 Task: Find connections with filter location Barbacha with filter topic #Mindfulnesswith filter profile language French with filter current company Elevate with filter school MICA | The School of Ideas with filter industry Musicians with filter service category Negotiation with filter keywords title Actor
Action: Mouse moved to (653, 89)
Screenshot: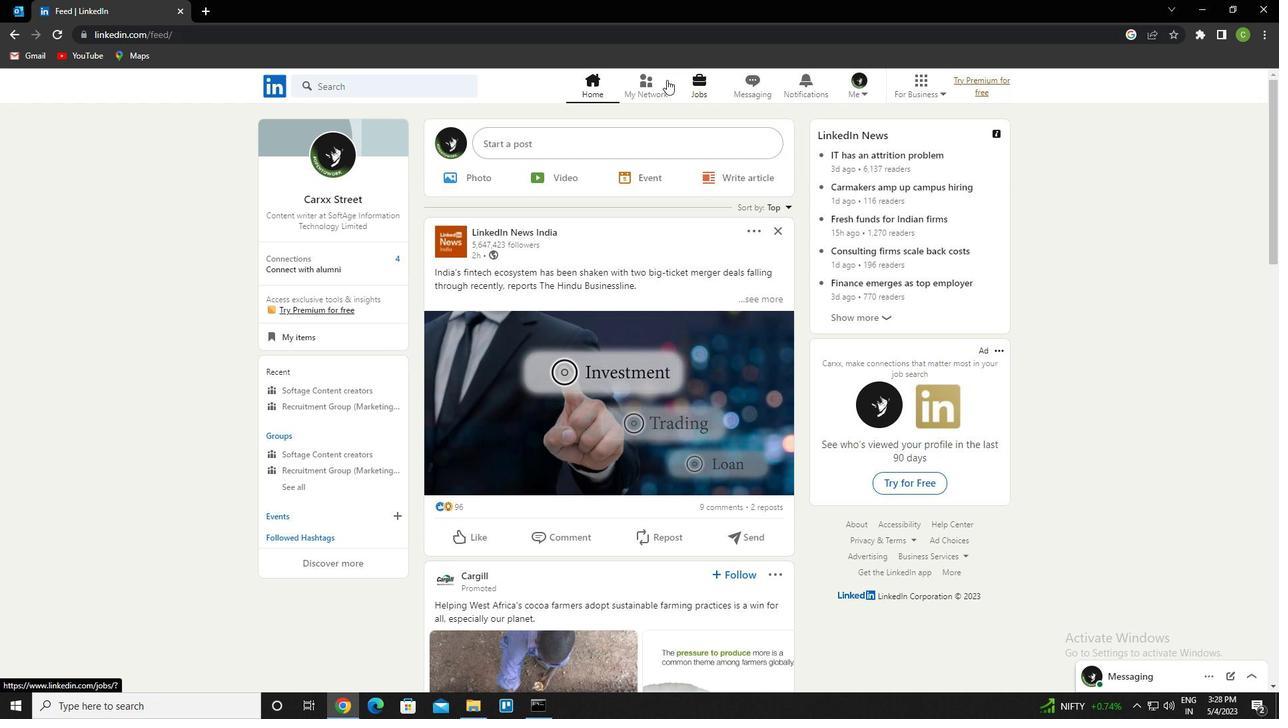 
Action: Mouse pressed left at (653, 89)
Screenshot: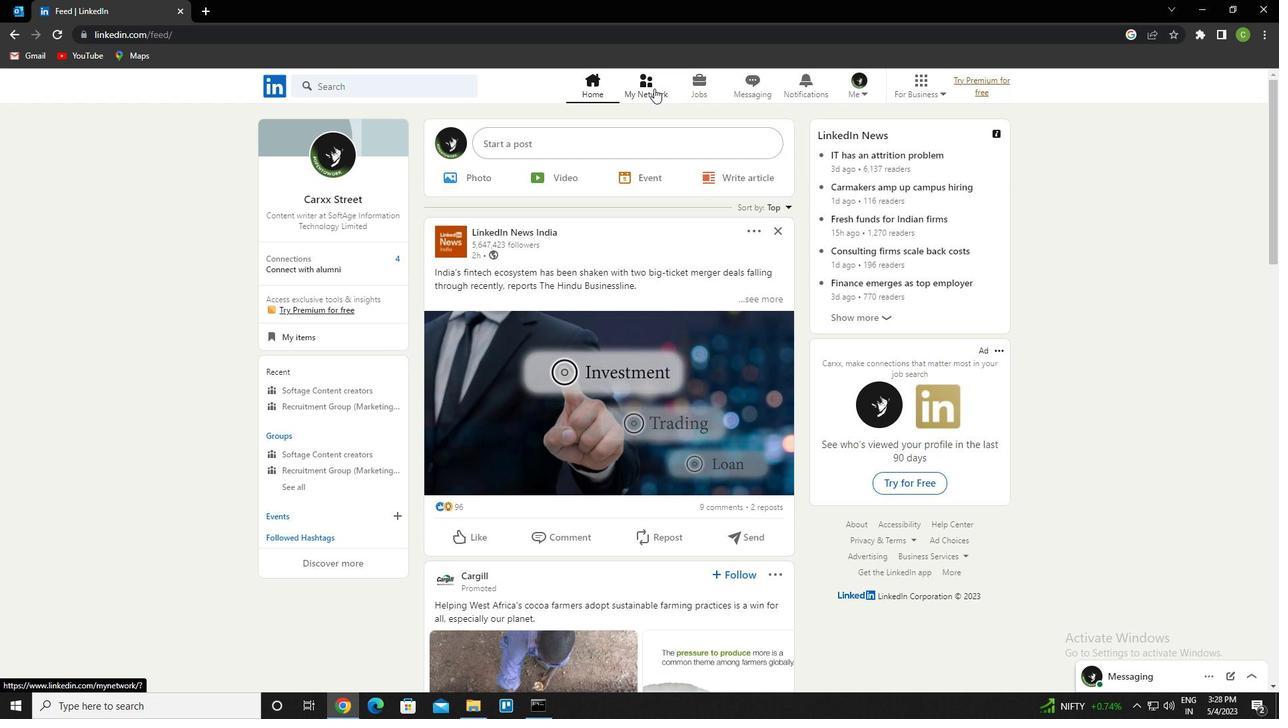 
Action: Mouse moved to (394, 163)
Screenshot: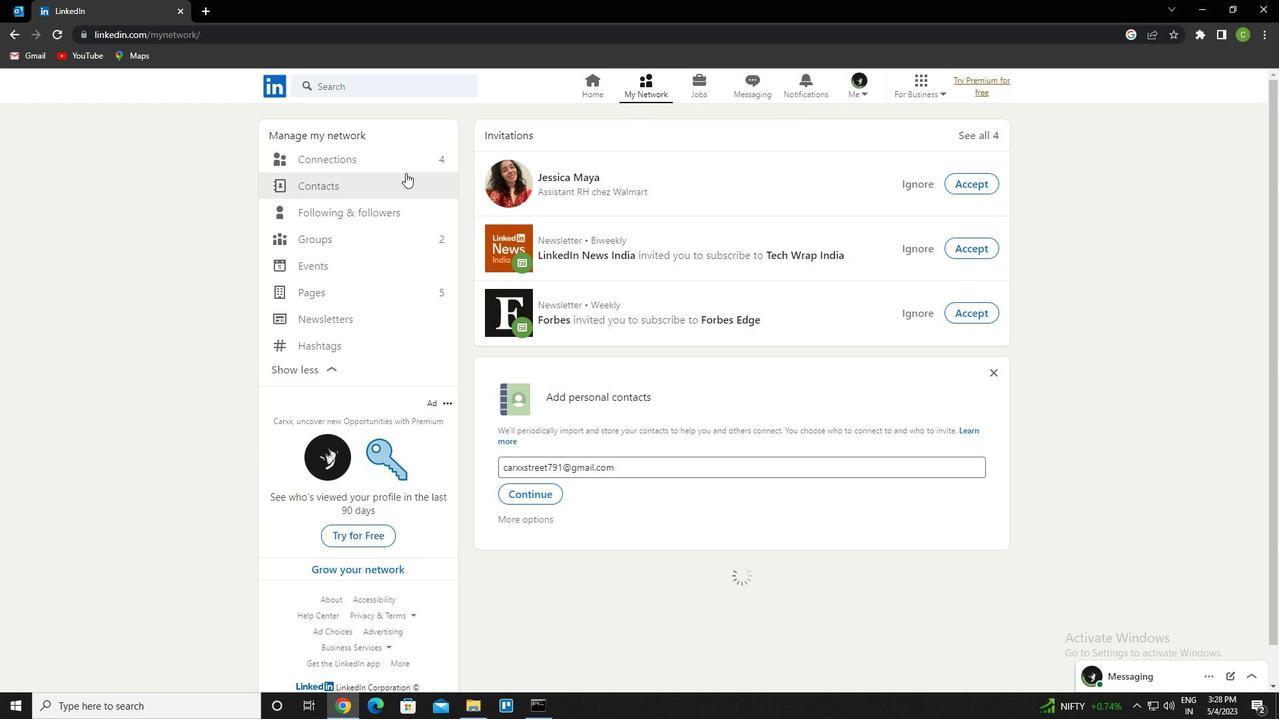 
Action: Mouse pressed left at (394, 163)
Screenshot: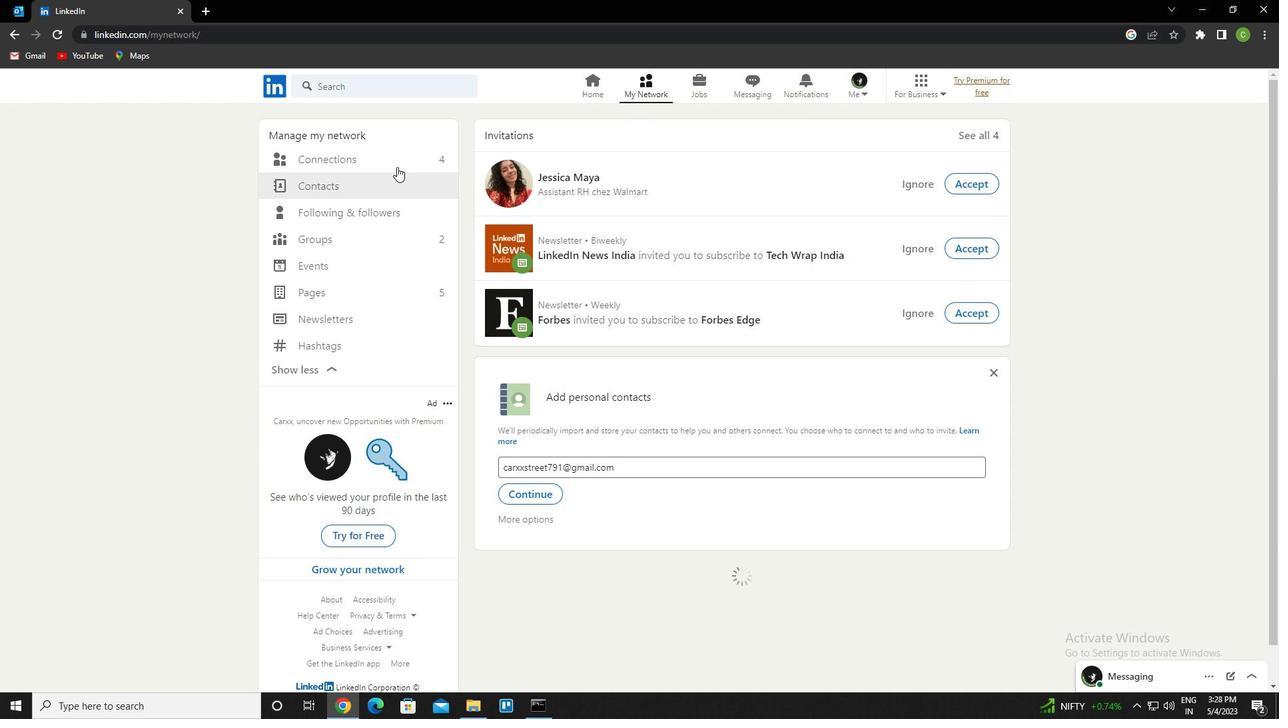 
Action: Mouse moved to (735, 157)
Screenshot: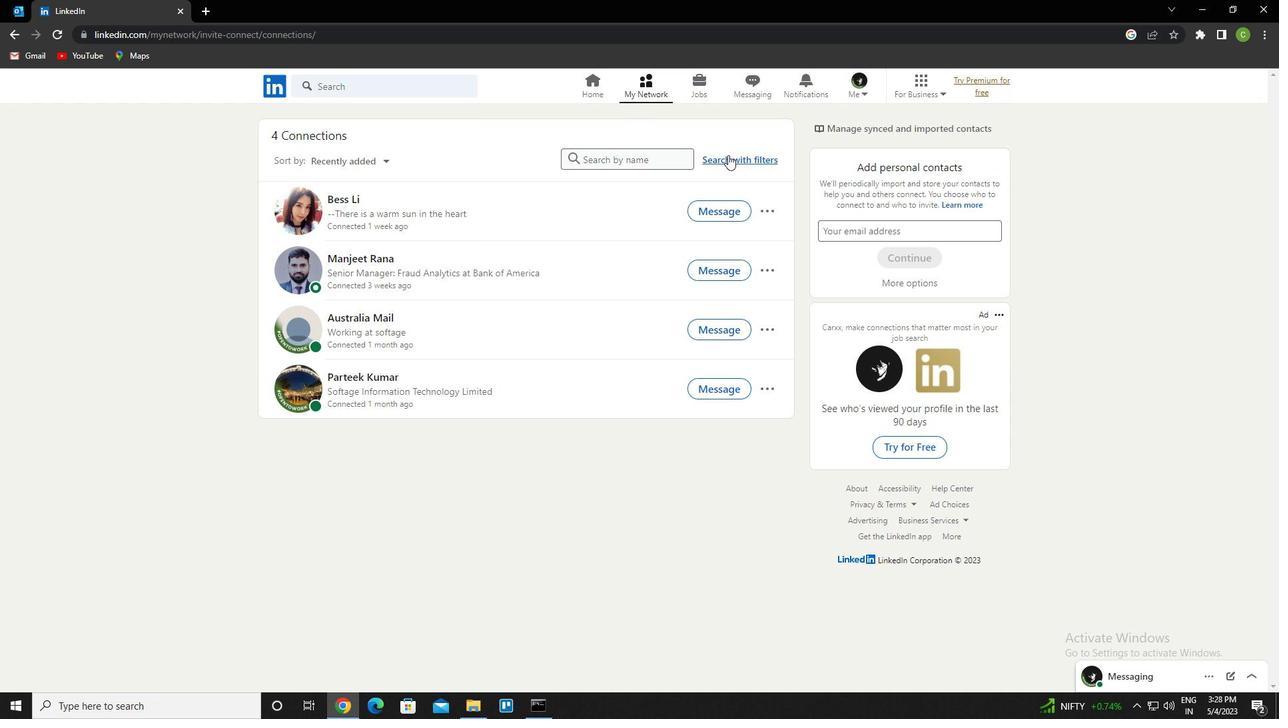 
Action: Mouse pressed left at (735, 157)
Screenshot: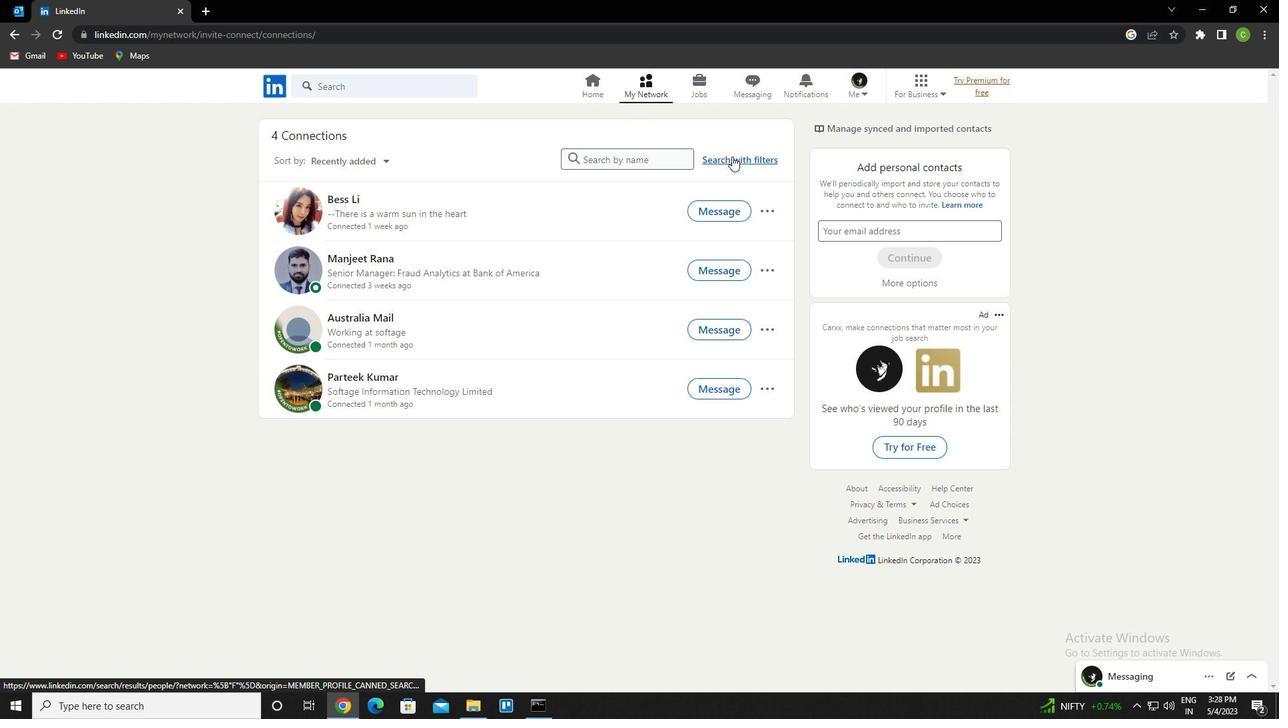 
Action: Mouse moved to (685, 119)
Screenshot: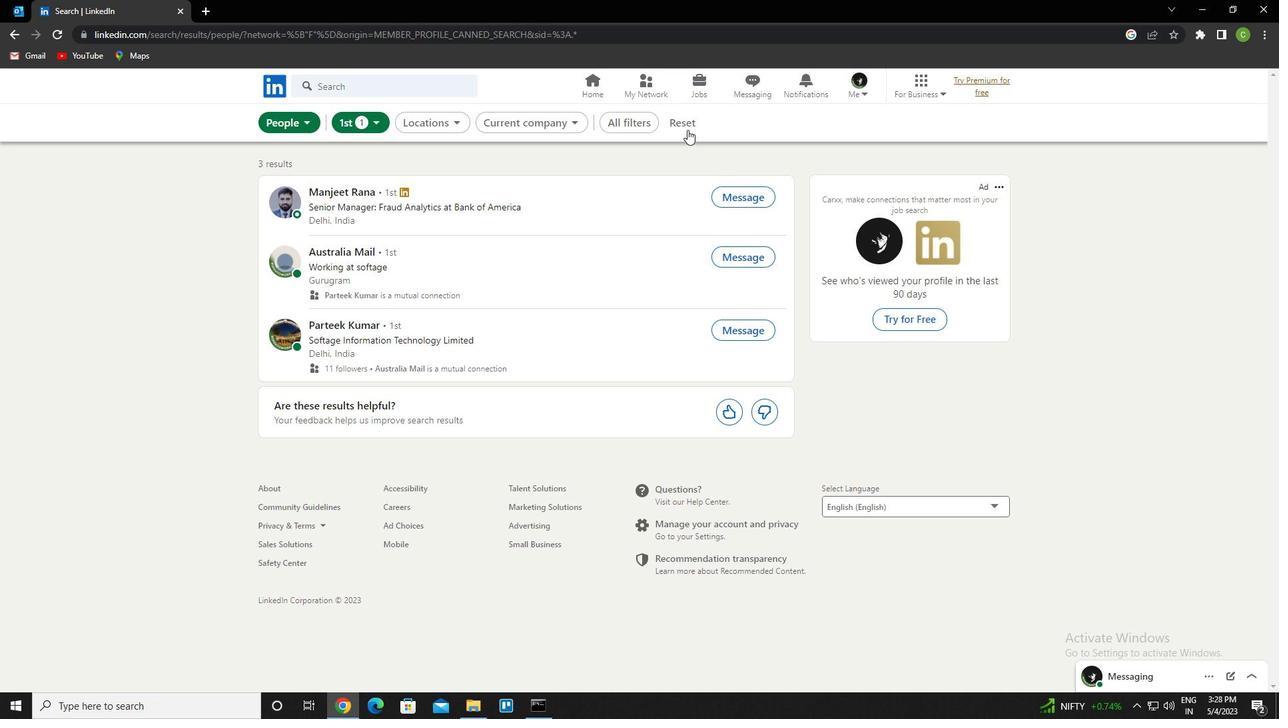 
Action: Mouse pressed left at (685, 119)
Screenshot: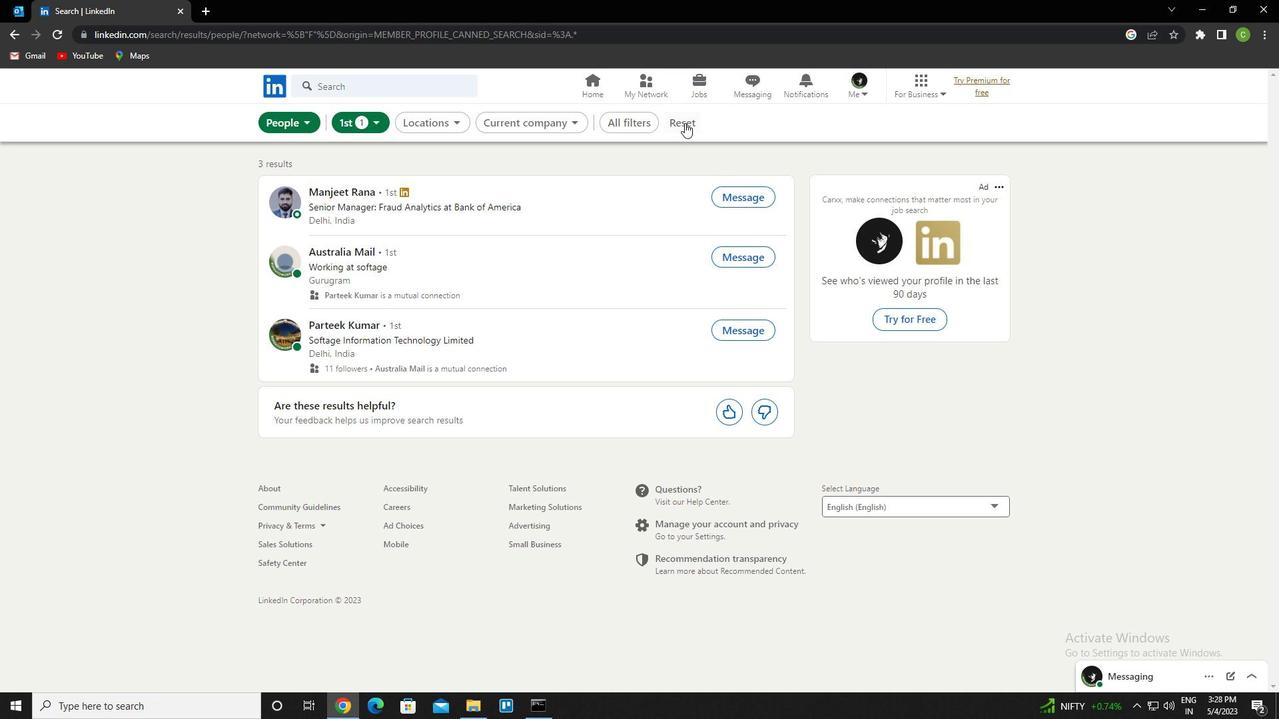 
Action: Mouse moved to (673, 124)
Screenshot: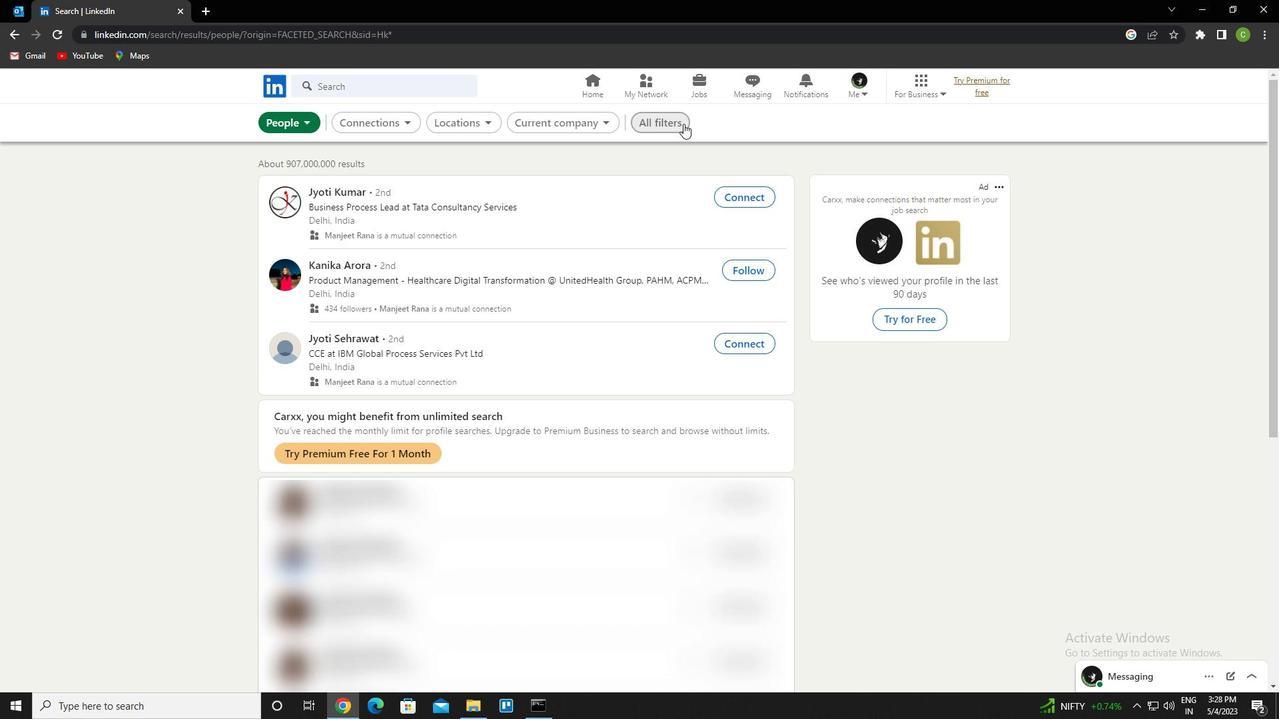 
Action: Mouse pressed left at (673, 124)
Screenshot: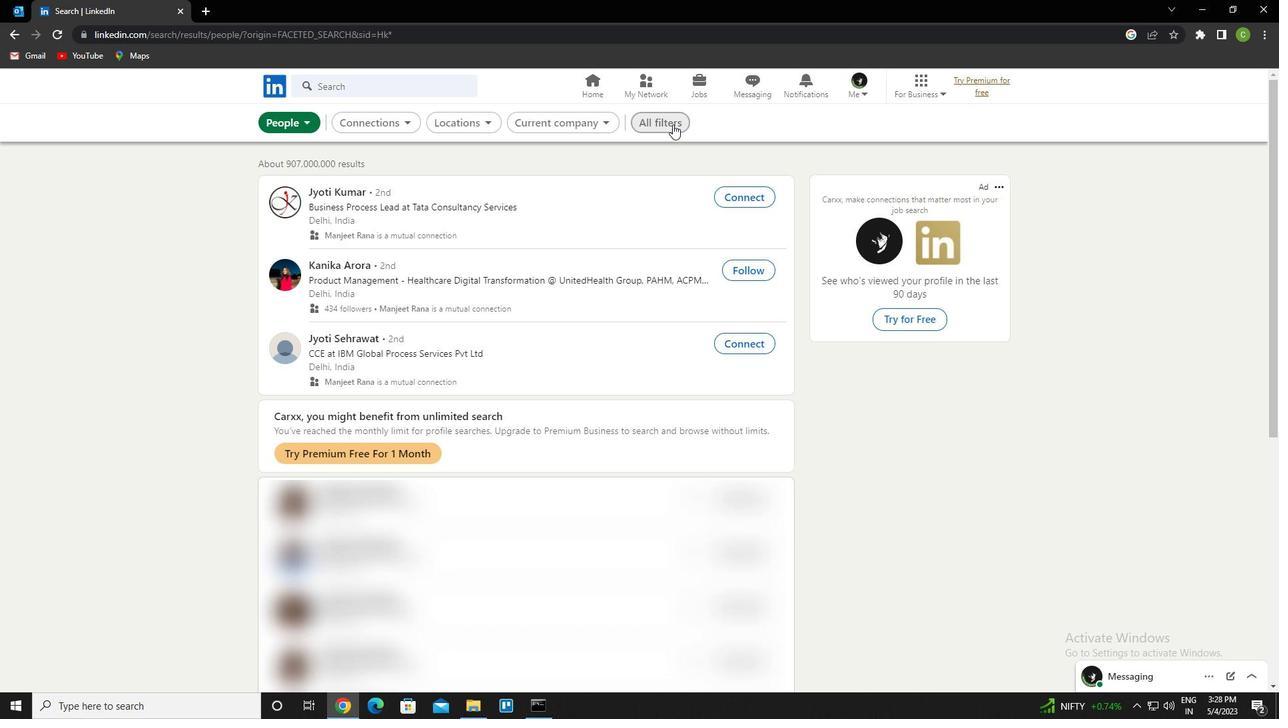 
Action: Mouse moved to (1008, 313)
Screenshot: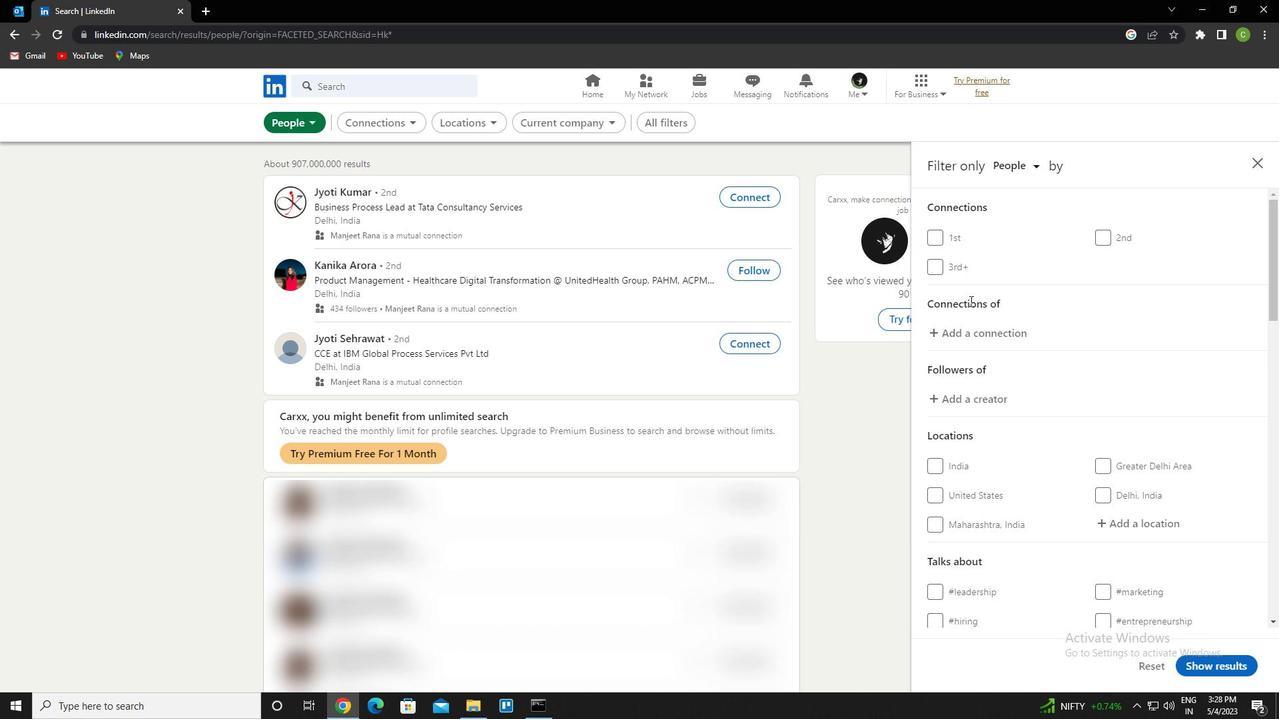 
Action: Mouse scrolled (1008, 312) with delta (0, 0)
Screenshot: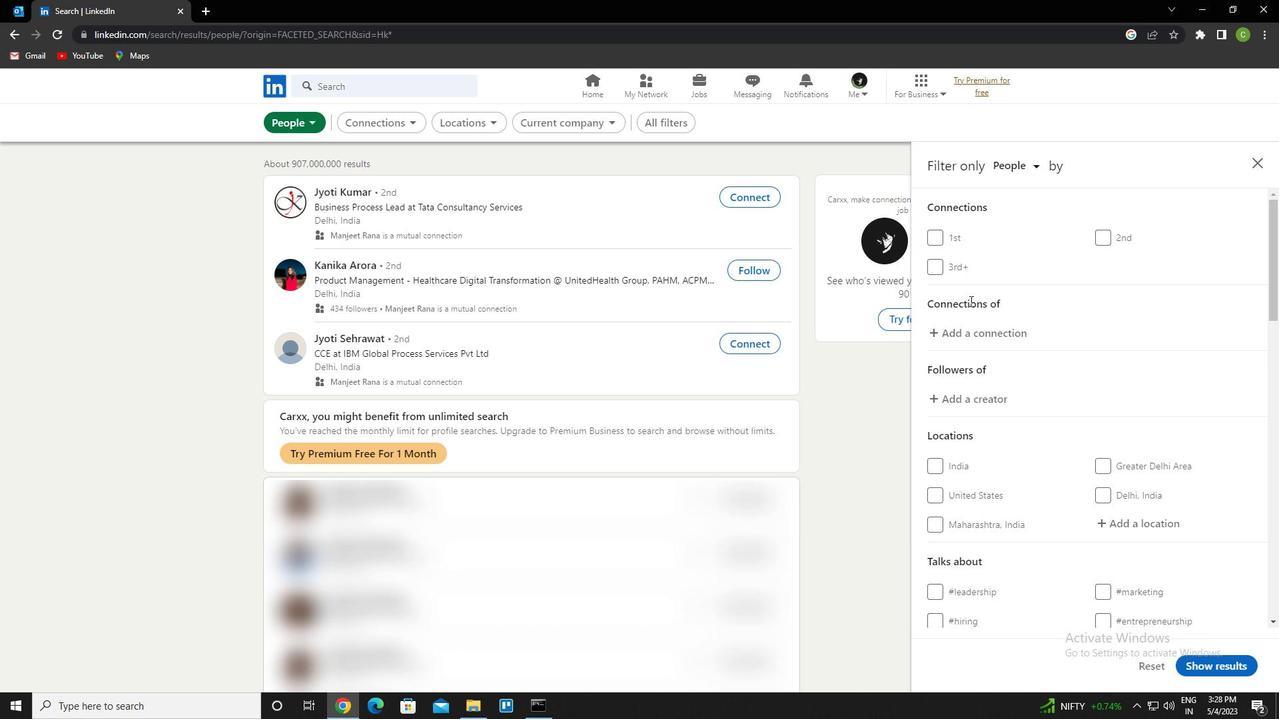 
Action: Mouse moved to (1022, 321)
Screenshot: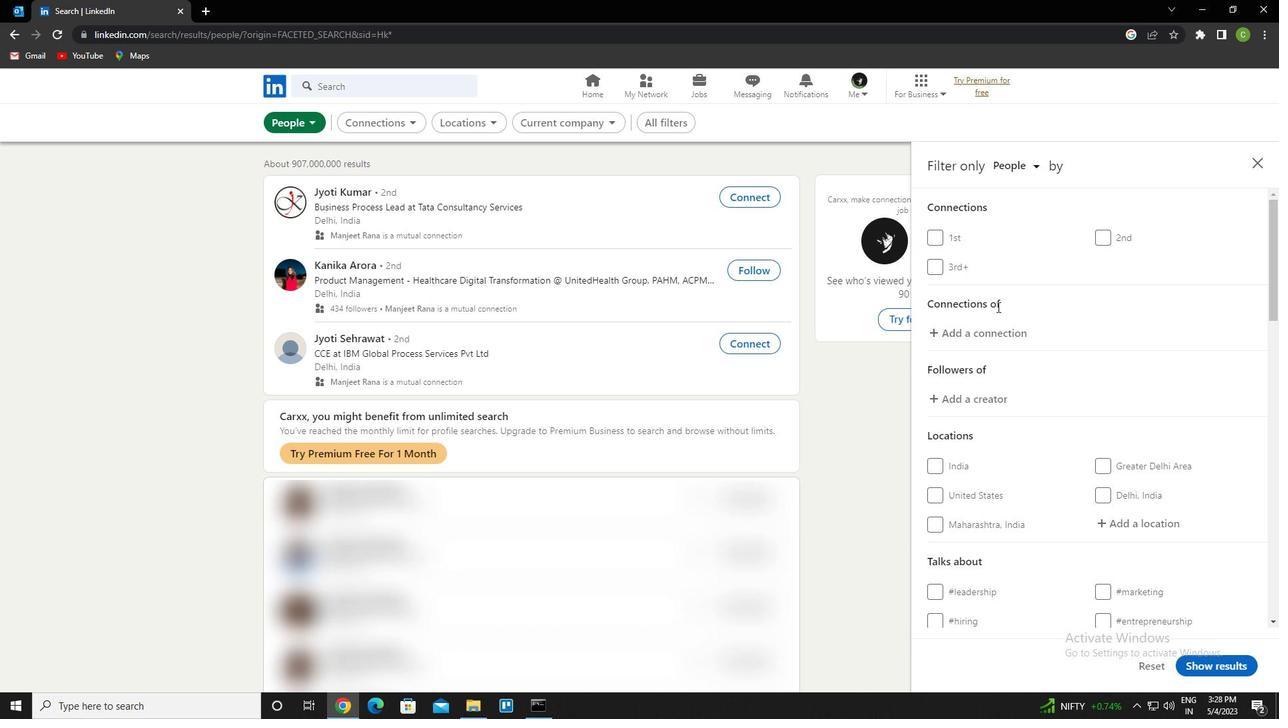 
Action: Mouse scrolled (1022, 320) with delta (0, 0)
Screenshot: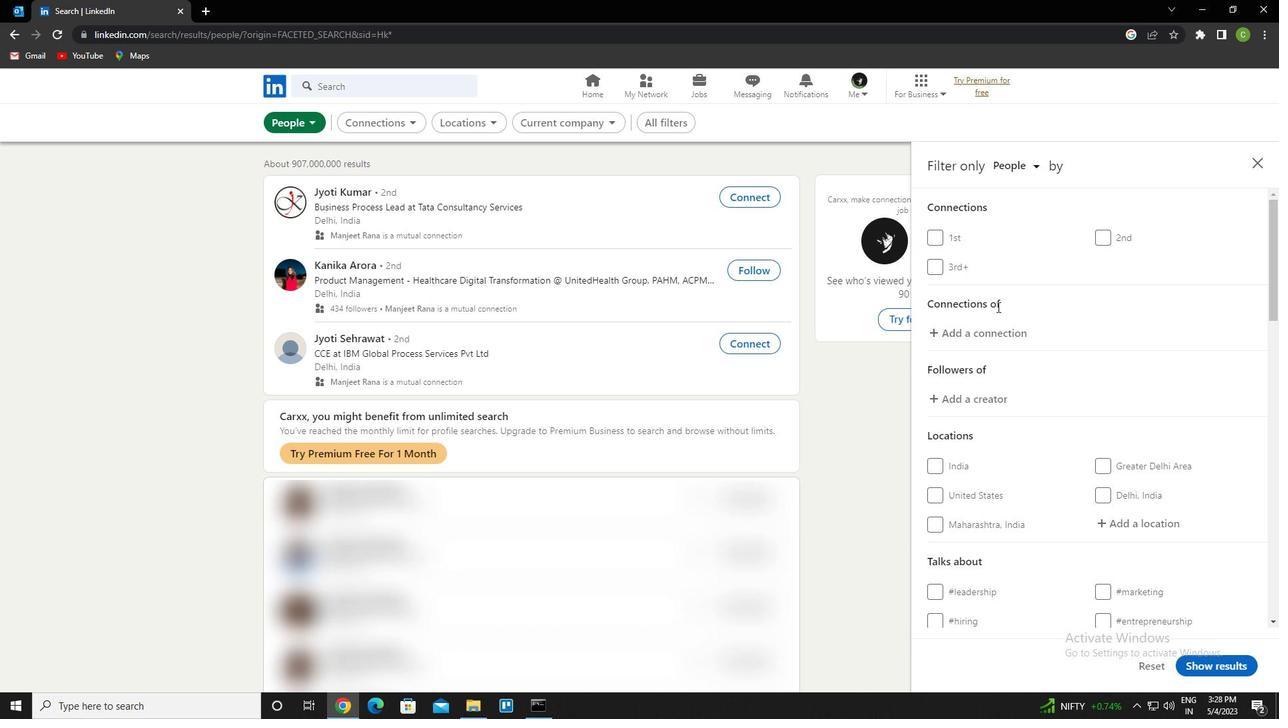 
Action: Mouse moved to (1039, 329)
Screenshot: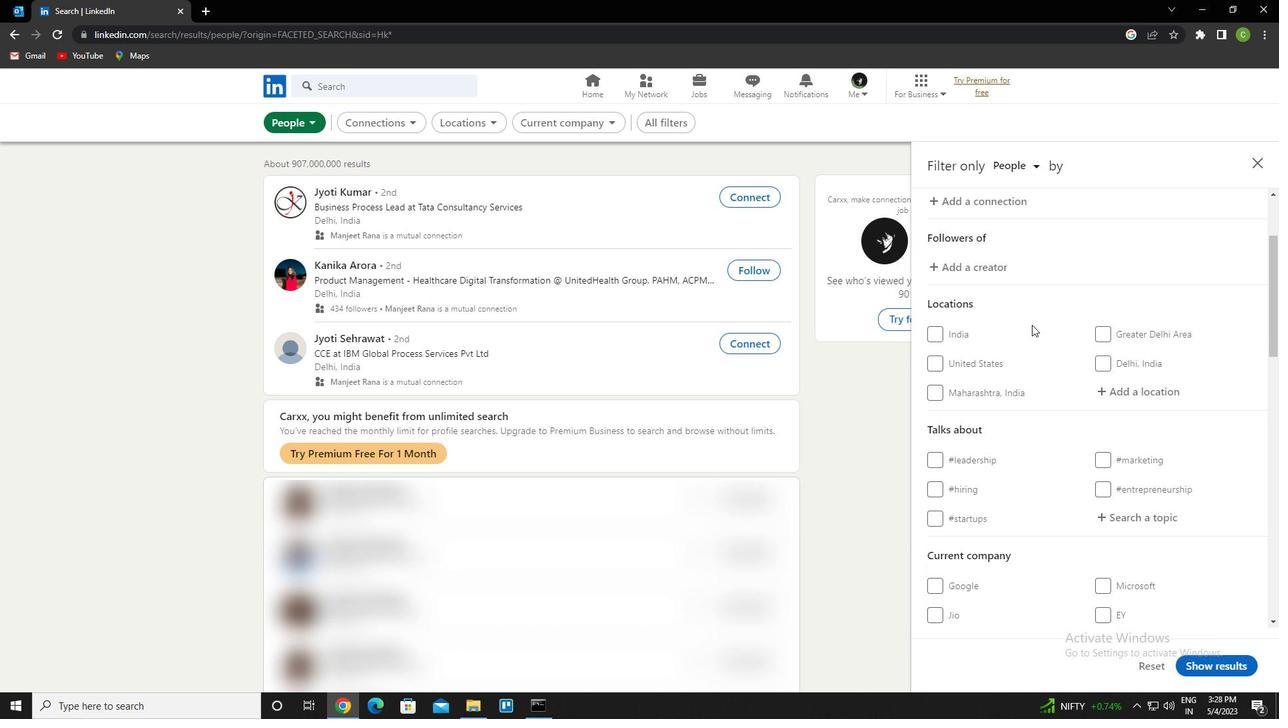 
Action: Mouse scrolled (1039, 329) with delta (0, 0)
Screenshot: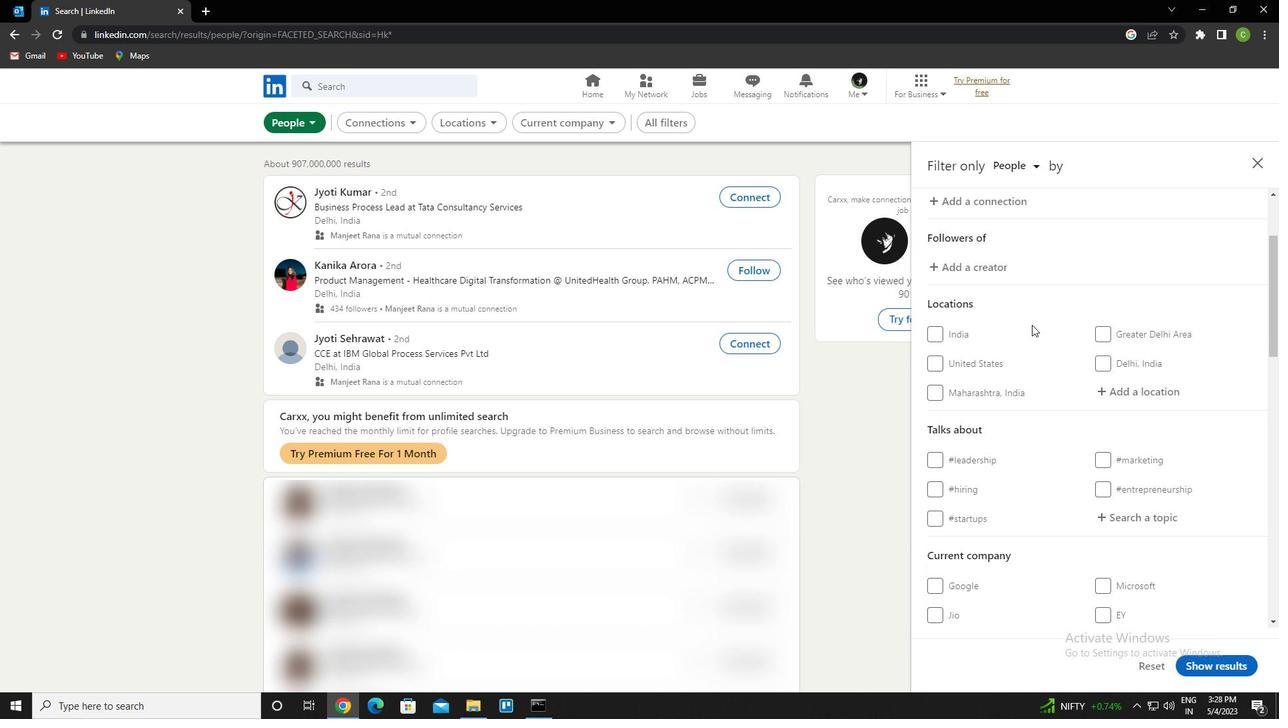 
Action: Mouse moved to (1107, 321)
Screenshot: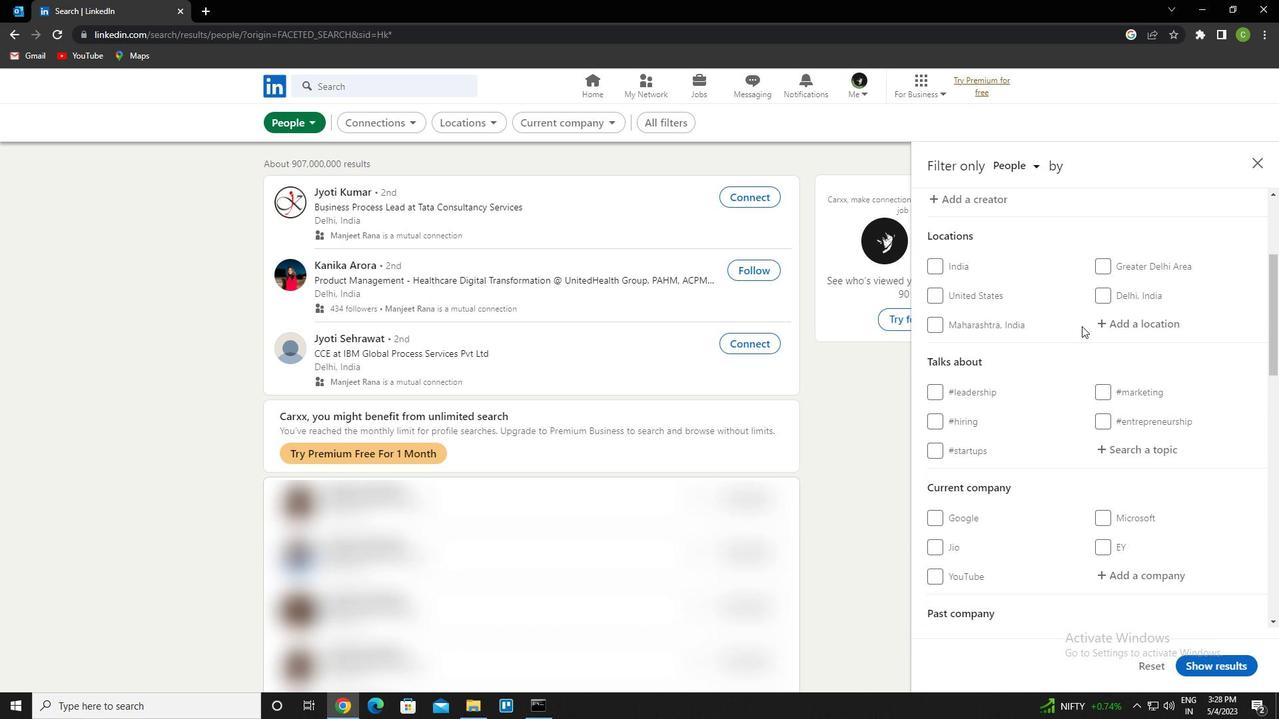 
Action: Mouse pressed left at (1107, 321)
Screenshot: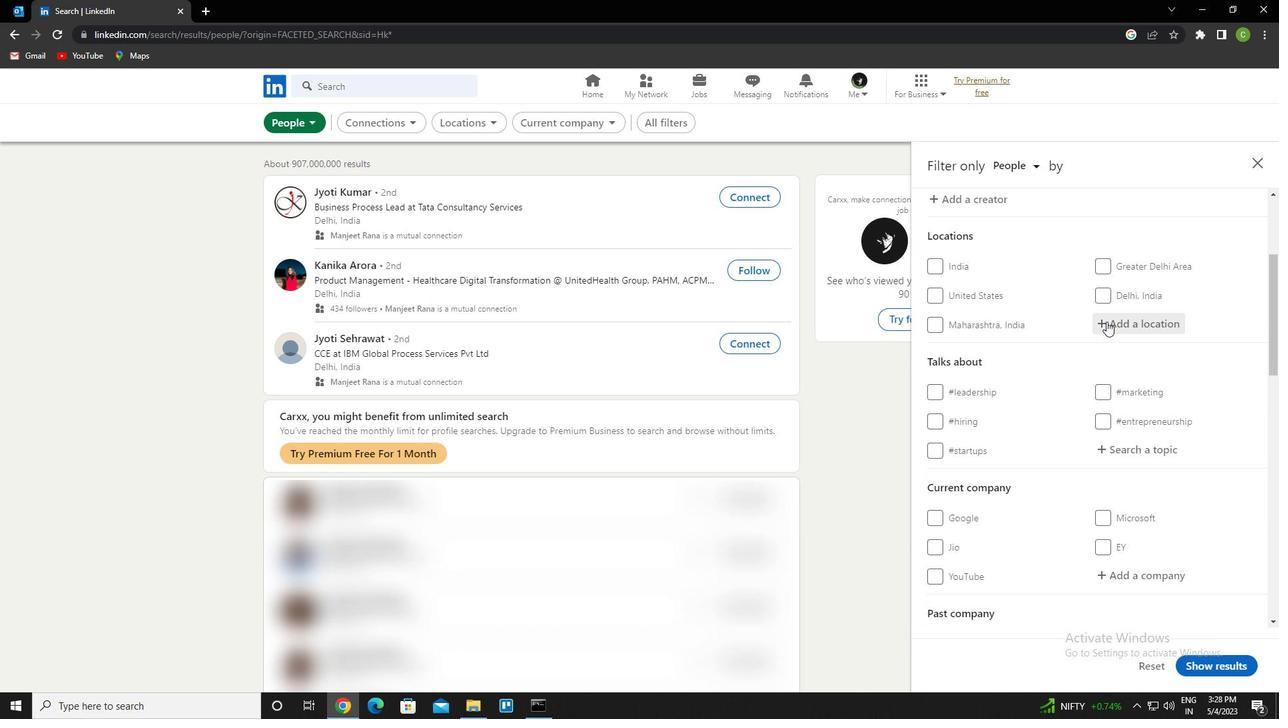 
Action: Mouse moved to (1093, 276)
Screenshot: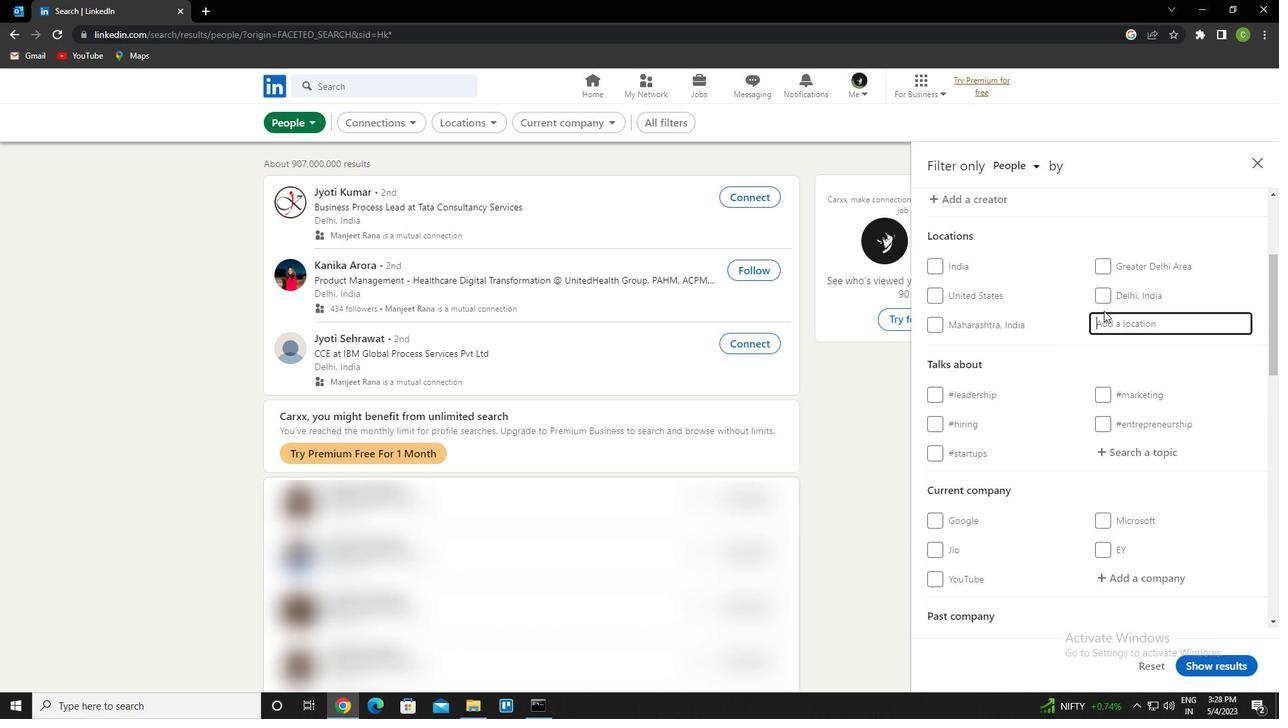 
Action: Key pressed <Key.caps_lock>b<Key.caps_lock>arbacha<Key.down><Key.enter>
Screenshot: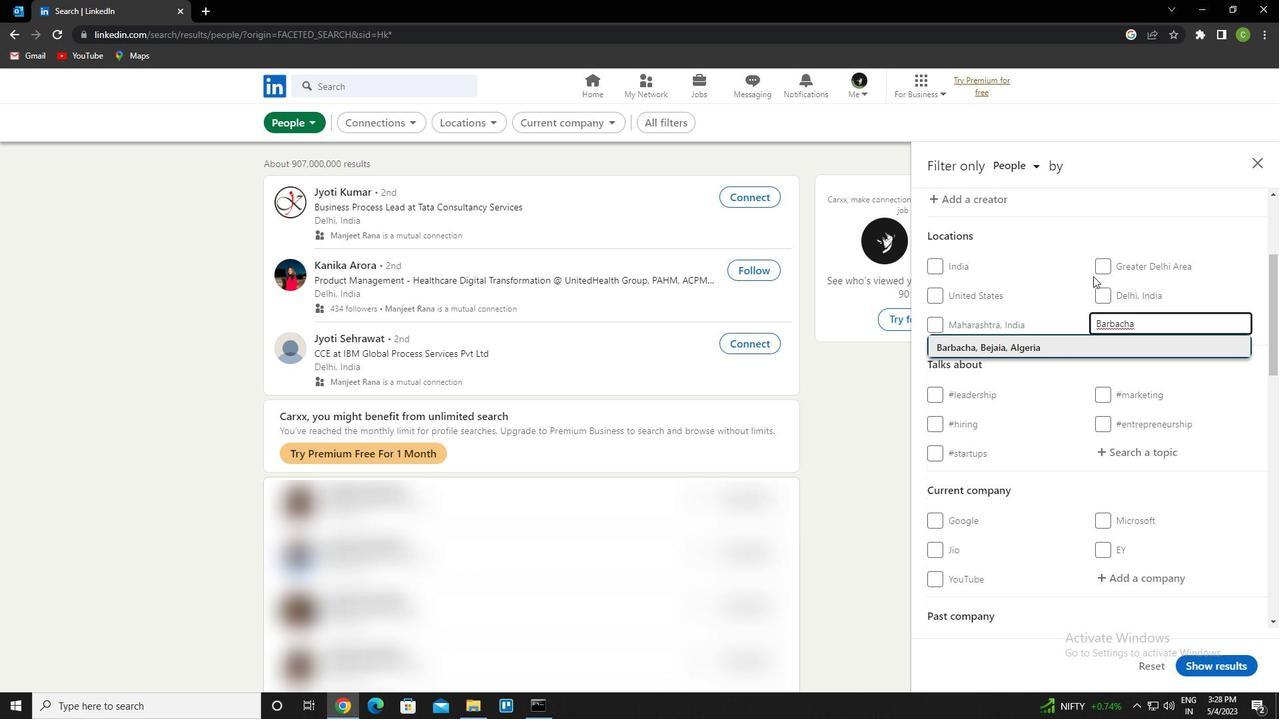 
Action: Mouse moved to (1083, 244)
Screenshot: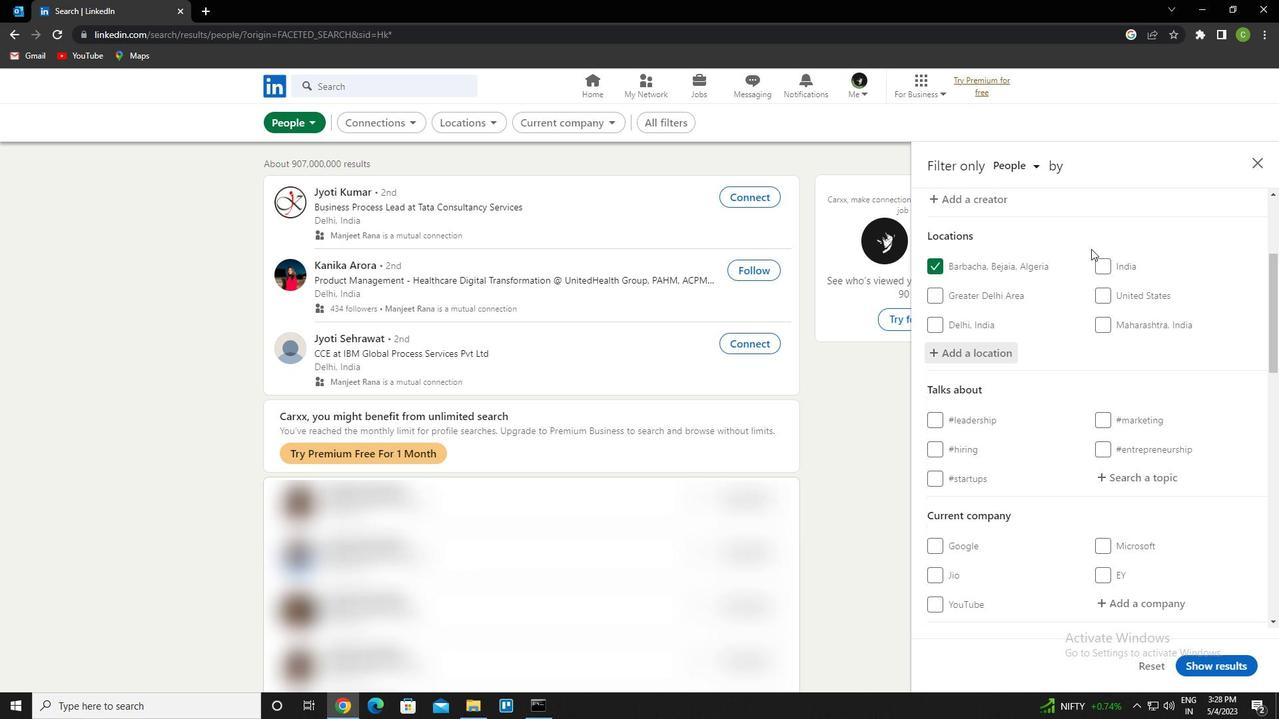 
Action: Mouse scrolled (1083, 243) with delta (0, 0)
Screenshot: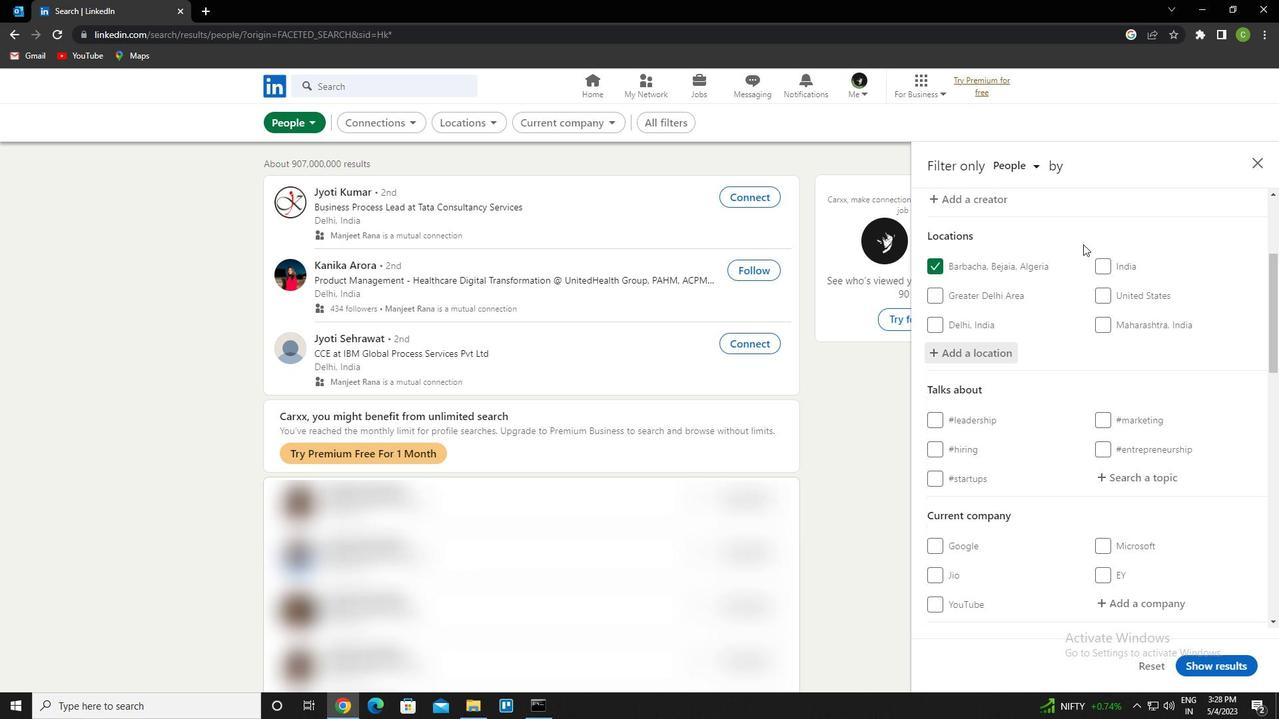 
Action: Mouse moved to (1147, 401)
Screenshot: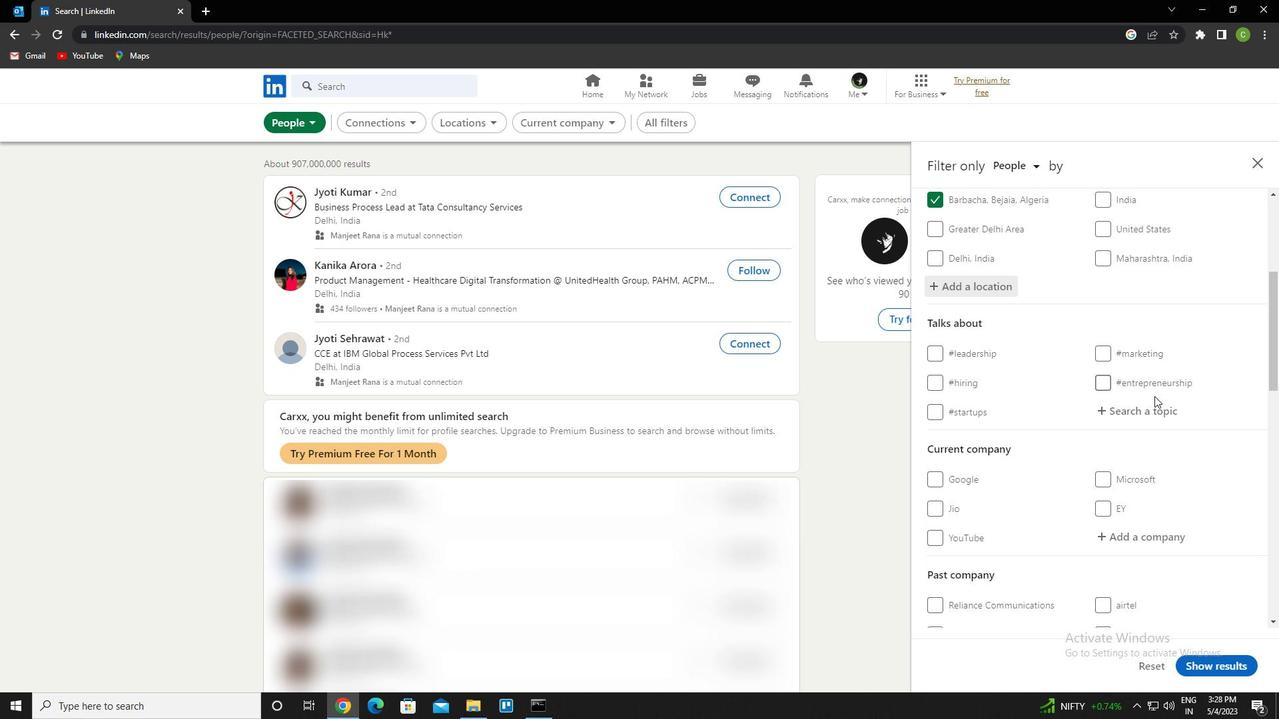 
Action: Mouse pressed left at (1147, 401)
Screenshot: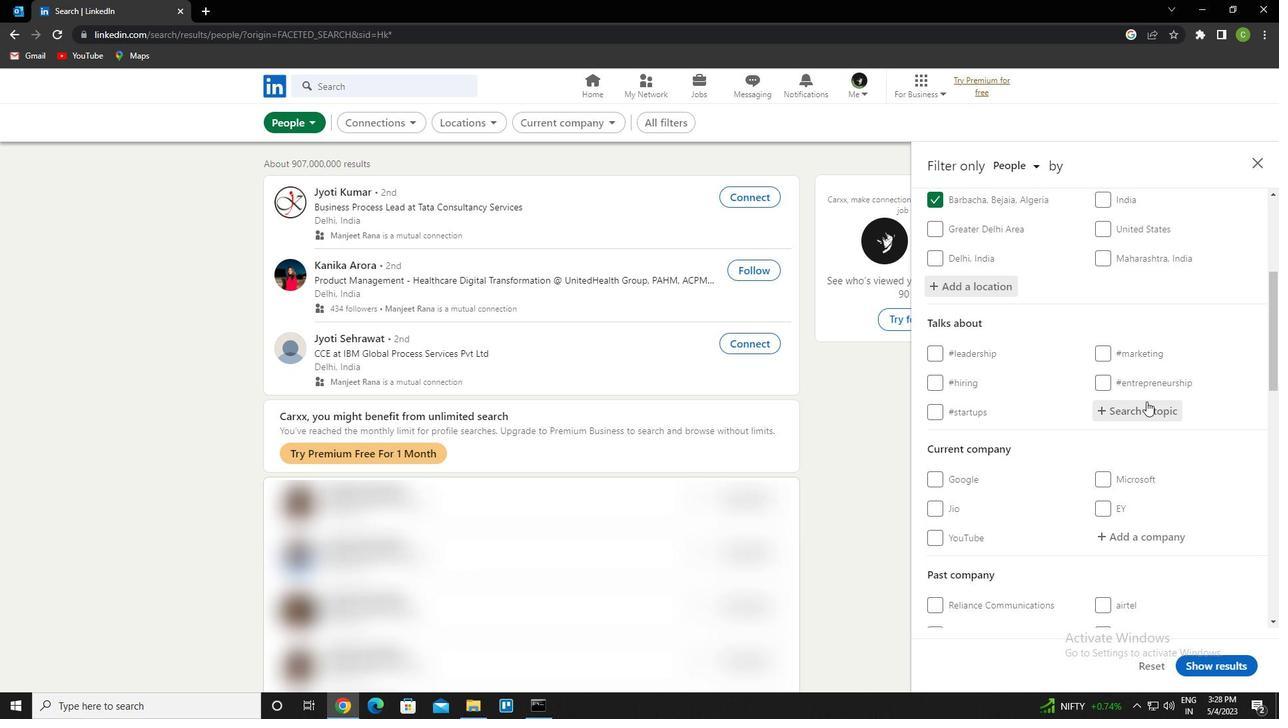 
Action: Mouse moved to (1105, 373)
Screenshot: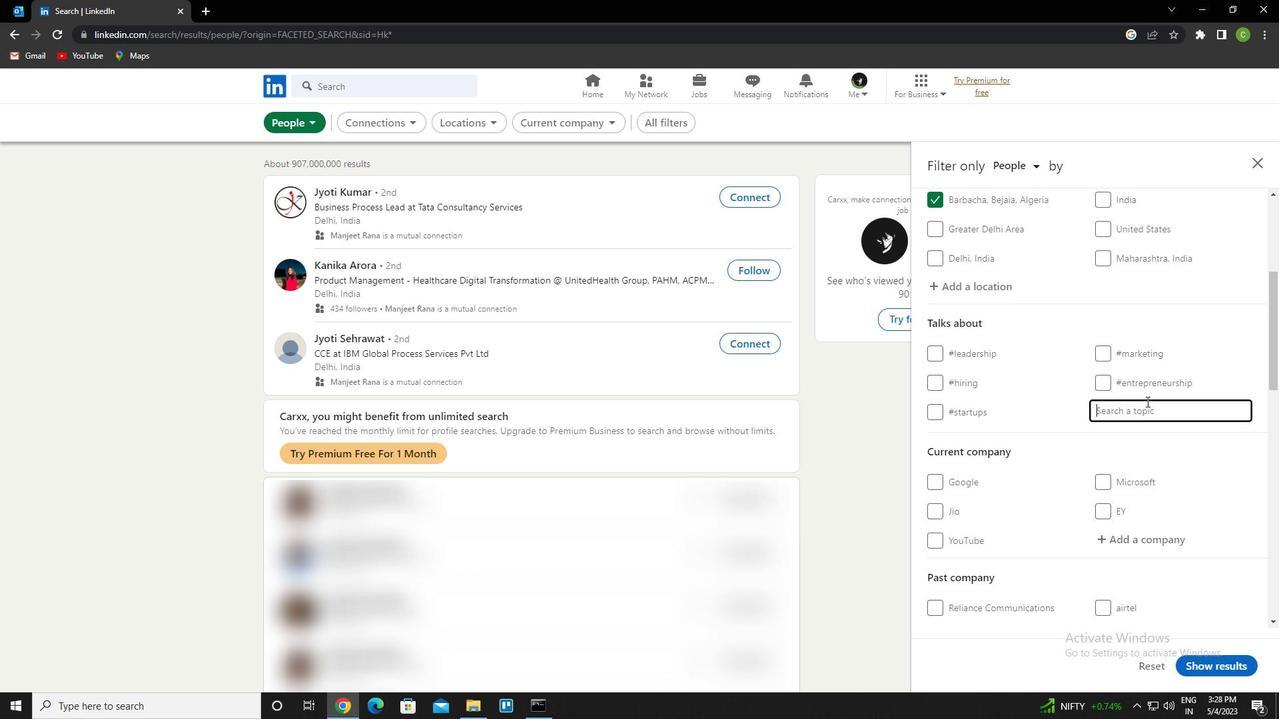 
Action: Key pressed <Key.caps_lock>m<Key.caps_lock>indfulness<Key.down><Key.enter>
Screenshot: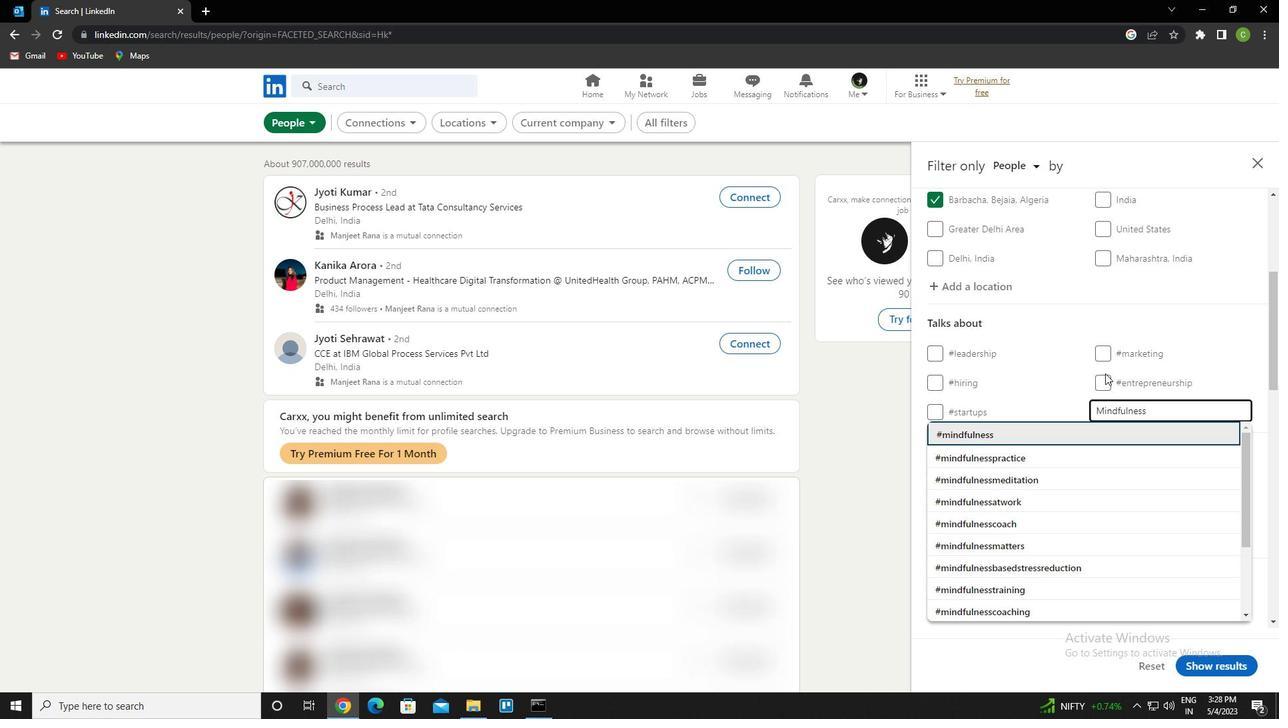 
Action: Mouse scrolled (1105, 373) with delta (0, 0)
Screenshot: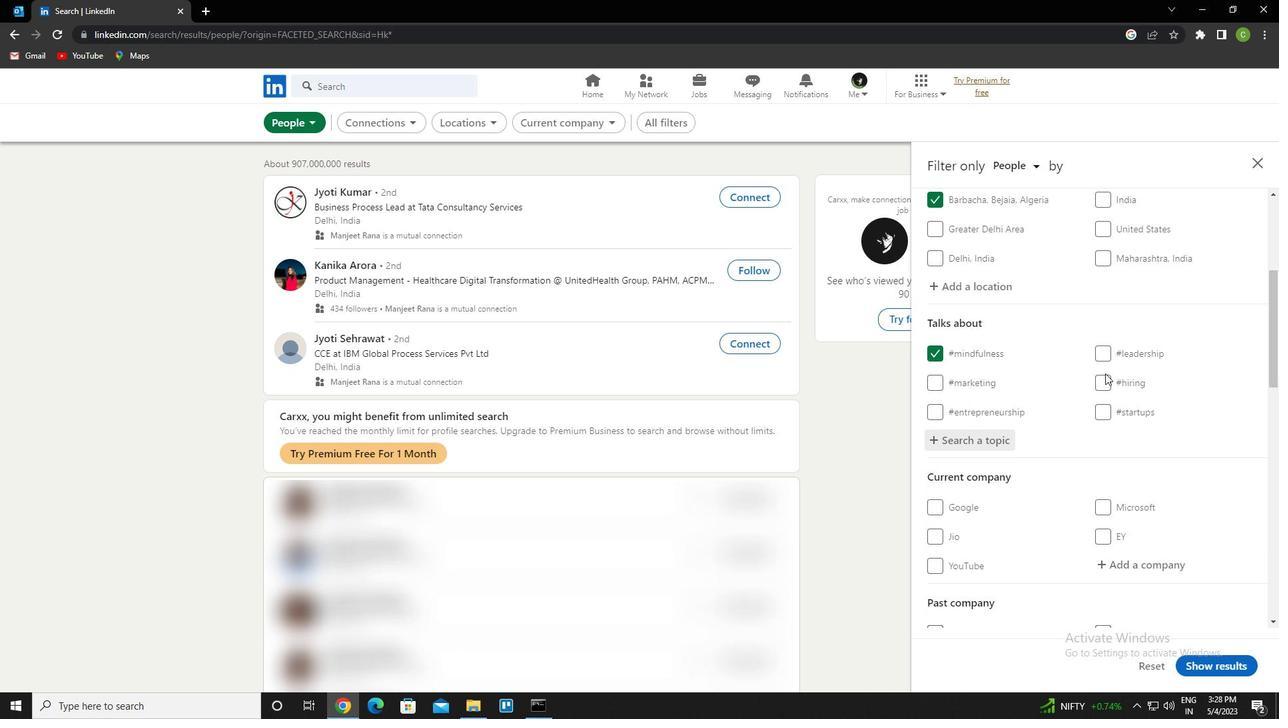 
Action: Mouse scrolled (1105, 373) with delta (0, 0)
Screenshot: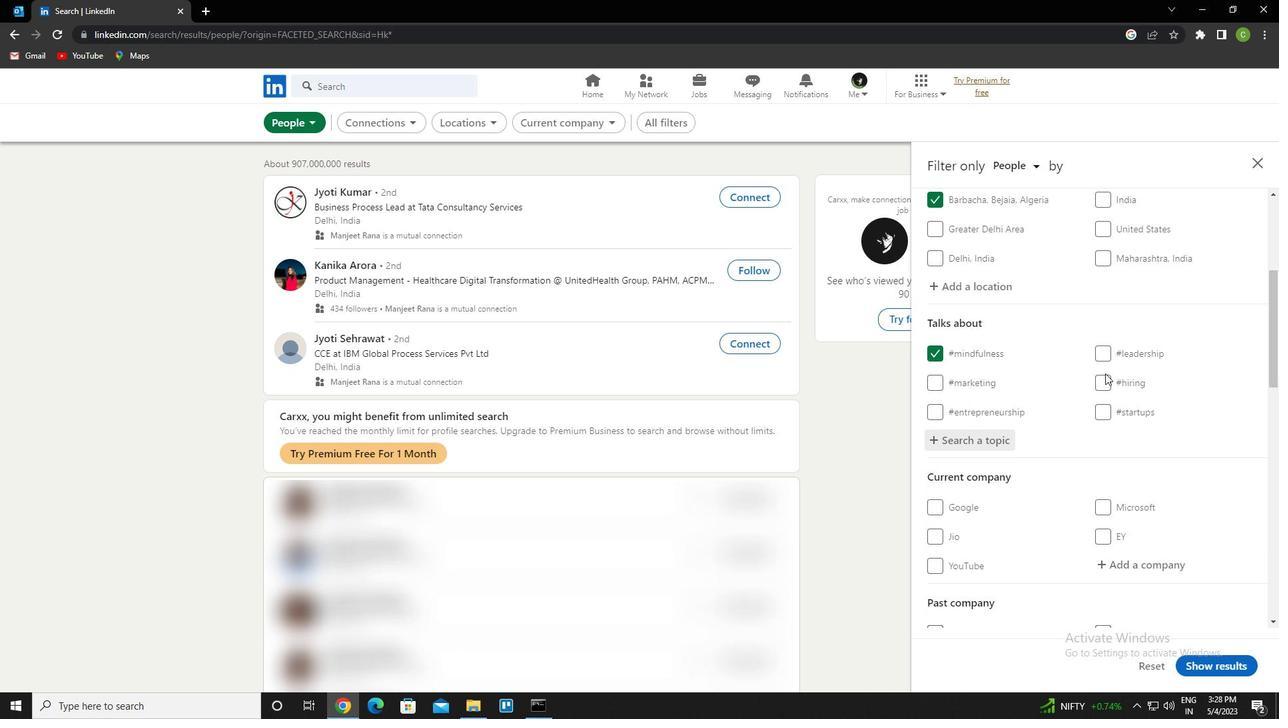 
Action: Mouse scrolled (1105, 373) with delta (0, 0)
Screenshot: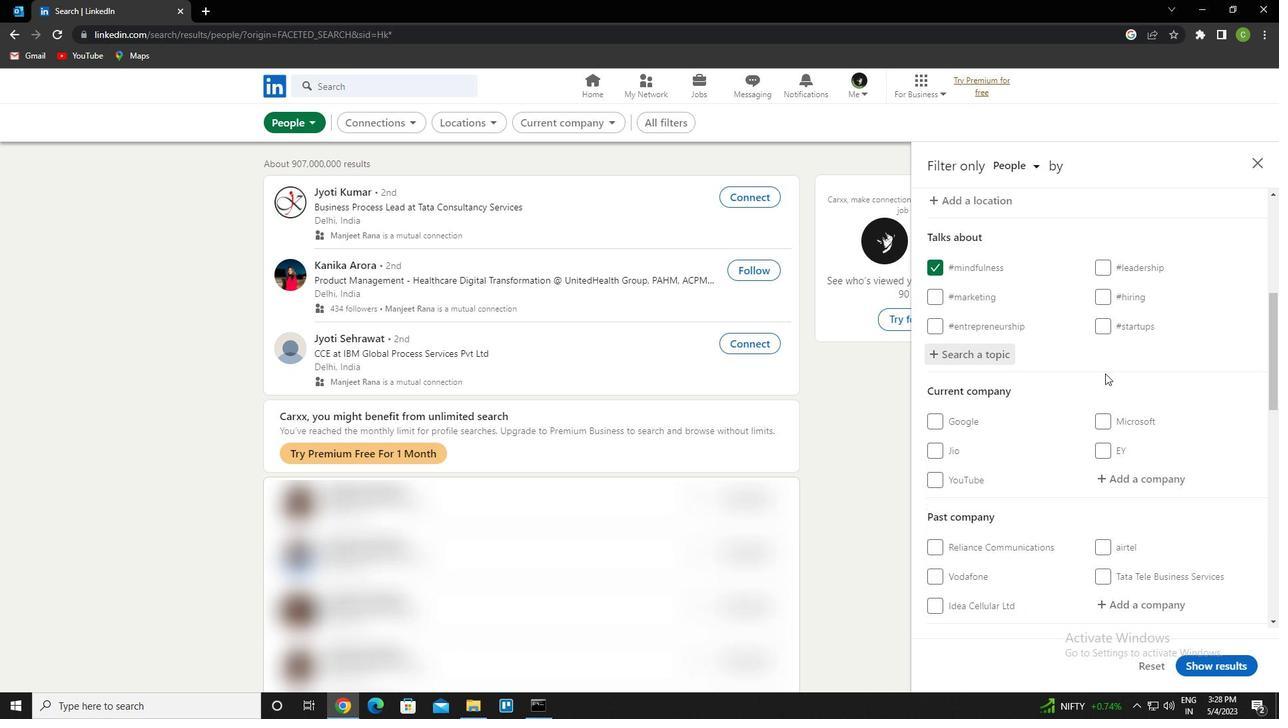 
Action: Mouse scrolled (1105, 373) with delta (0, 0)
Screenshot: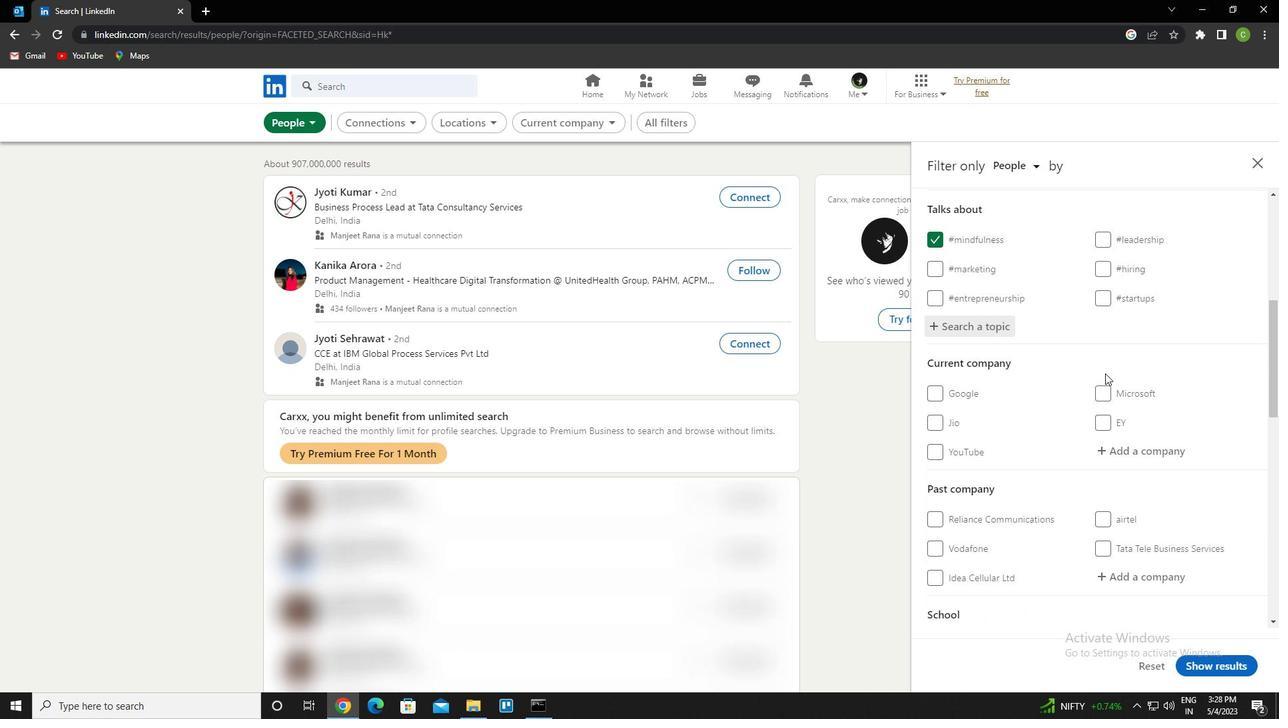 
Action: Mouse scrolled (1105, 373) with delta (0, 0)
Screenshot: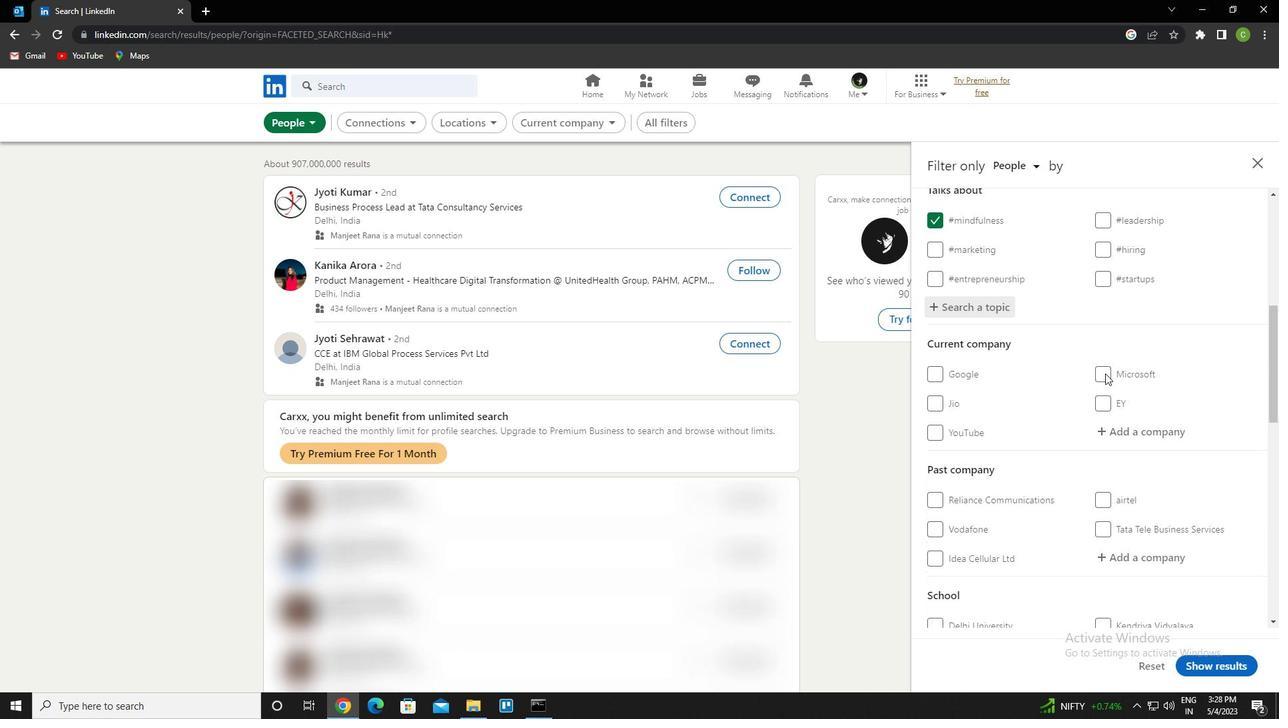 
Action: Mouse moved to (1083, 373)
Screenshot: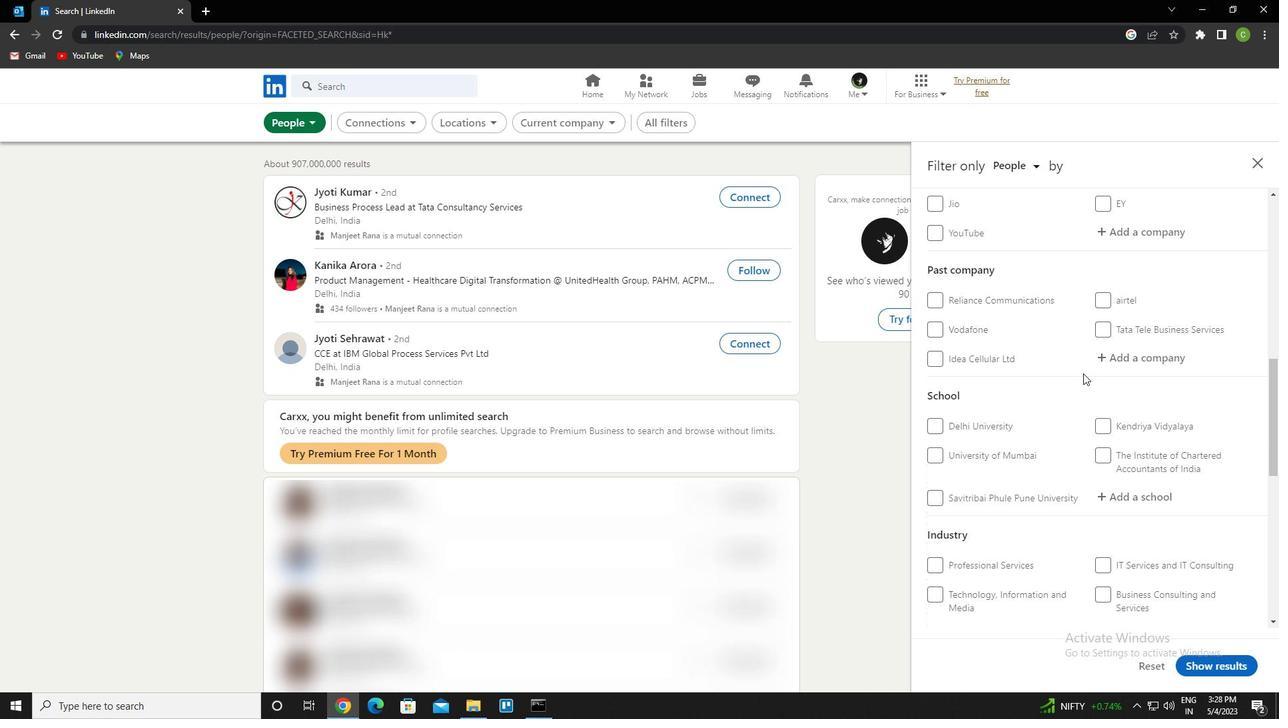 
Action: Mouse scrolled (1083, 373) with delta (0, 0)
Screenshot: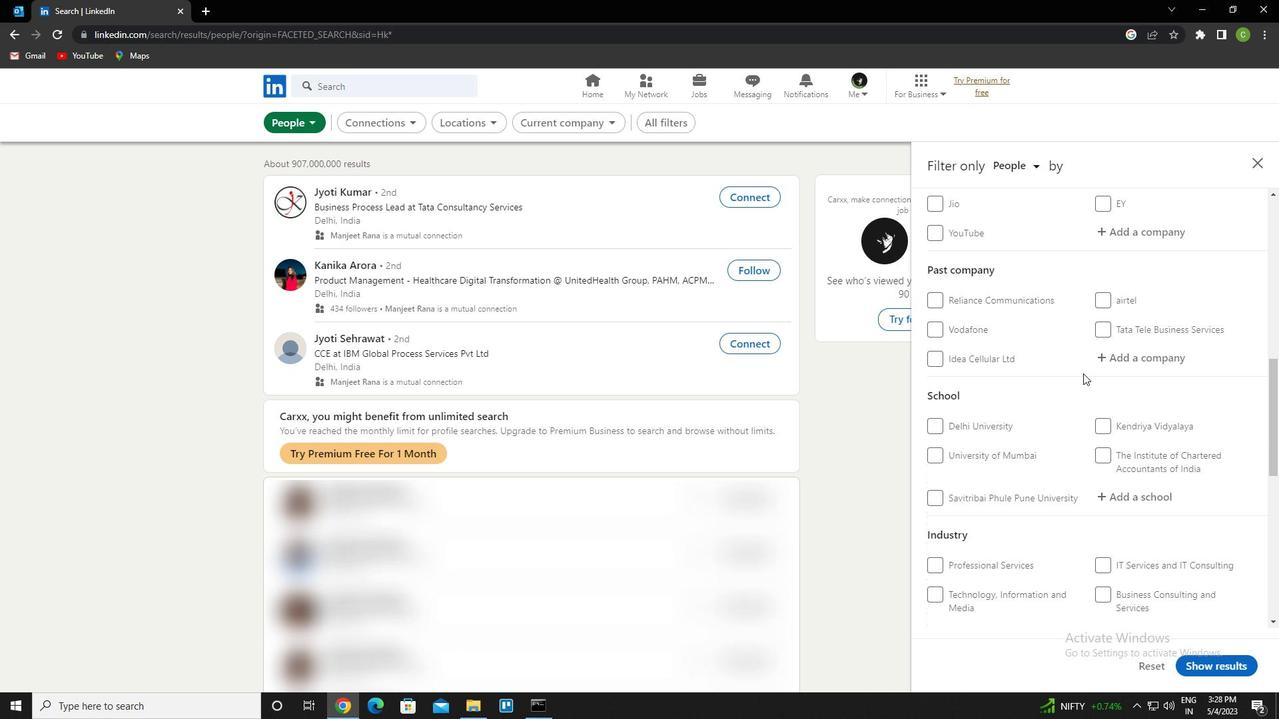 
Action: Mouse scrolled (1083, 373) with delta (0, 0)
Screenshot: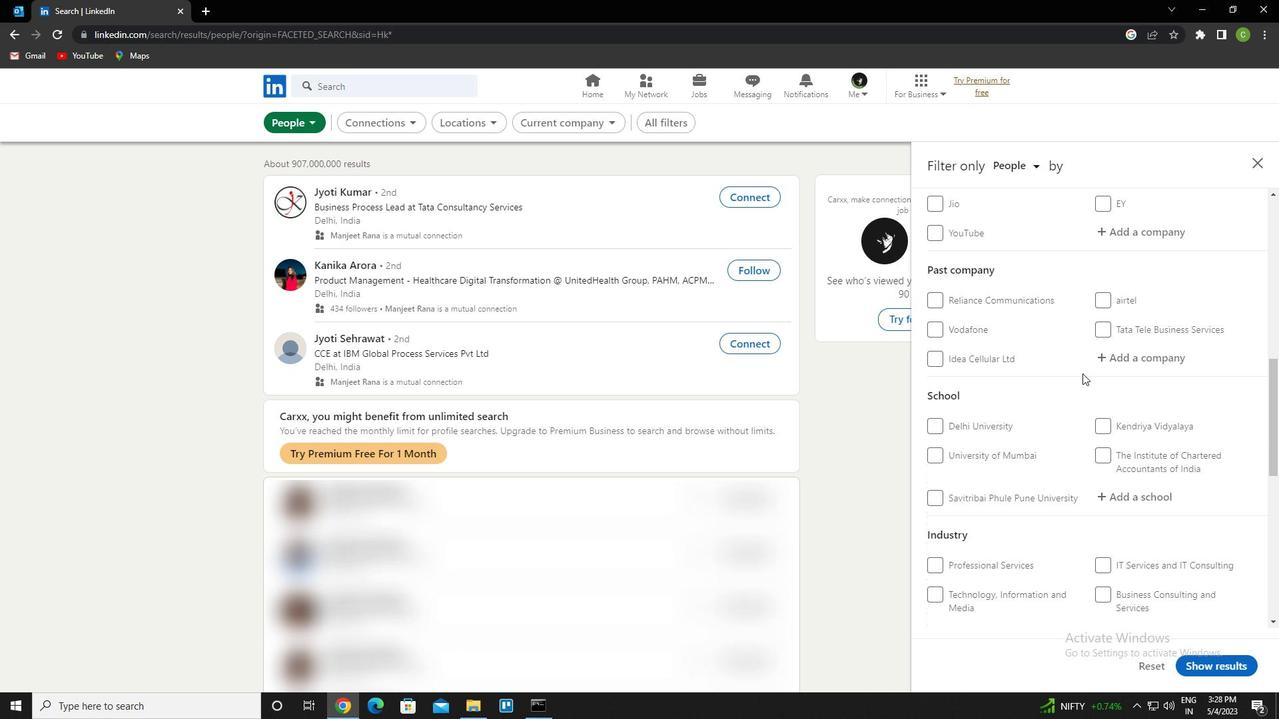 
Action: Mouse moved to (1082, 374)
Screenshot: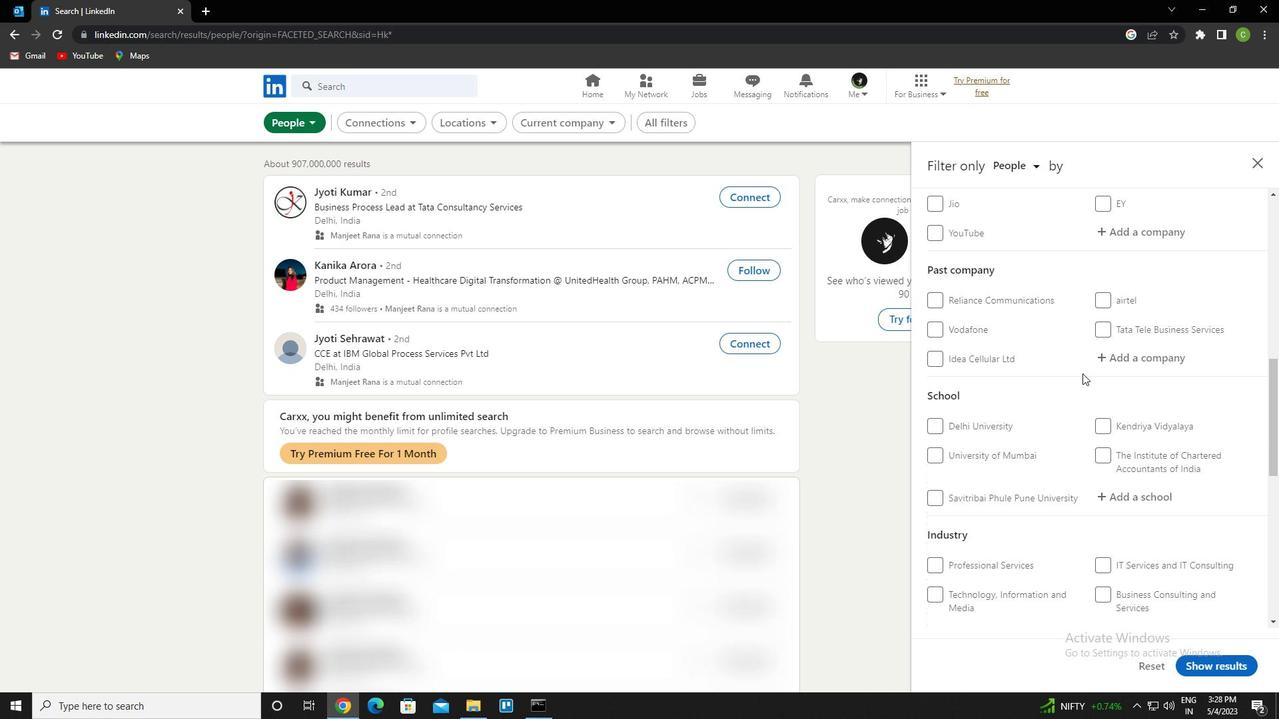 
Action: Mouse scrolled (1082, 373) with delta (0, 0)
Screenshot: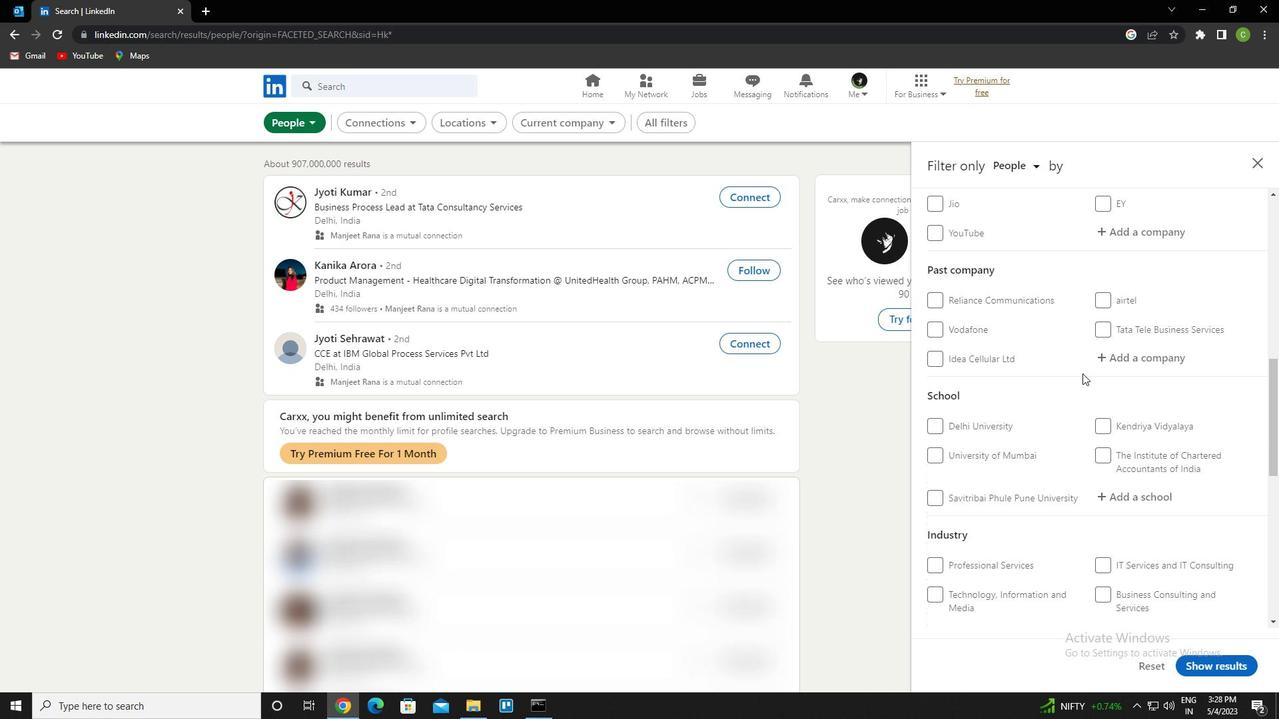 
Action: Mouse moved to (1079, 379)
Screenshot: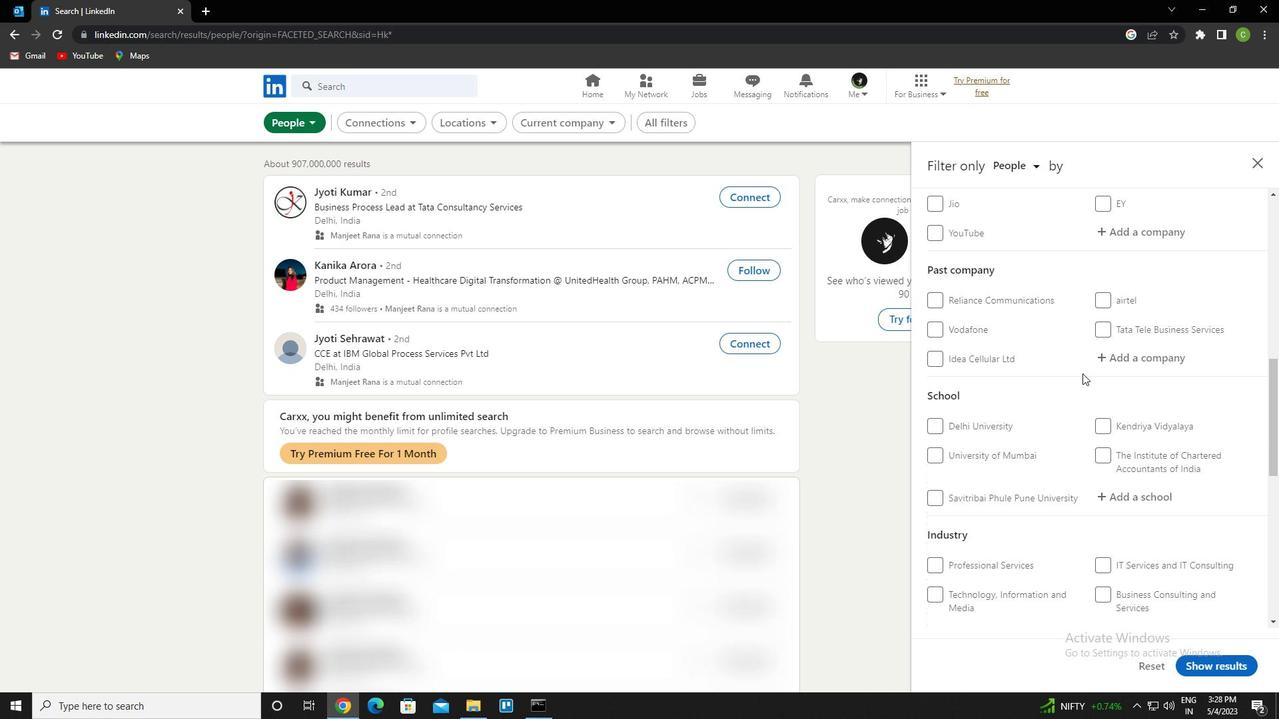 
Action: Mouse scrolled (1079, 378) with delta (0, 0)
Screenshot: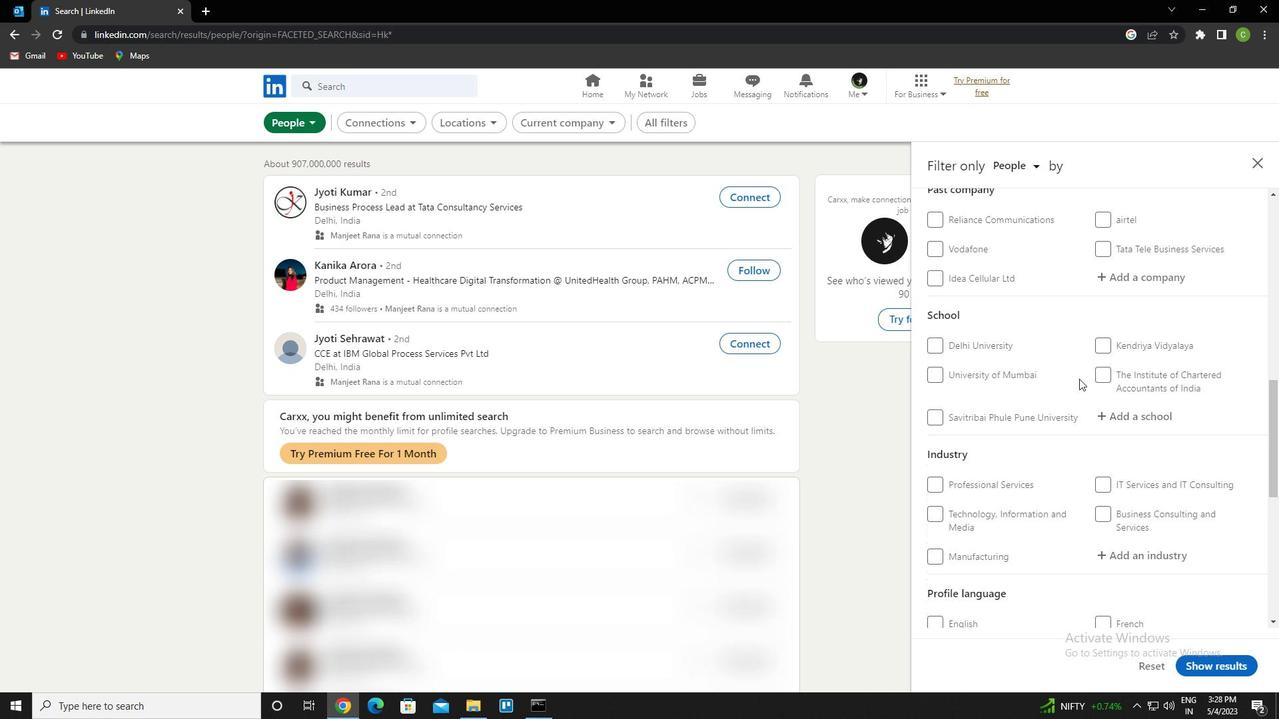 
Action: Mouse moved to (1079, 379)
Screenshot: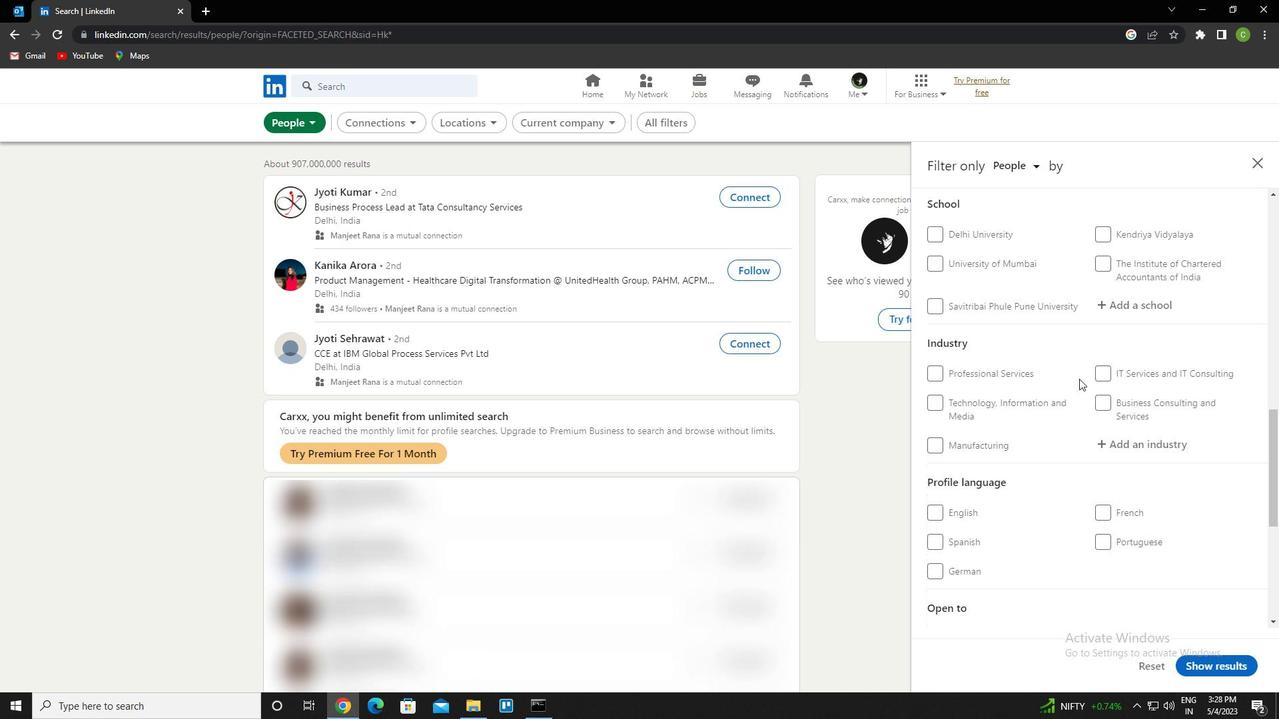 
Action: Mouse scrolled (1079, 379) with delta (0, 0)
Screenshot: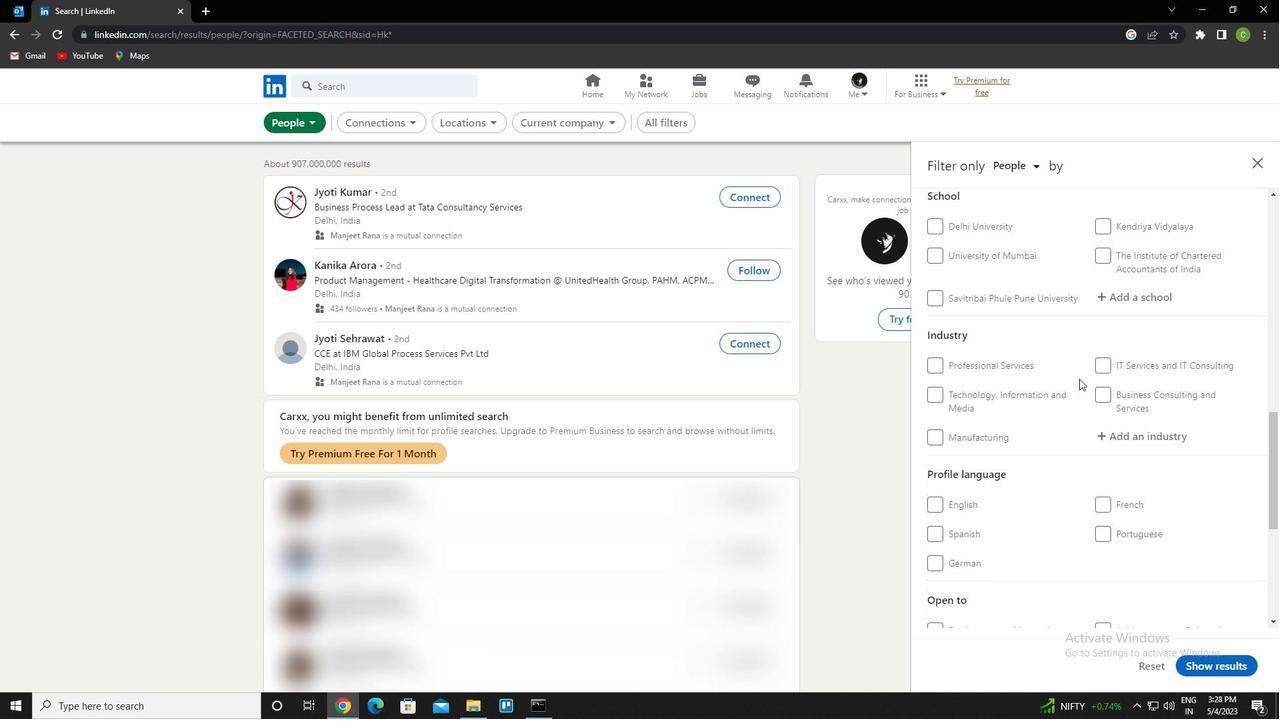 
Action: Mouse moved to (1099, 375)
Screenshot: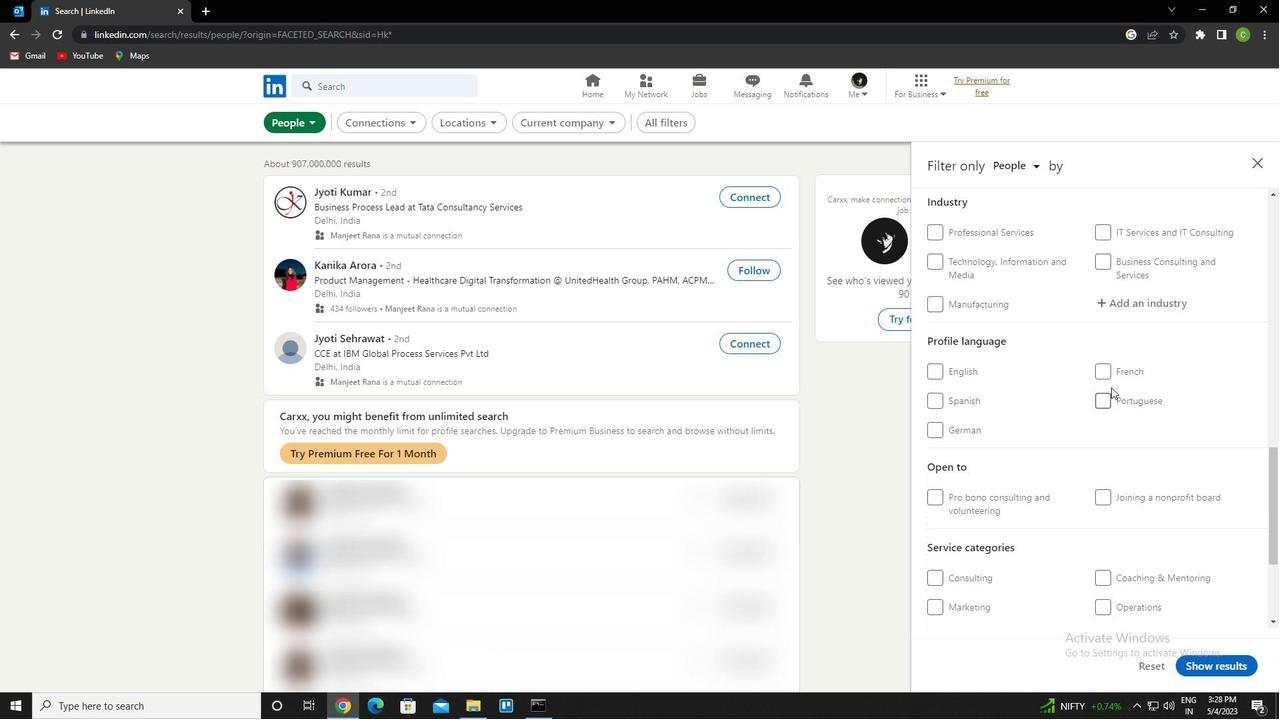 
Action: Mouse pressed left at (1099, 375)
Screenshot: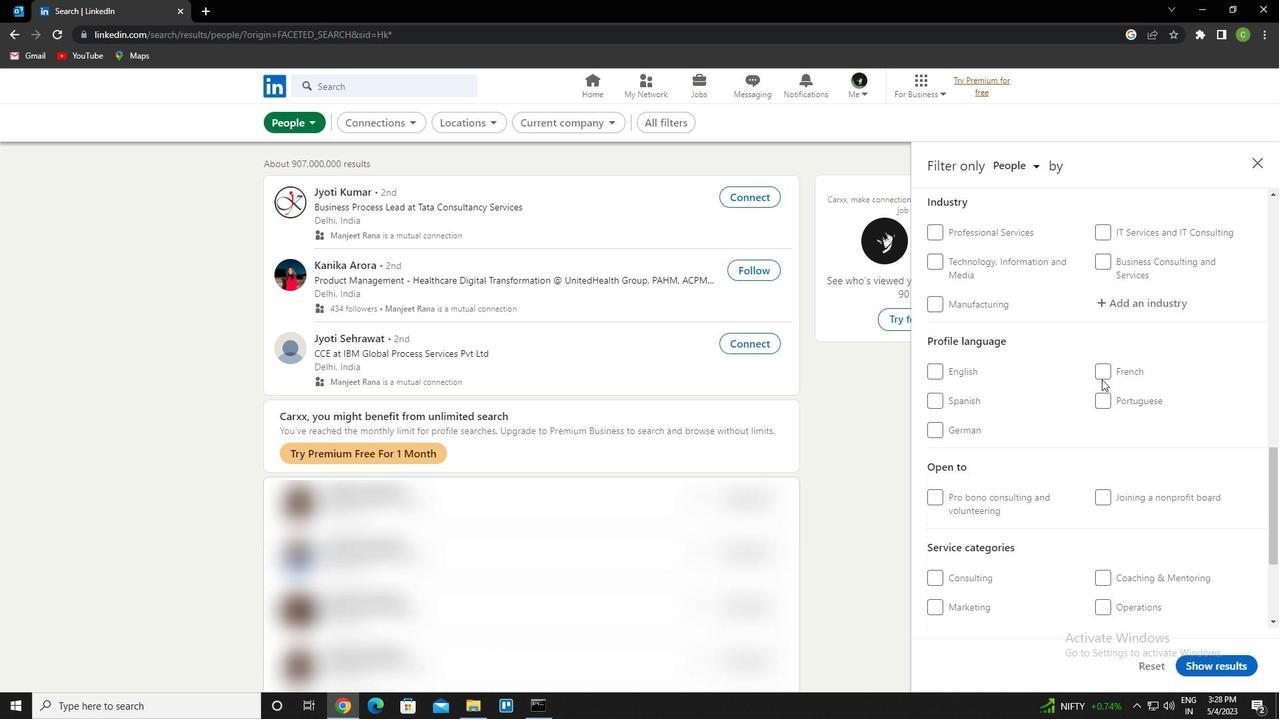 
Action: Mouse moved to (1050, 359)
Screenshot: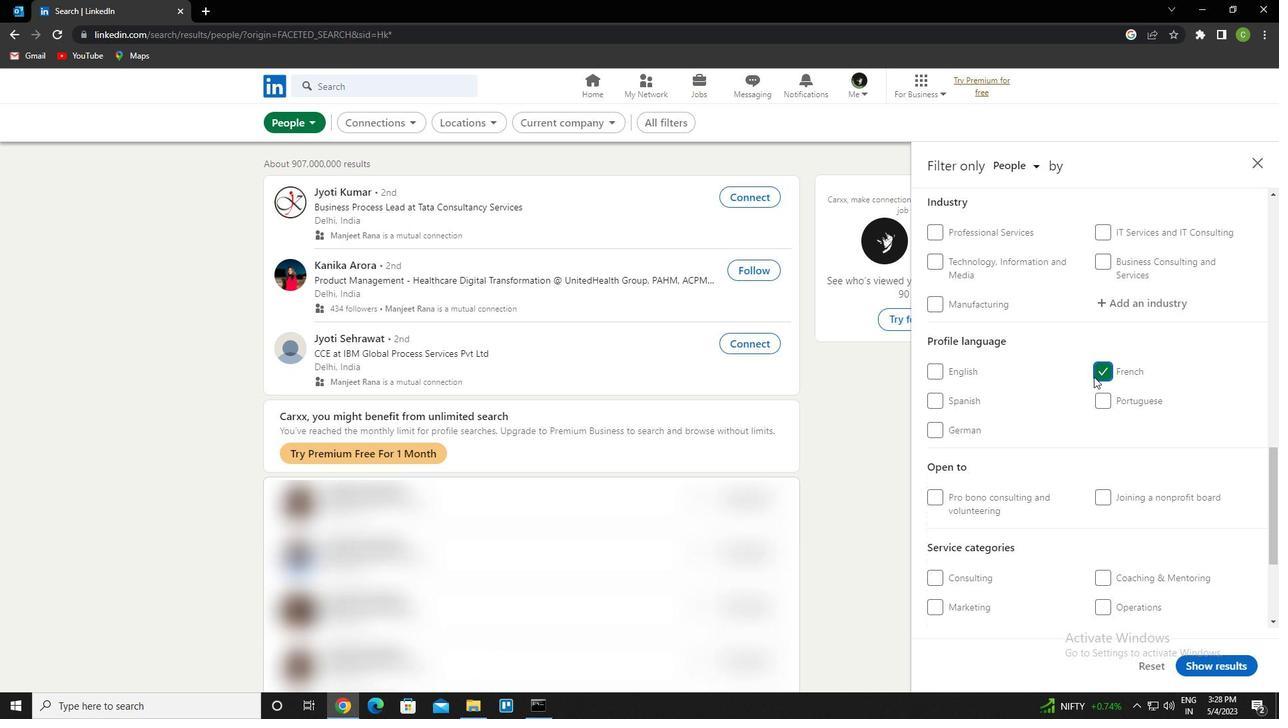 
Action: Mouse scrolled (1050, 360) with delta (0, 0)
Screenshot: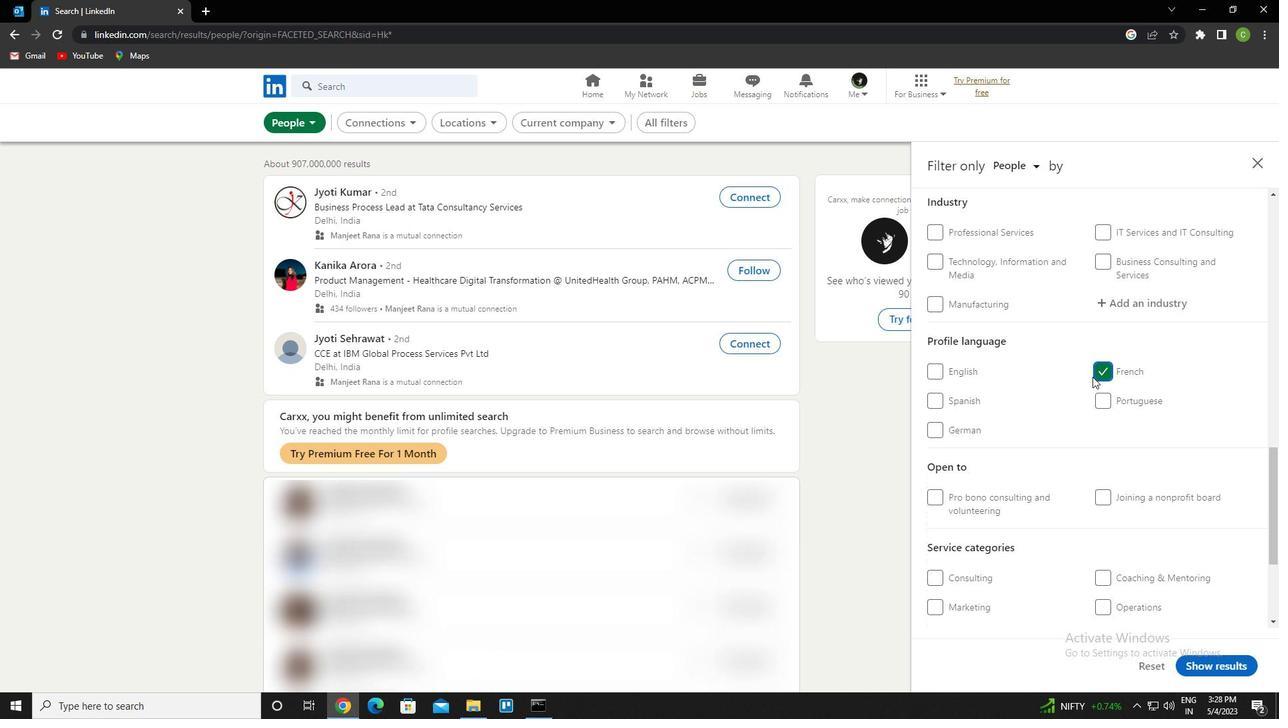 
Action: Mouse scrolled (1050, 360) with delta (0, 0)
Screenshot: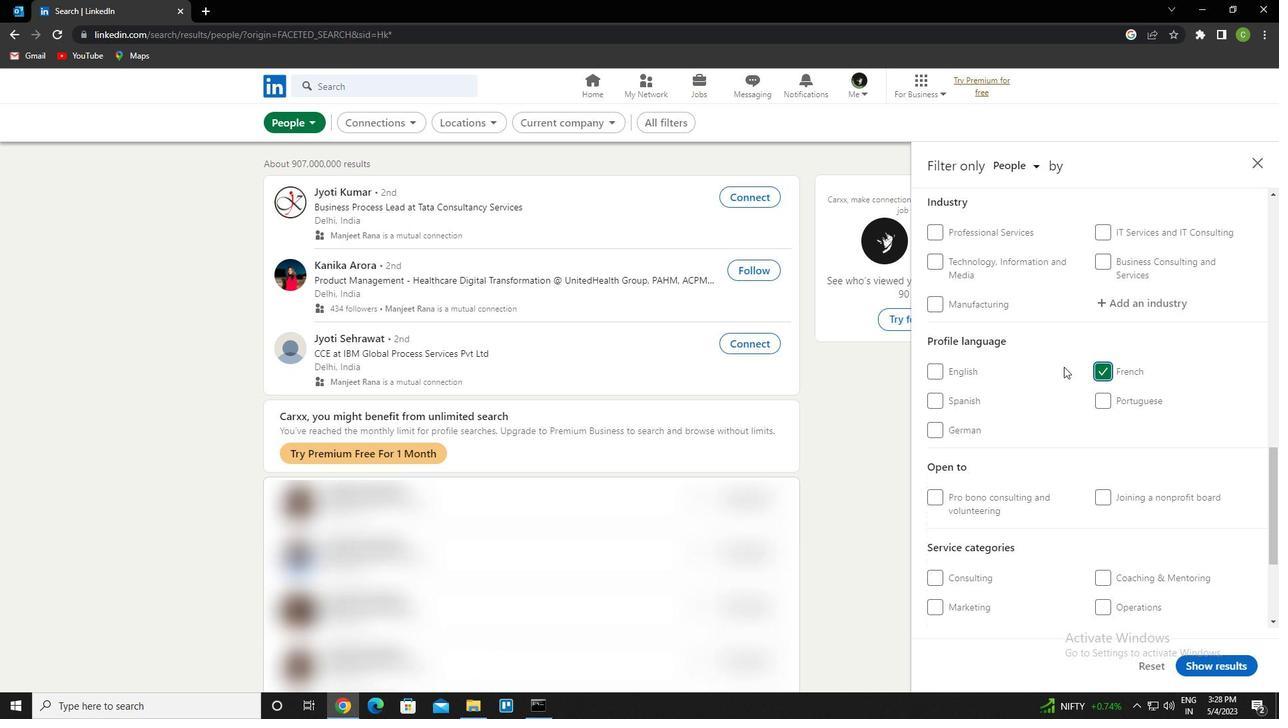 
Action: Mouse scrolled (1050, 360) with delta (0, 0)
Screenshot: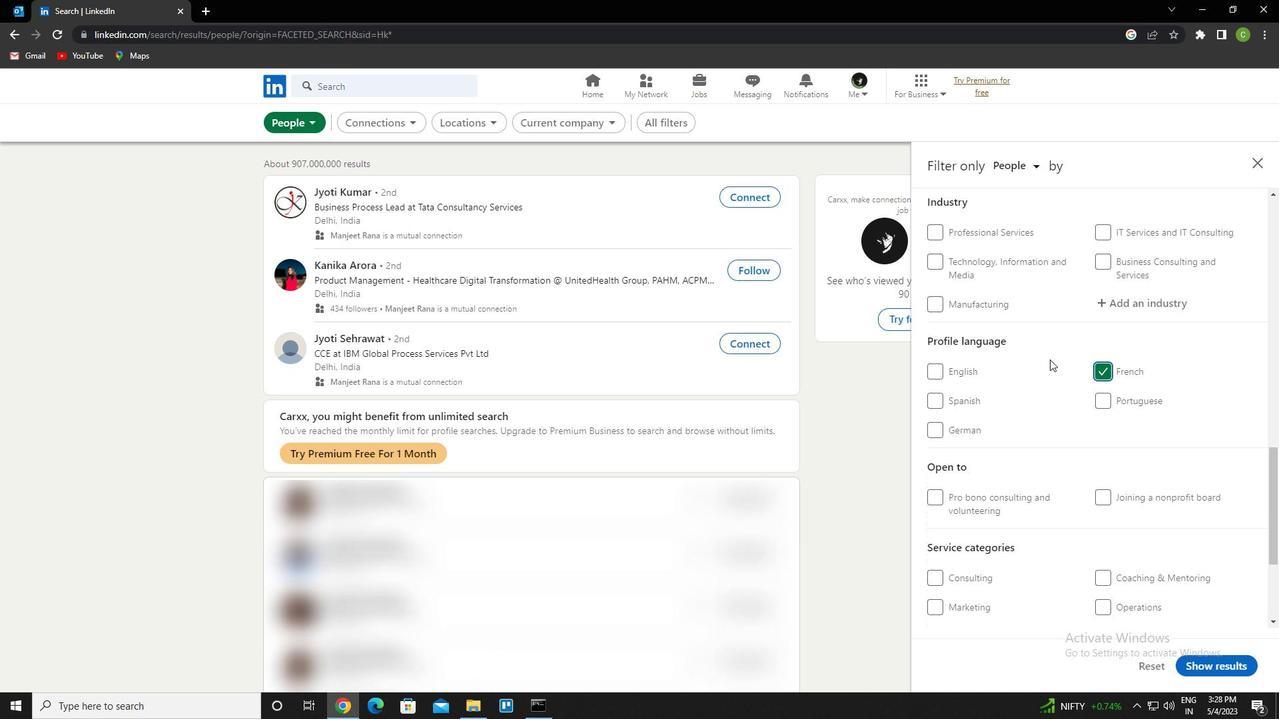 
Action: Mouse scrolled (1050, 360) with delta (0, 0)
Screenshot: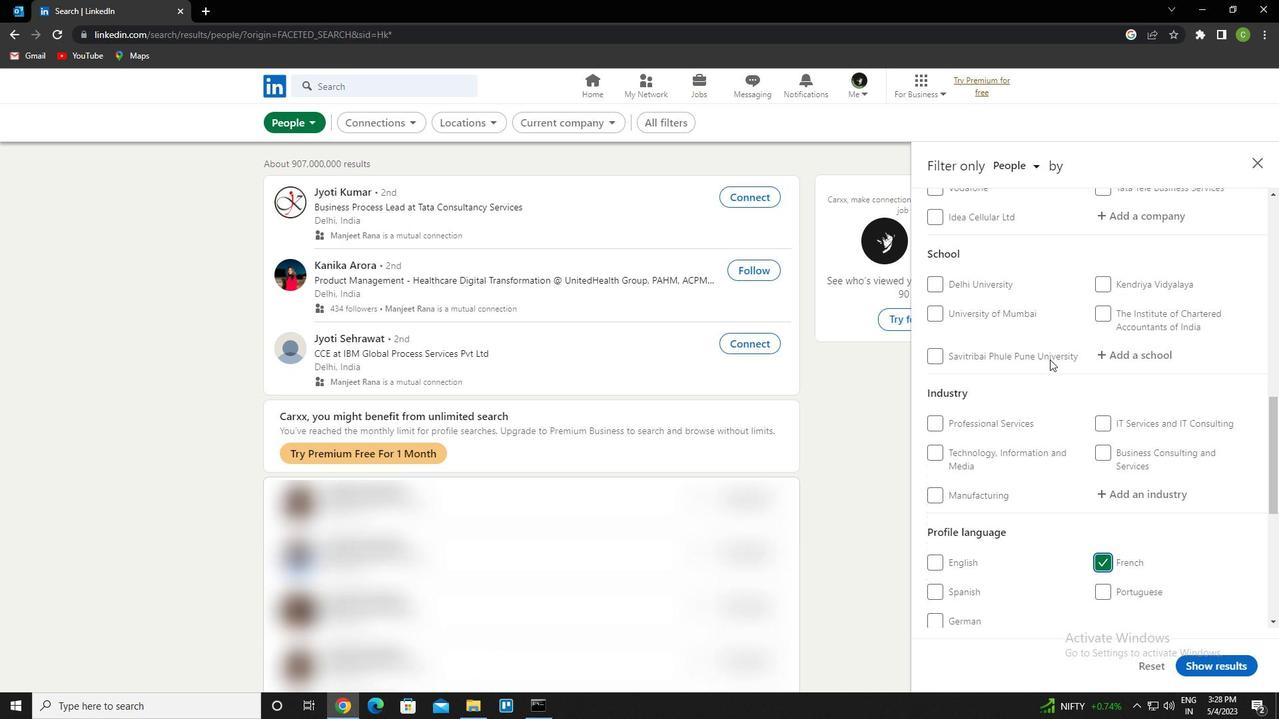 
Action: Mouse scrolled (1050, 360) with delta (0, 0)
Screenshot: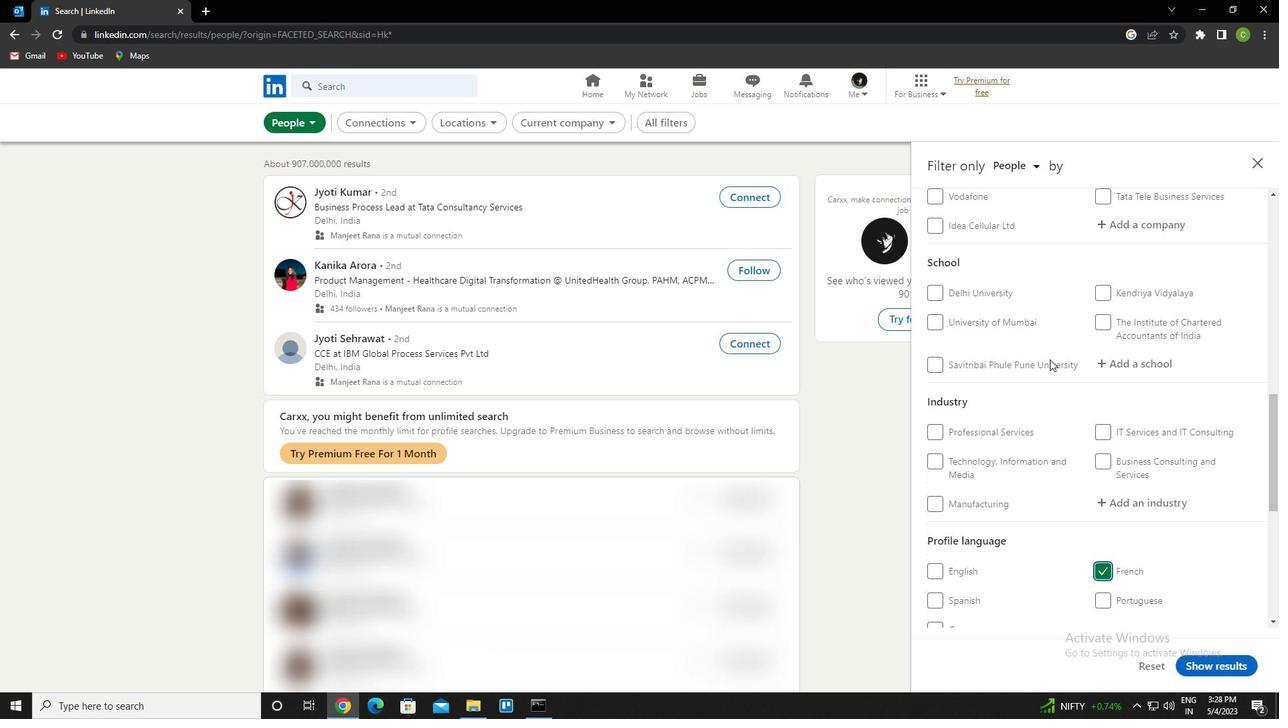 
Action: Mouse scrolled (1050, 360) with delta (0, 0)
Screenshot: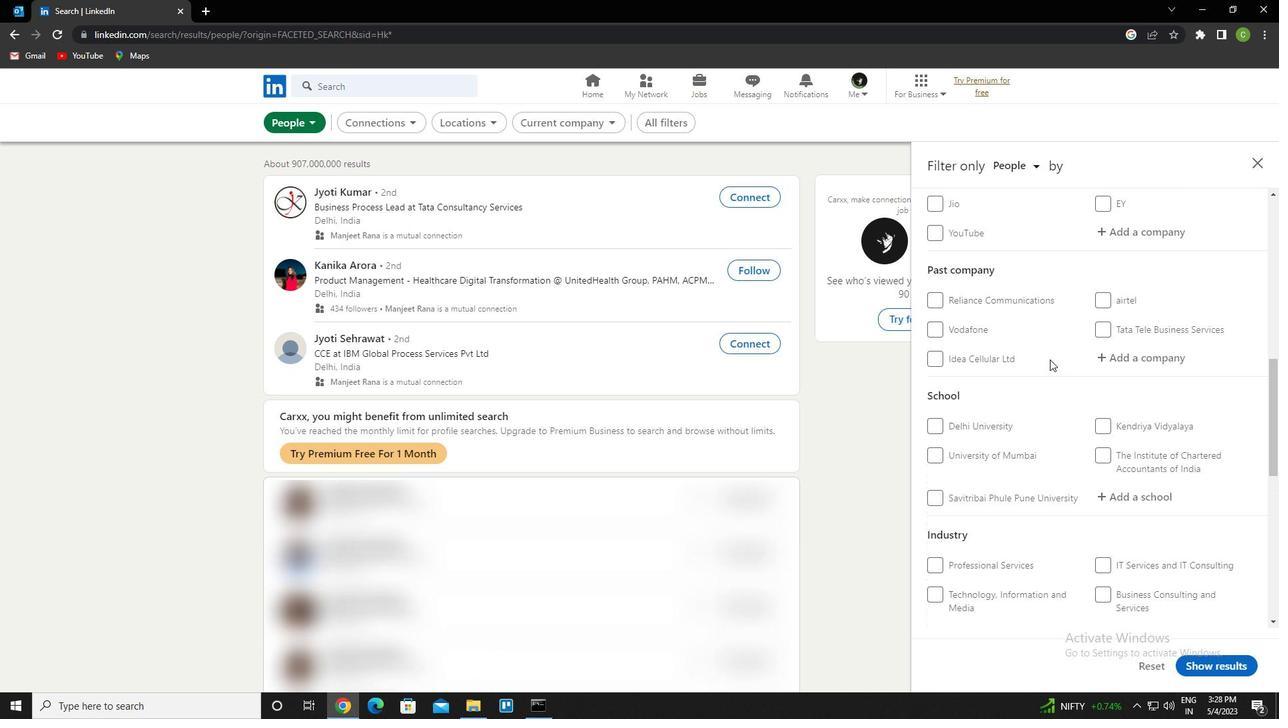 
Action: Mouse scrolled (1050, 360) with delta (0, 0)
Screenshot: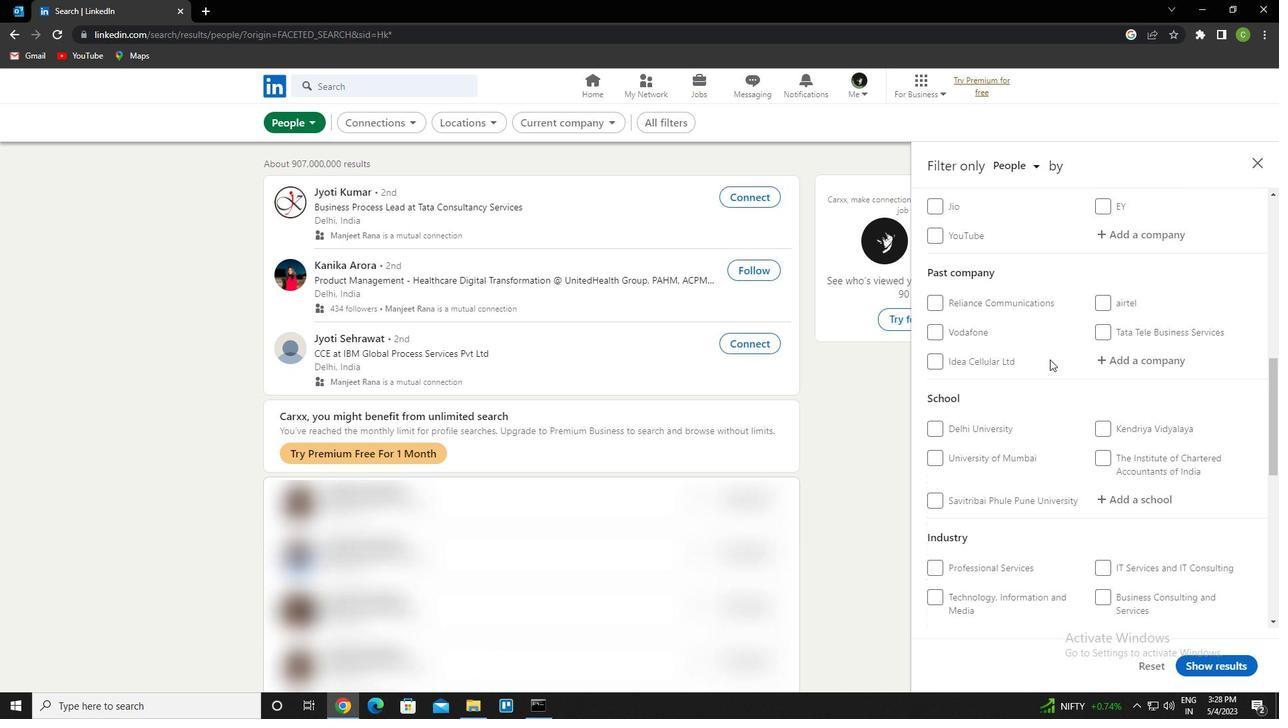 
Action: Mouse scrolled (1050, 360) with delta (0, 0)
Screenshot: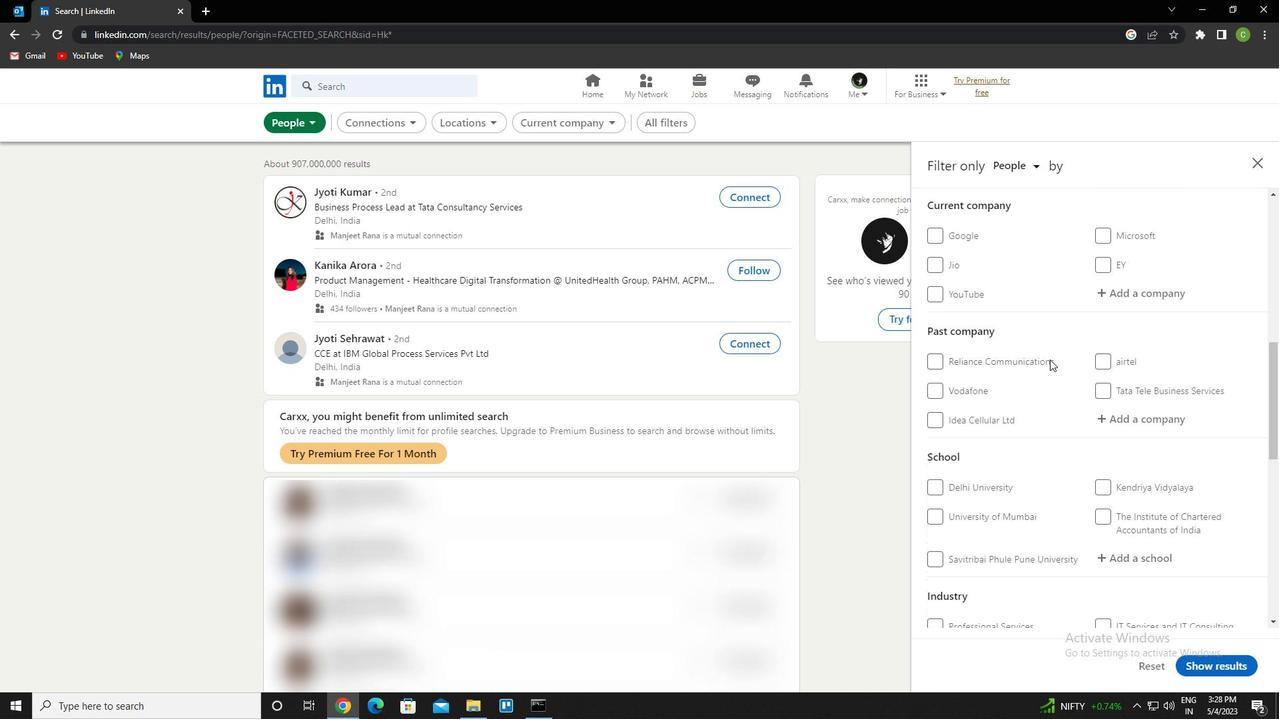 
Action: Mouse moved to (1115, 430)
Screenshot: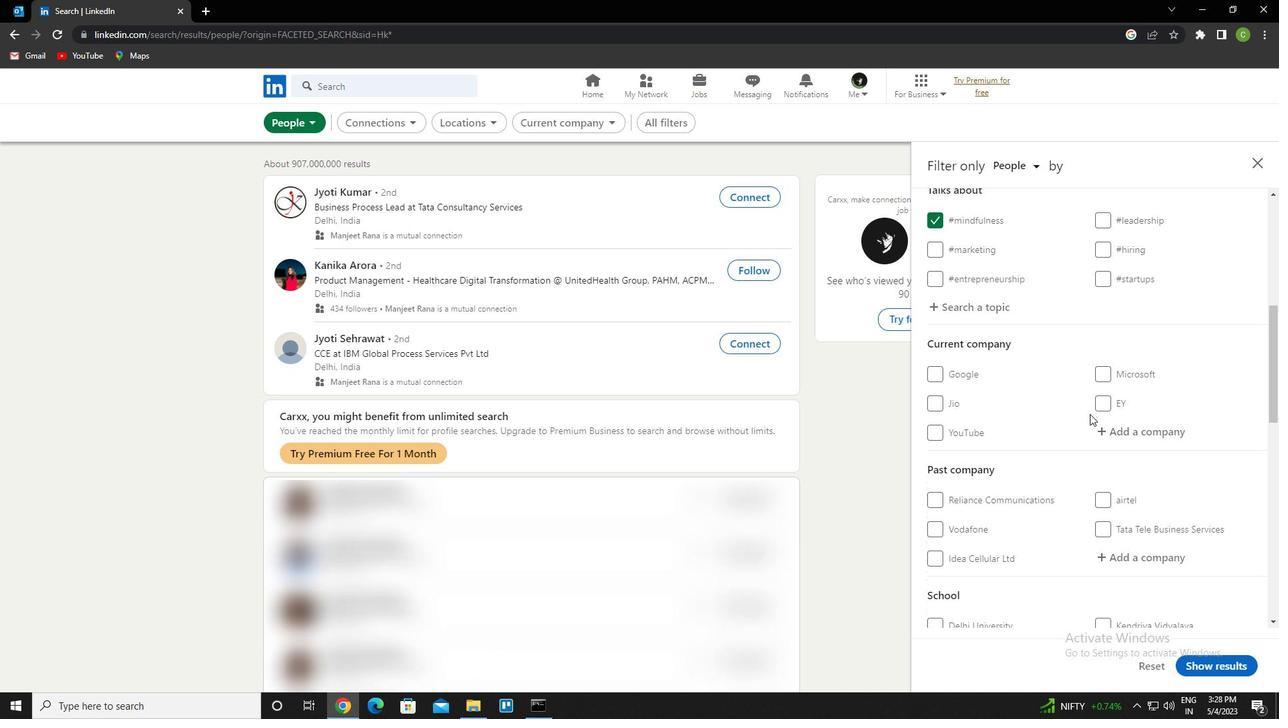 
Action: Mouse pressed left at (1115, 430)
Screenshot: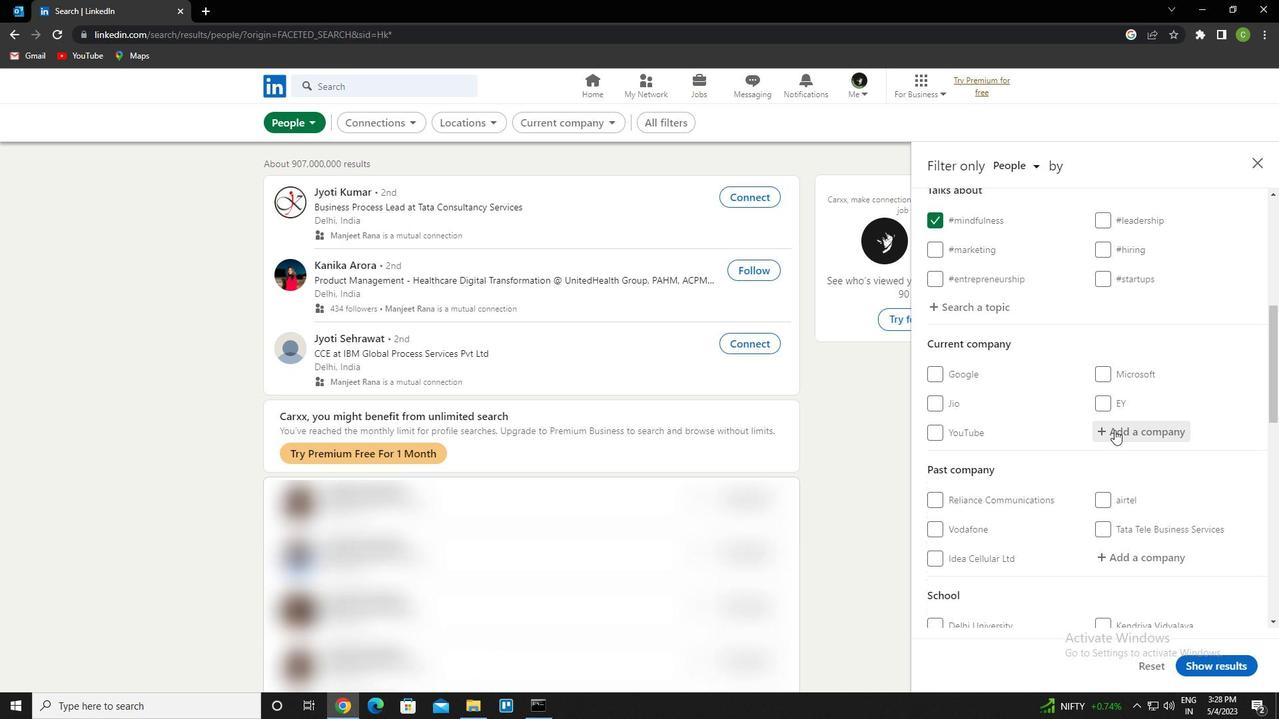 
Action: Key pressed <Key.caps_lock>e<Key.caps_lock>levate<Key.down><Key.enter>
Screenshot: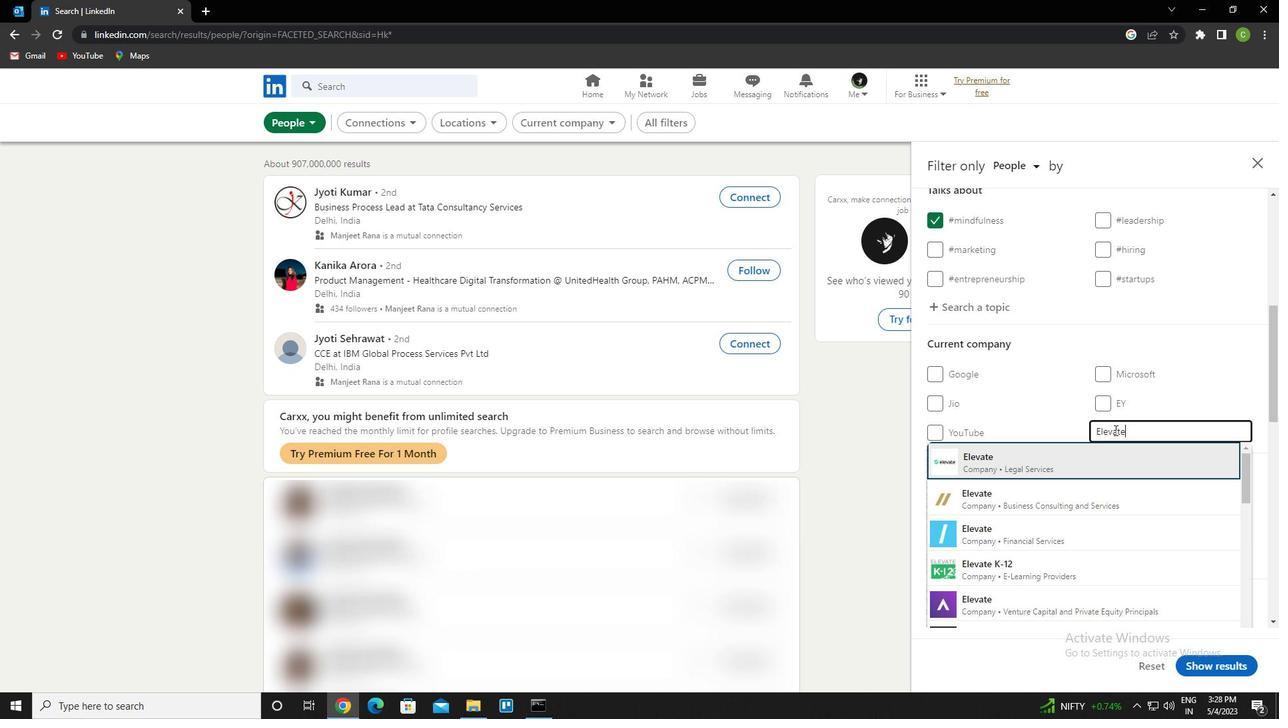 
Action: Mouse scrolled (1115, 429) with delta (0, 0)
Screenshot: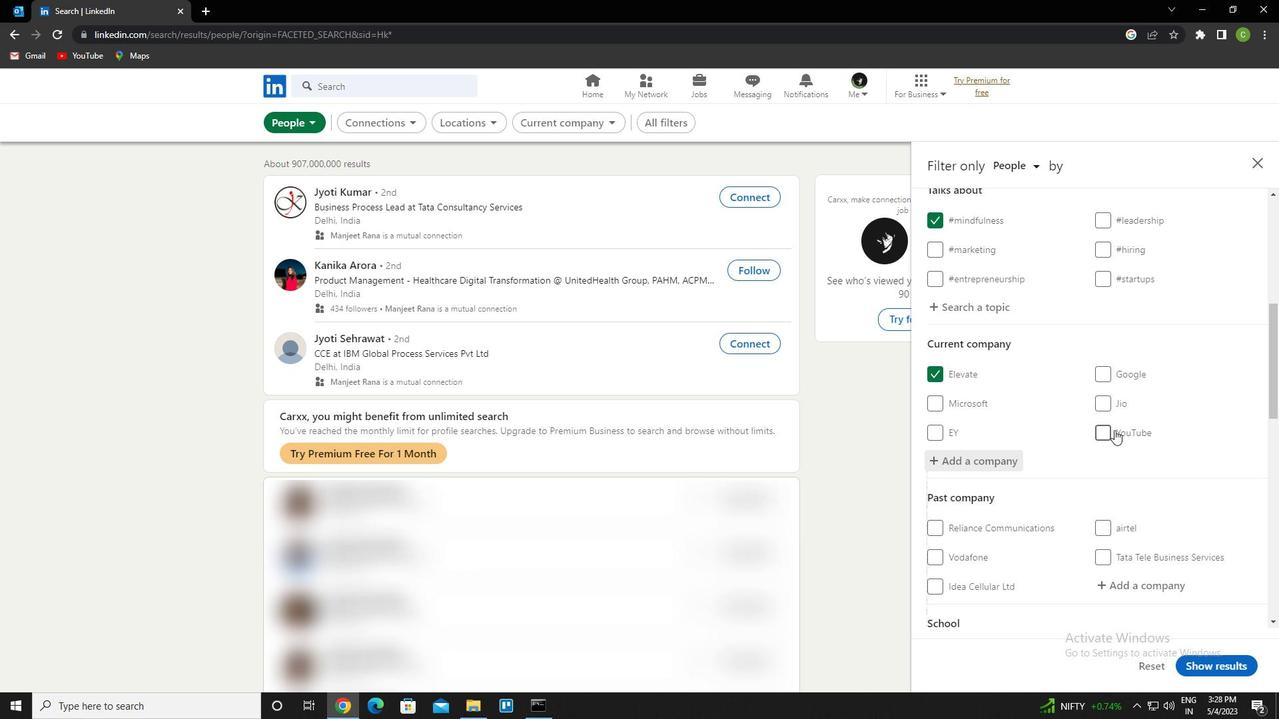 
Action: Mouse scrolled (1115, 429) with delta (0, 0)
Screenshot: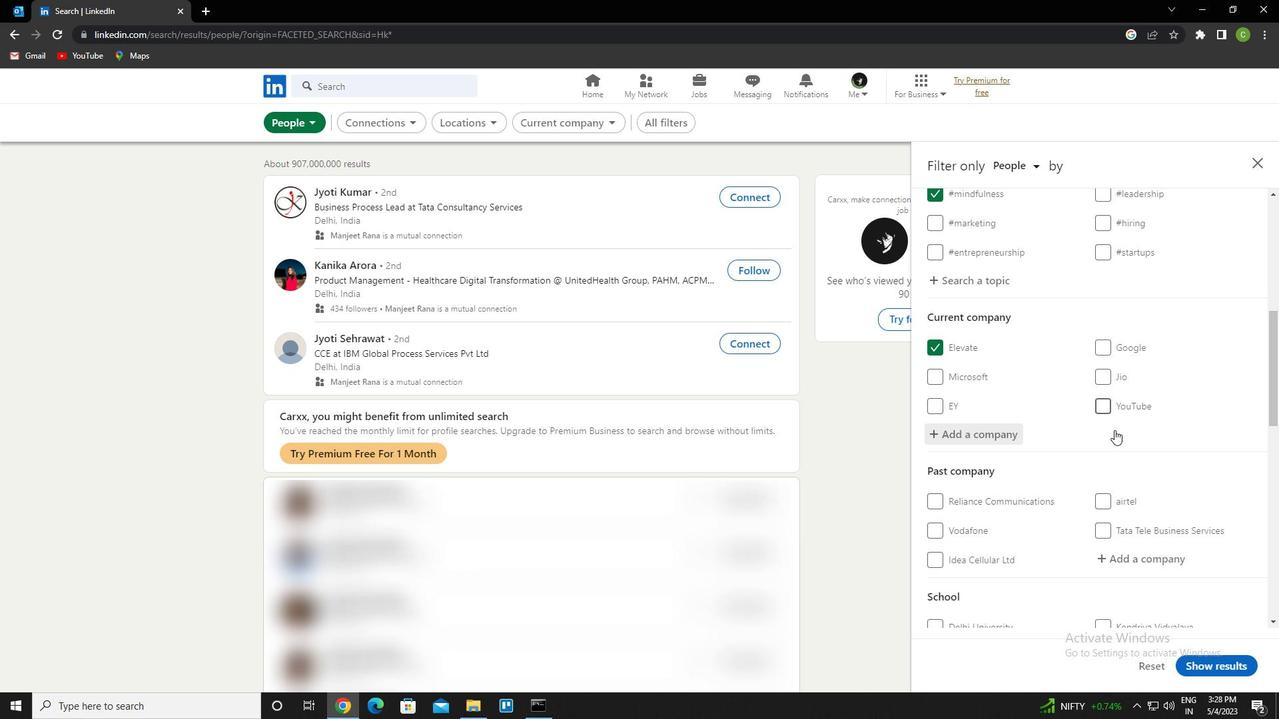 
Action: Mouse scrolled (1115, 429) with delta (0, 0)
Screenshot: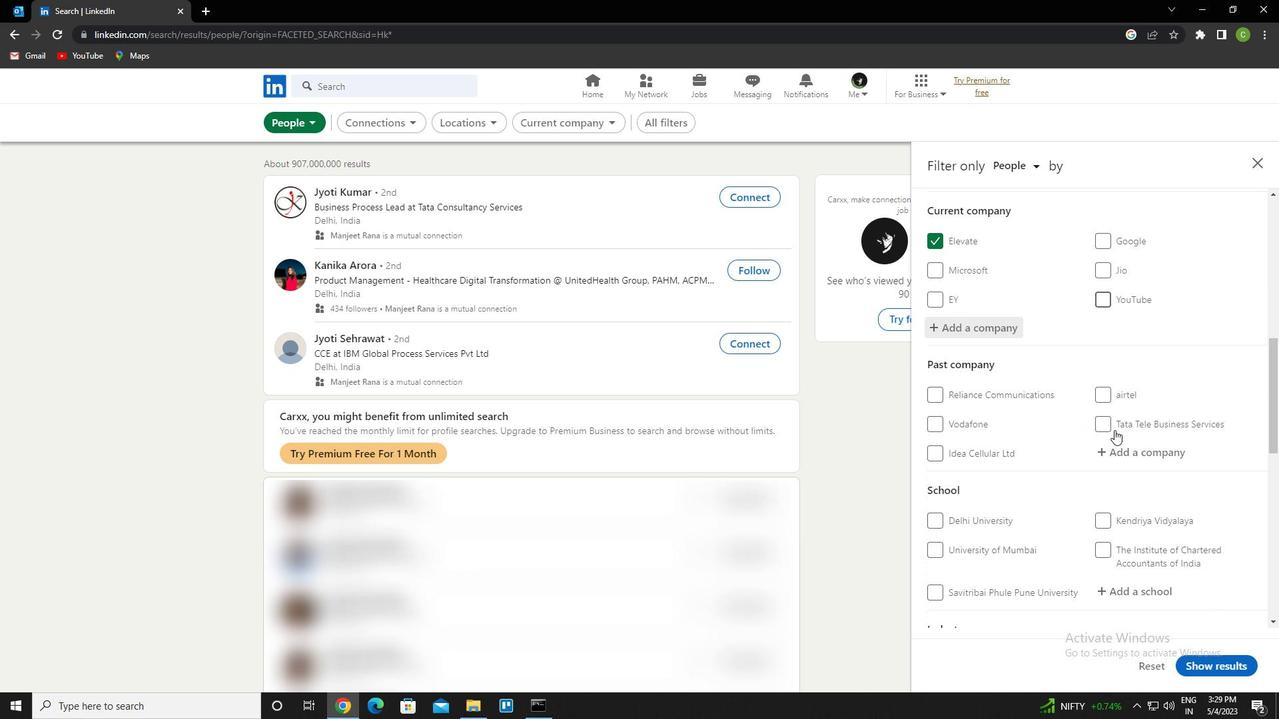 
Action: Mouse scrolled (1115, 429) with delta (0, 0)
Screenshot: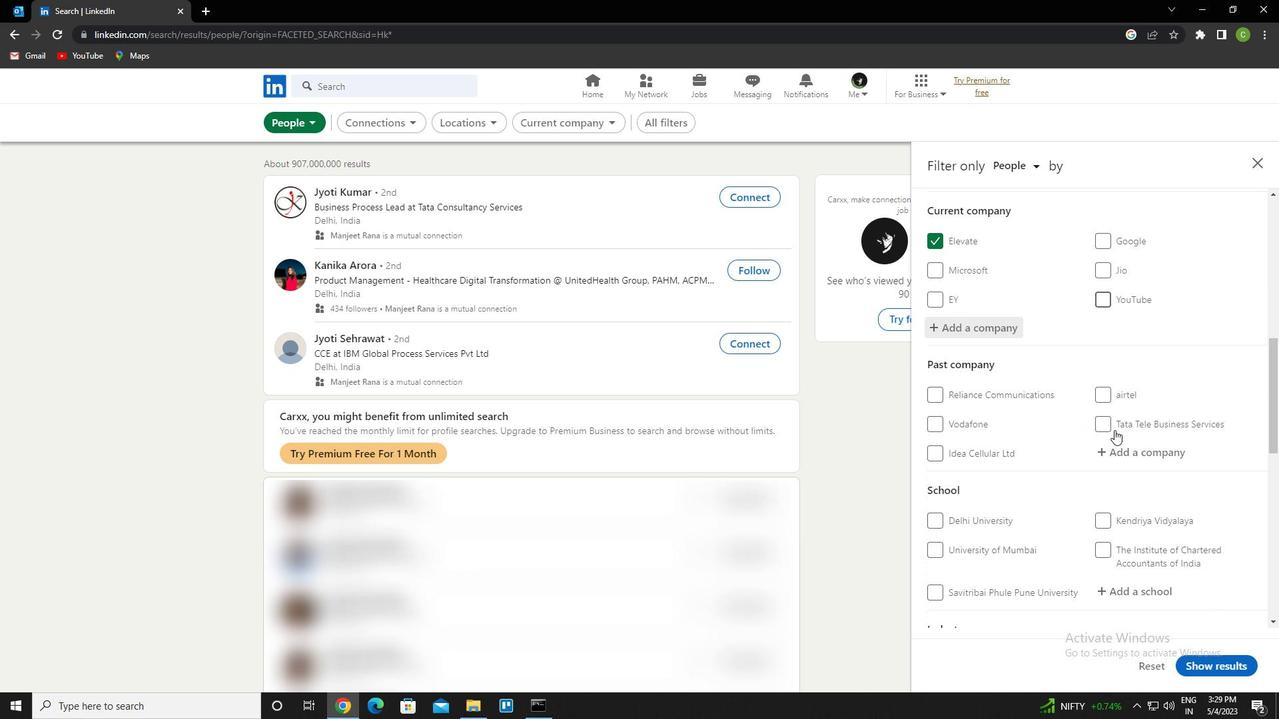 
Action: Mouse scrolled (1115, 429) with delta (0, 0)
Screenshot: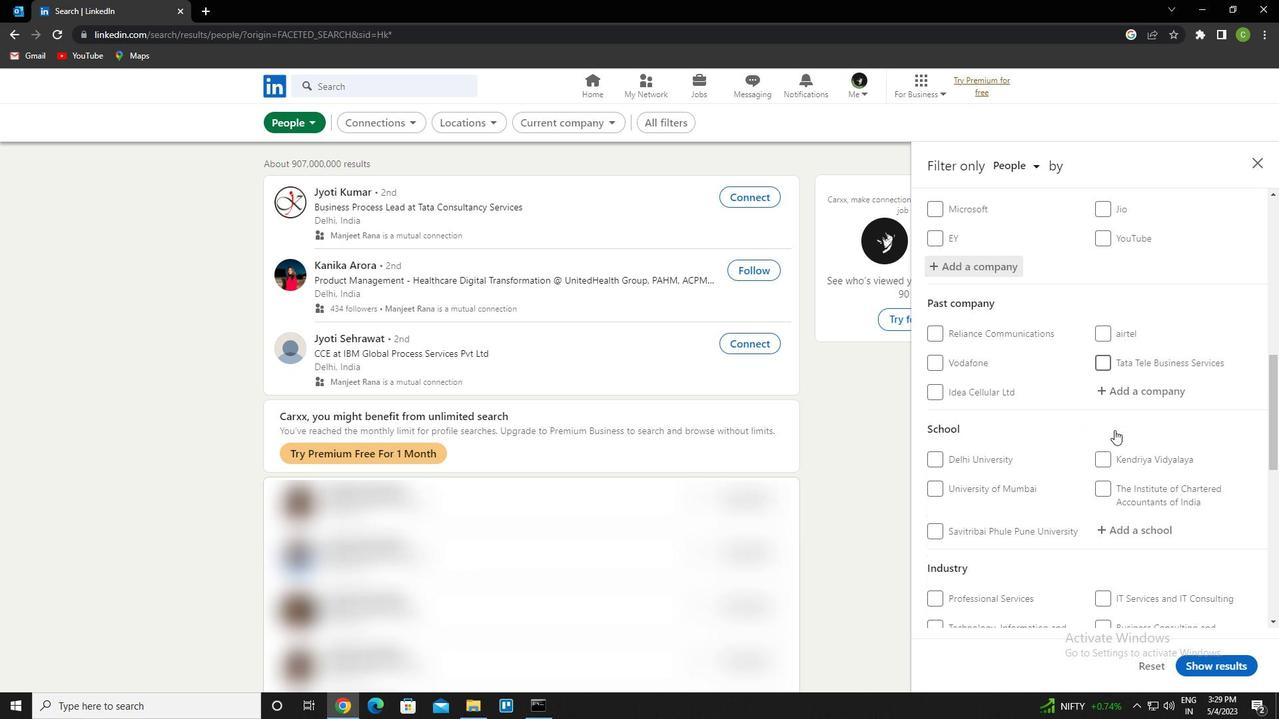 
Action: Mouse moved to (1142, 392)
Screenshot: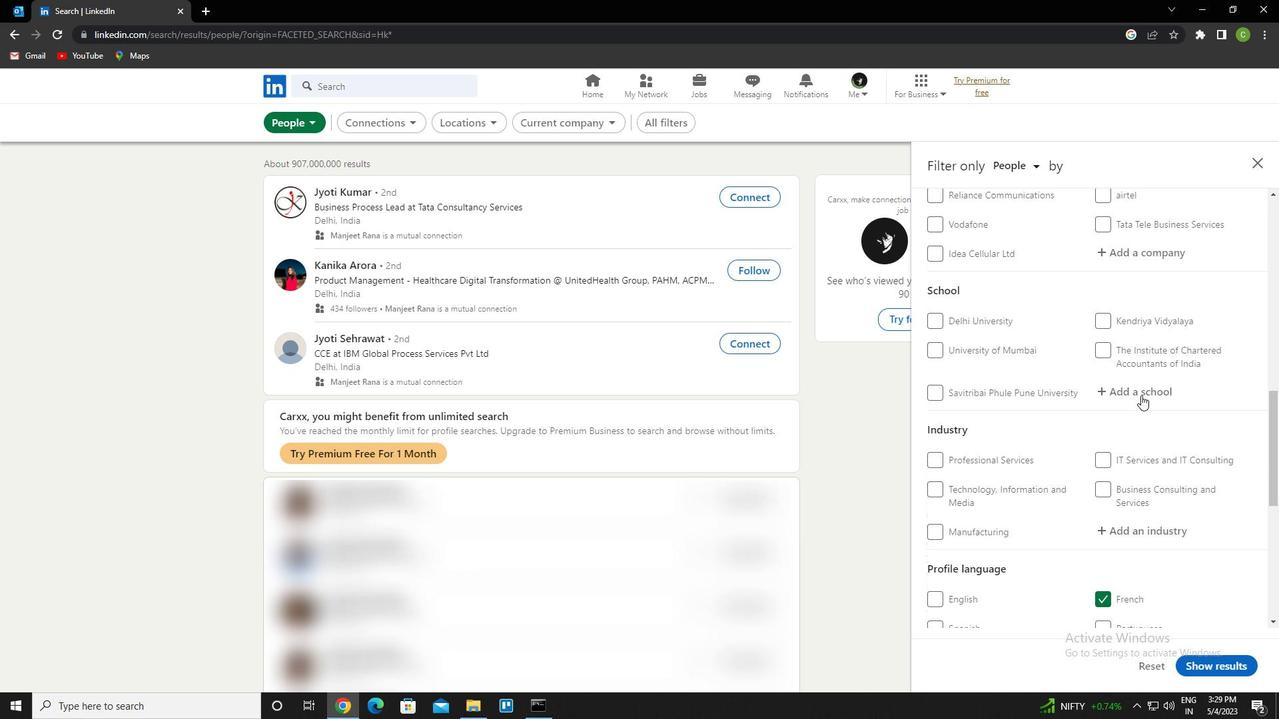 
Action: Mouse pressed left at (1142, 392)
Screenshot: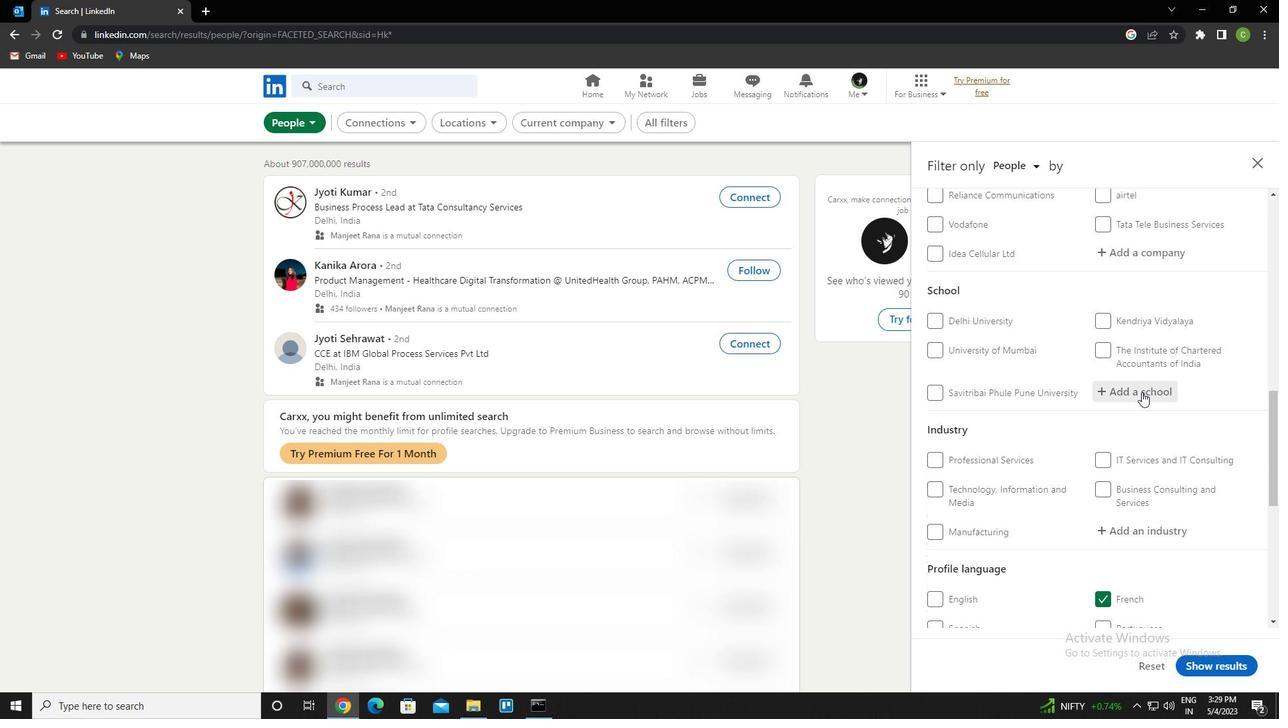
Action: Key pressed <Key.caps_lock>mica<Key.down><Key.enter>
Screenshot: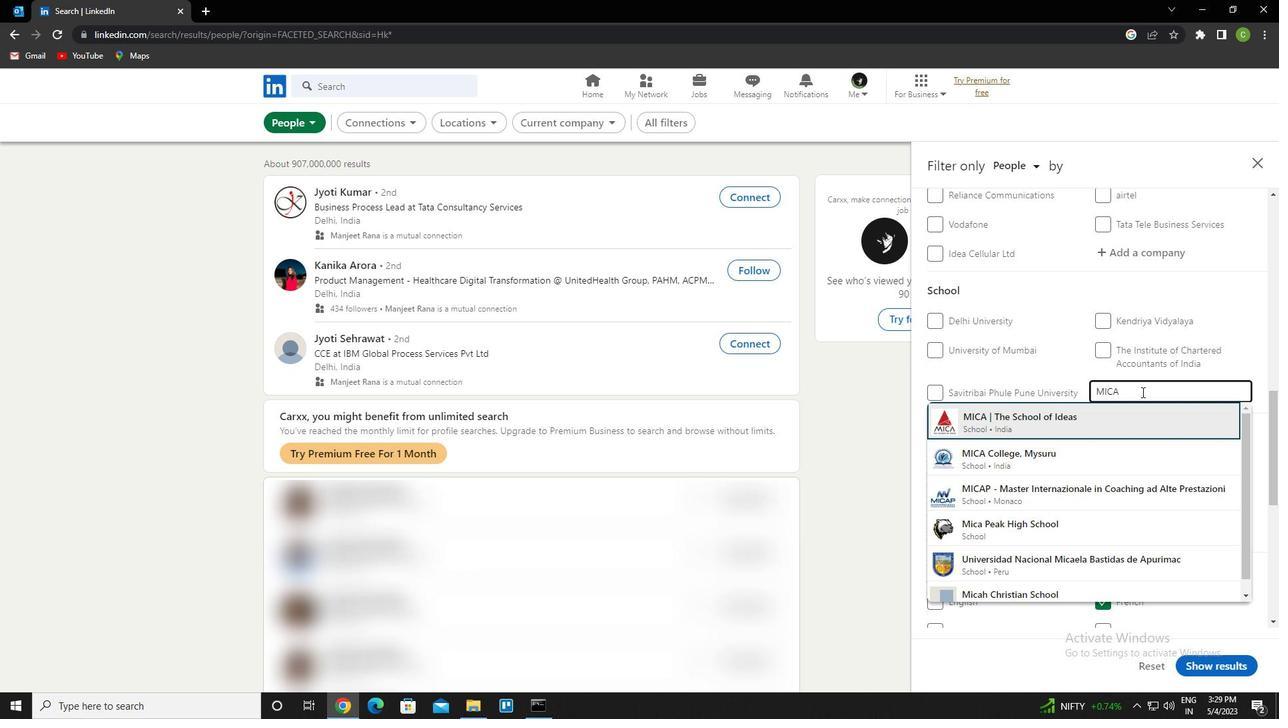 
Action: Mouse moved to (1120, 376)
Screenshot: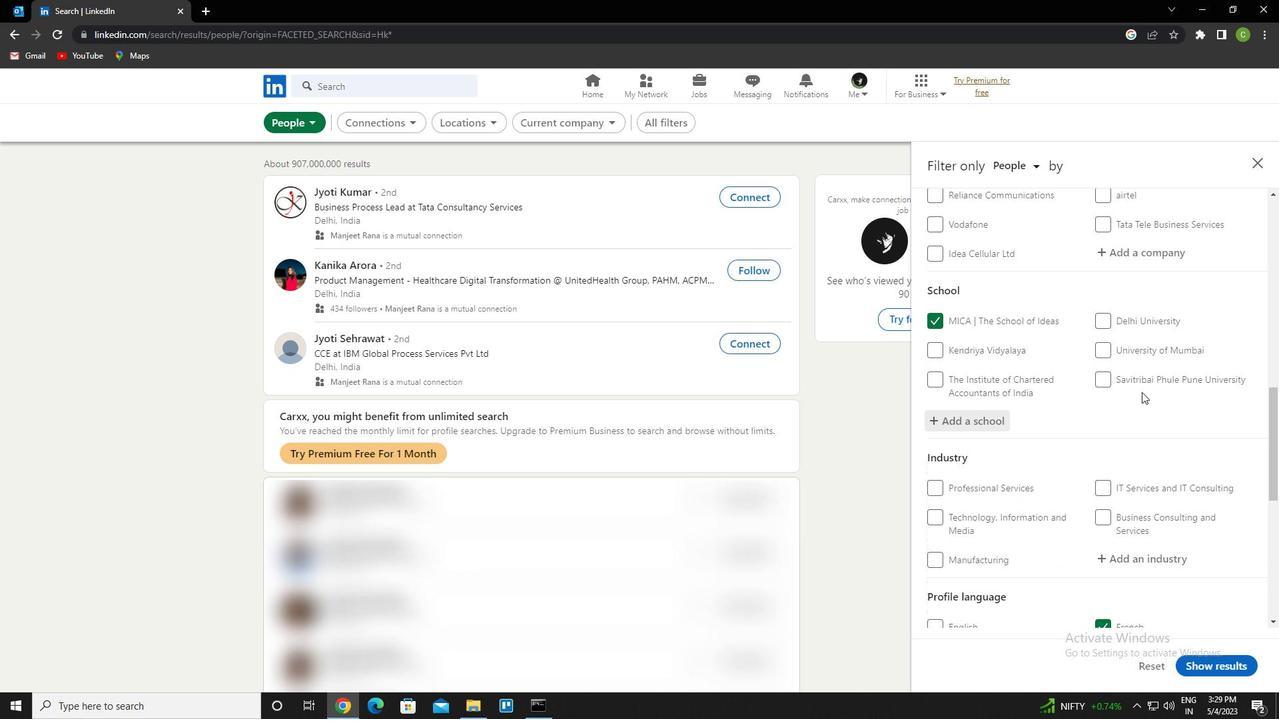 
Action: Mouse scrolled (1120, 375) with delta (0, 0)
Screenshot: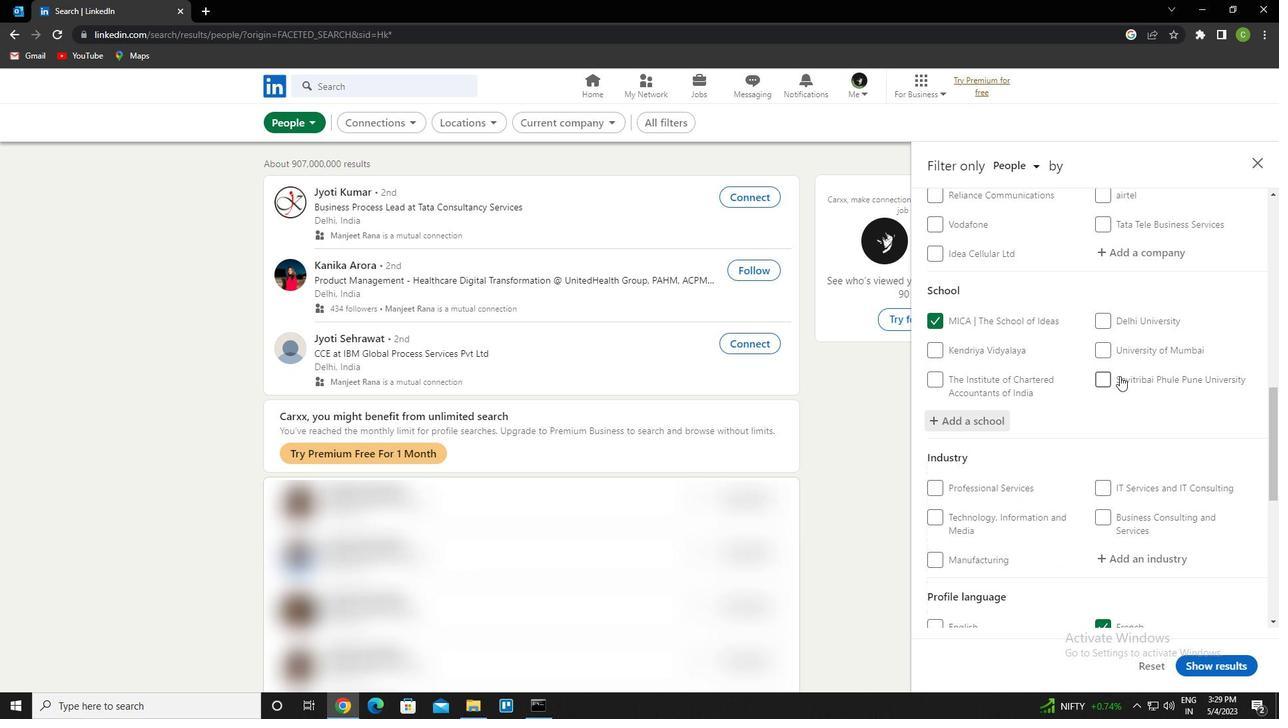 
Action: Mouse scrolled (1120, 375) with delta (0, 0)
Screenshot: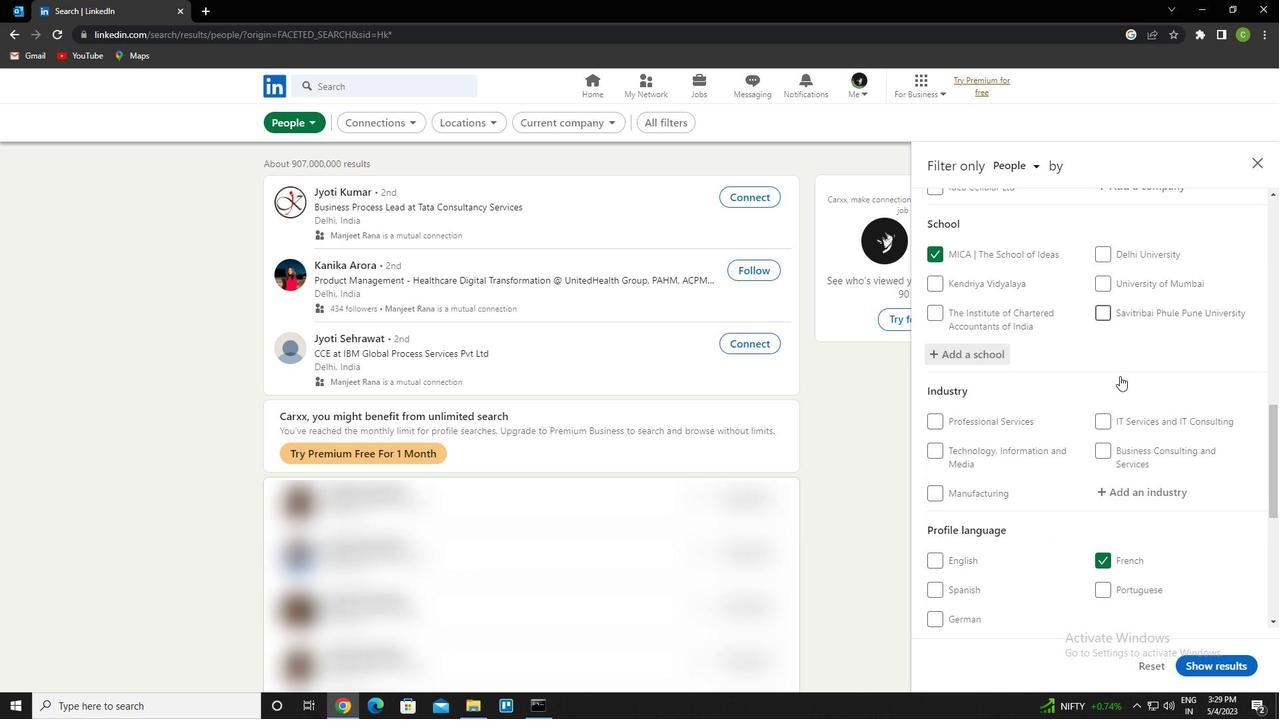 
Action: Mouse scrolled (1120, 375) with delta (0, 0)
Screenshot: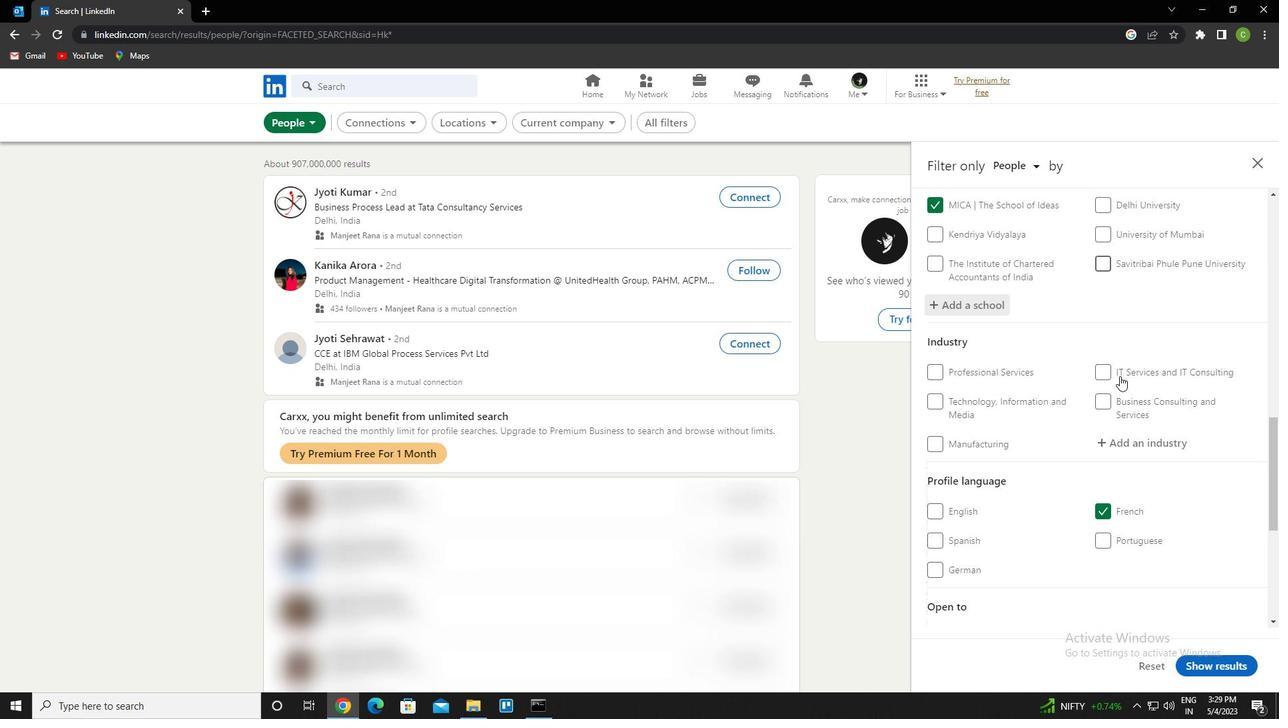 
Action: Mouse moved to (1145, 359)
Screenshot: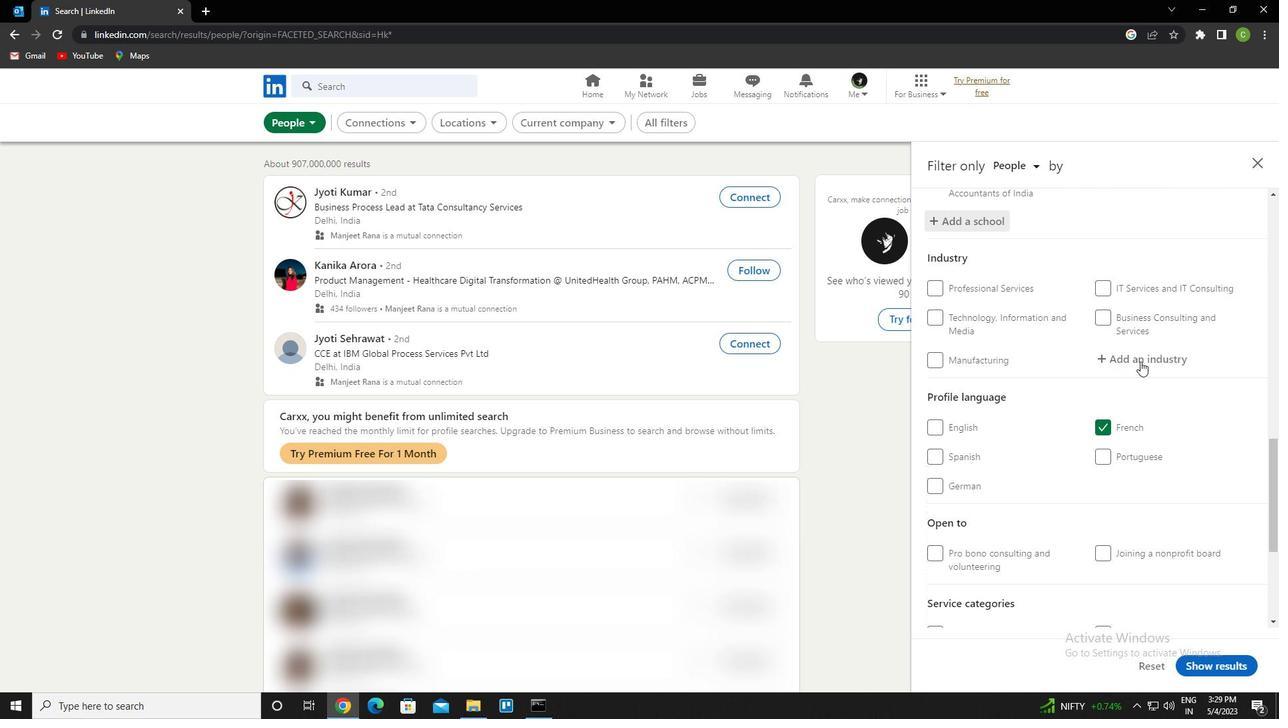 
Action: Mouse pressed left at (1145, 359)
Screenshot: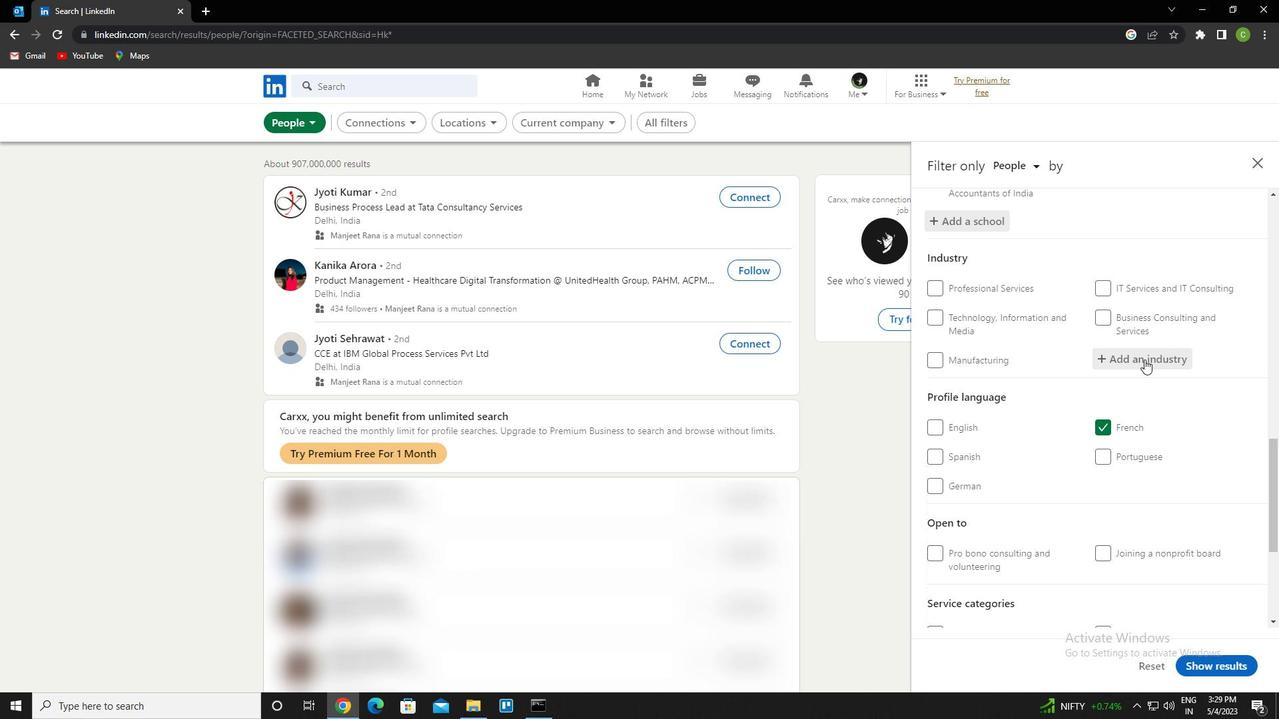 
Action: Key pressed <Key.caps_lock><Key.caps_lock>m<Key.caps_lock>usicians<Key.down><Key.enter>
Screenshot: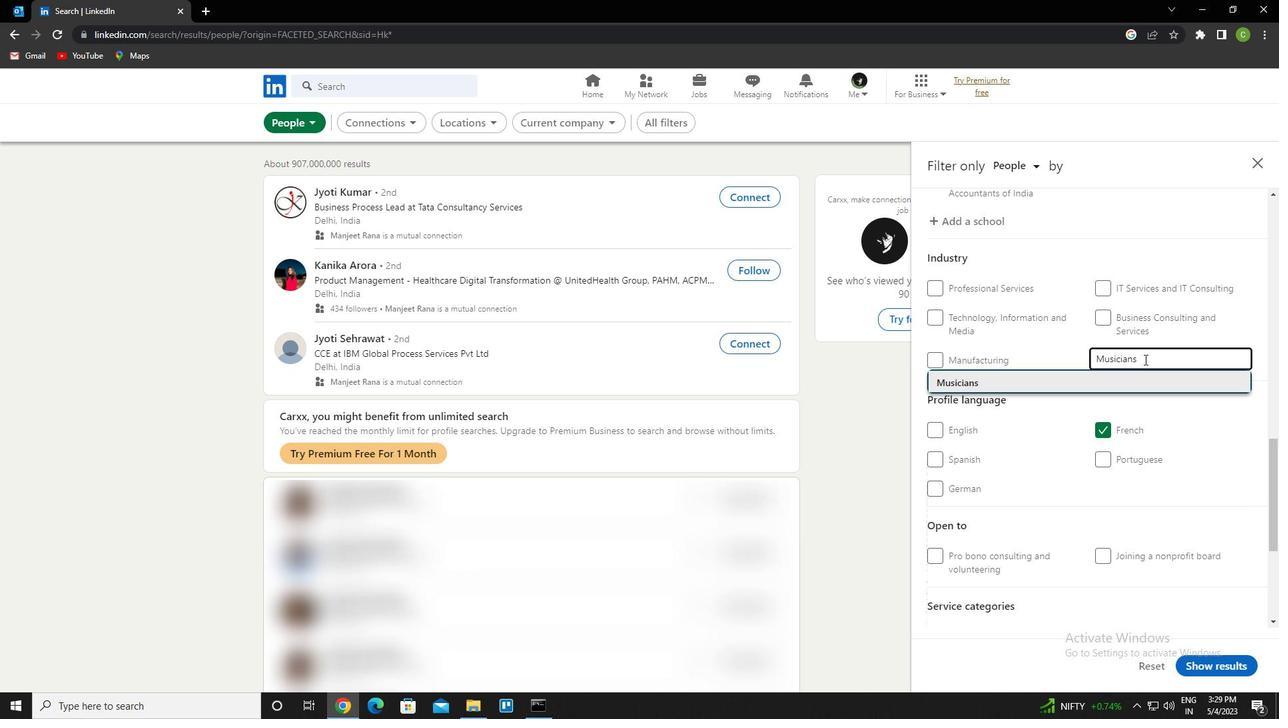 
Action: Mouse scrolled (1145, 359) with delta (0, 0)
Screenshot: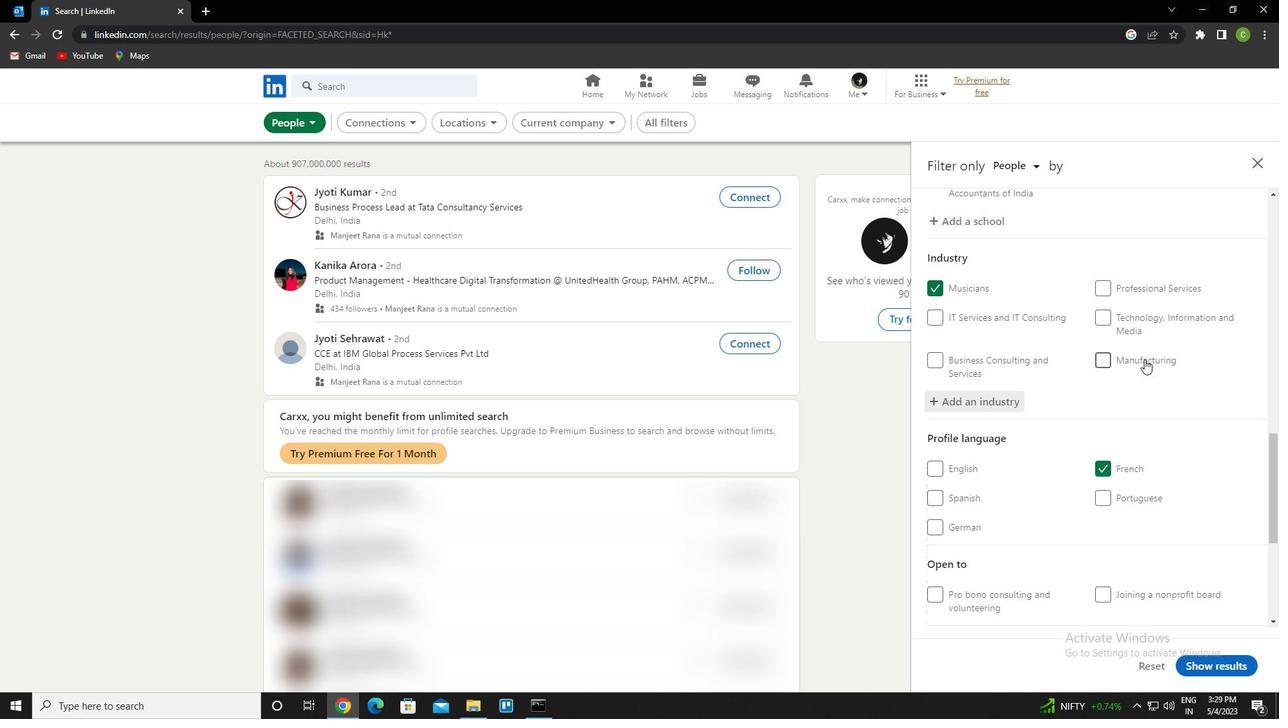 
Action: Mouse scrolled (1145, 359) with delta (0, 0)
Screenshot: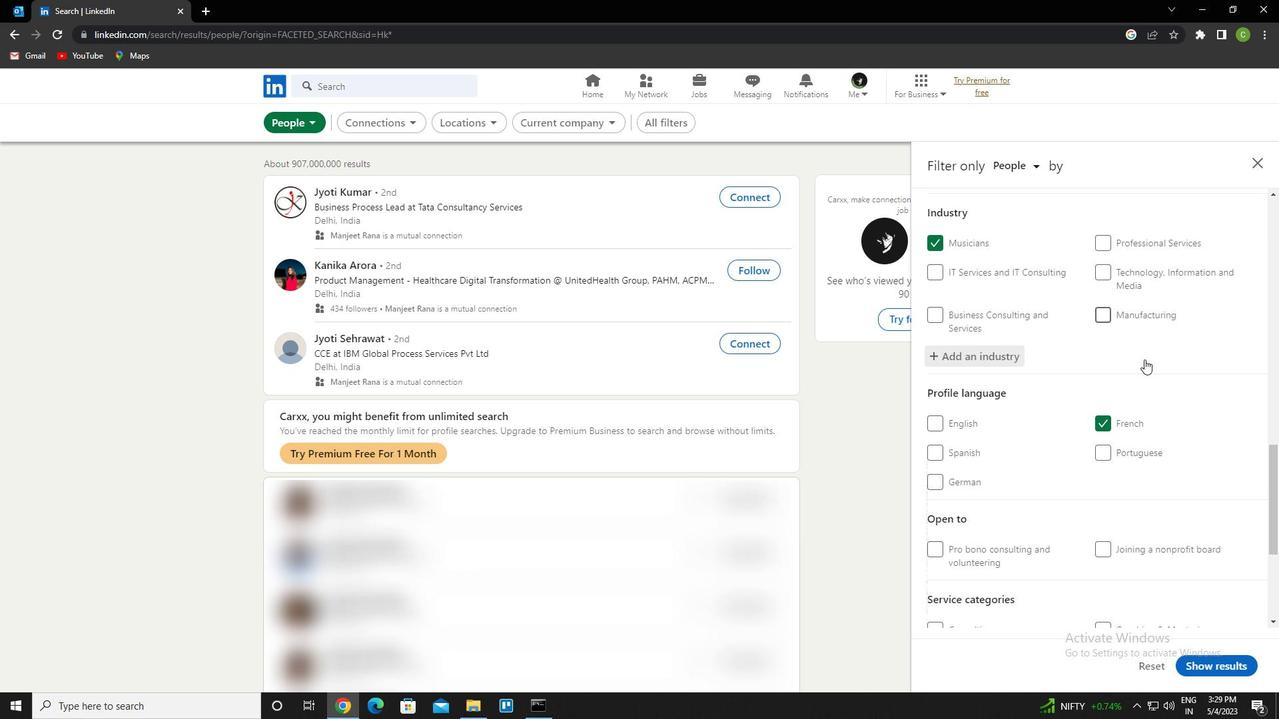 
Action: Mouse scrolled (1145, 359) with delta (0, 0)
Screenshot: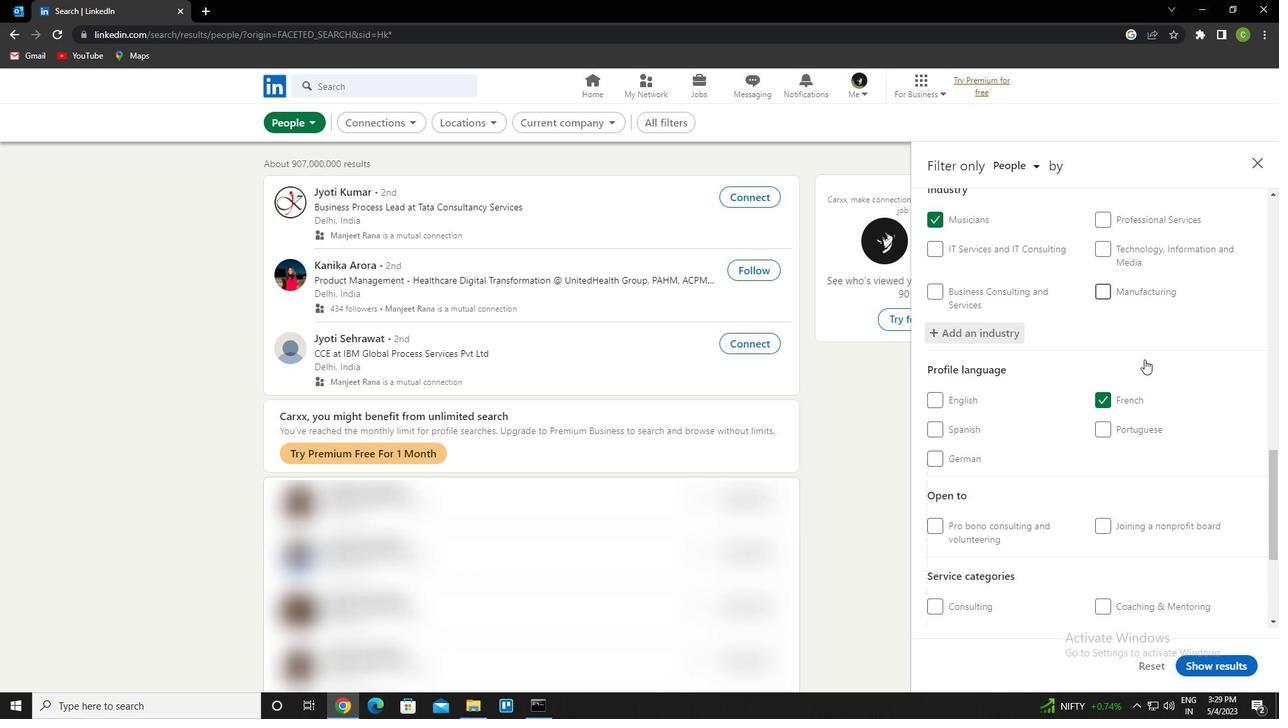 
Action: Mouse scrolled (1145, 359) with delta (0, 0)
Screenshot: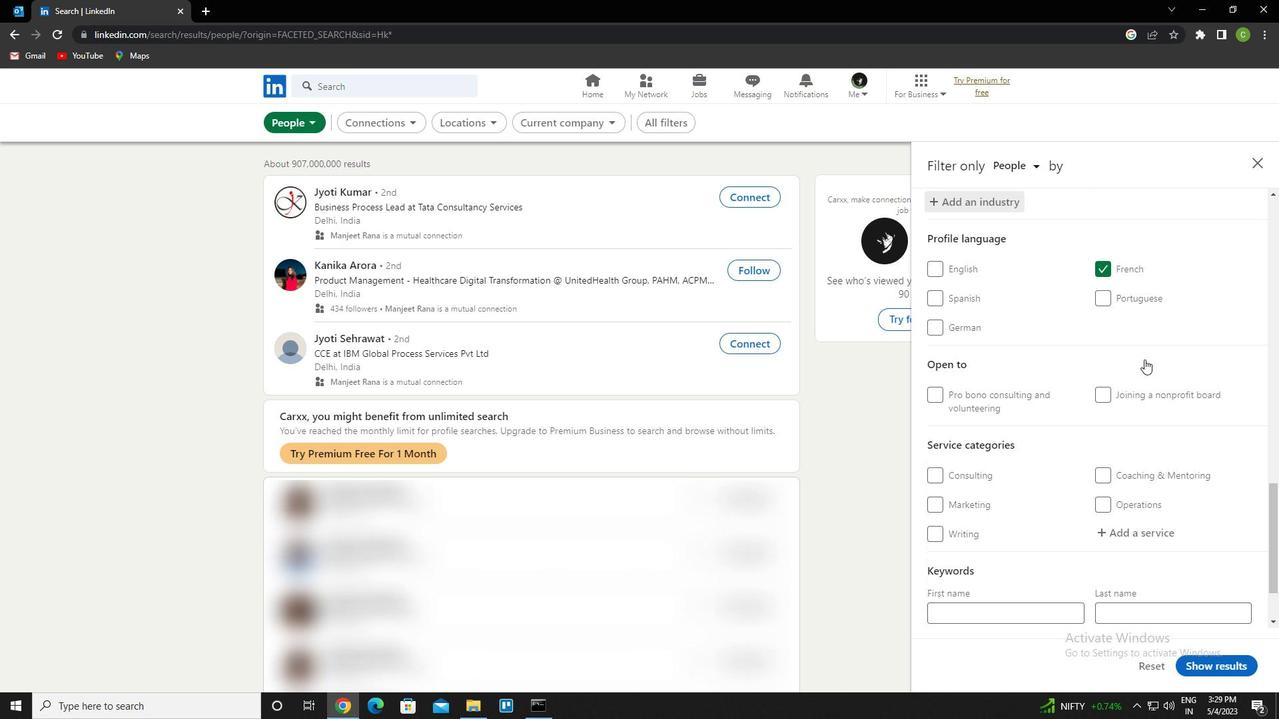 
Action: Mouse scrolled (1145, 359) with delta (0, 0)
Screenshot: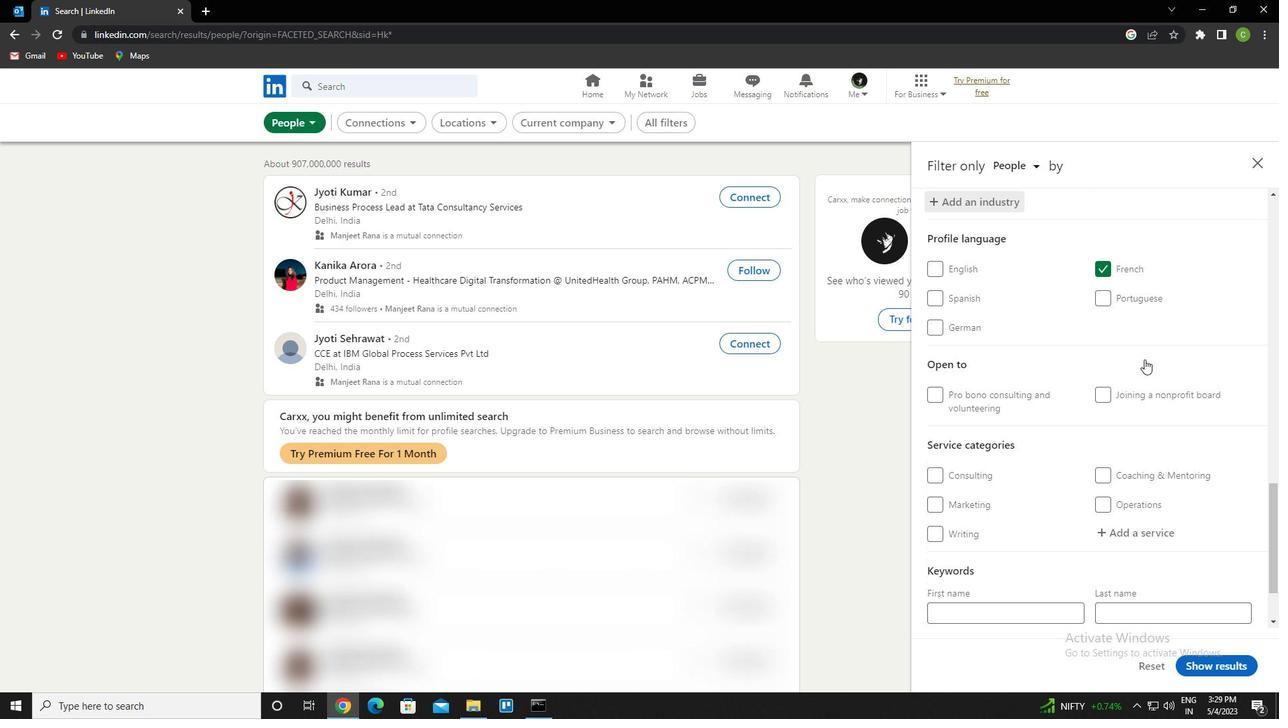 
Action: Mouse scrolled (1145, 359) with delta (0, 0)
Screenshot: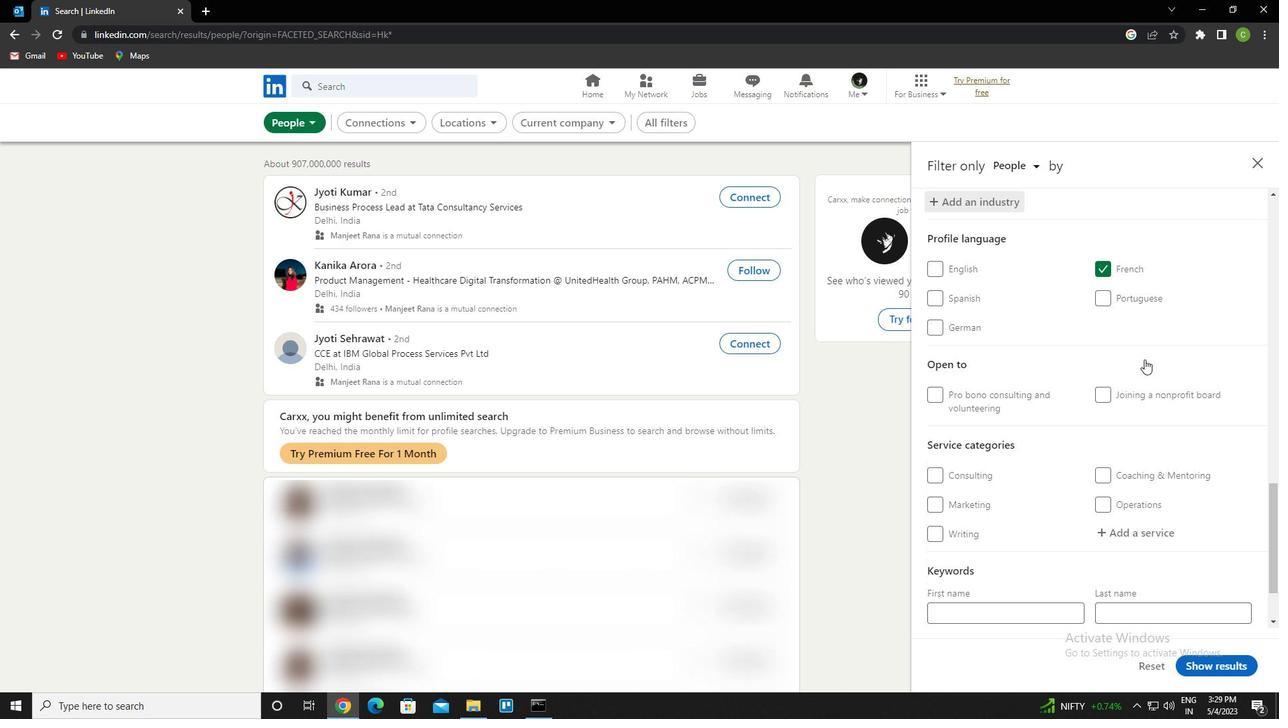 
Action: Mouse scrolled (1145, 359) with delta (0, 0)
Screenshot: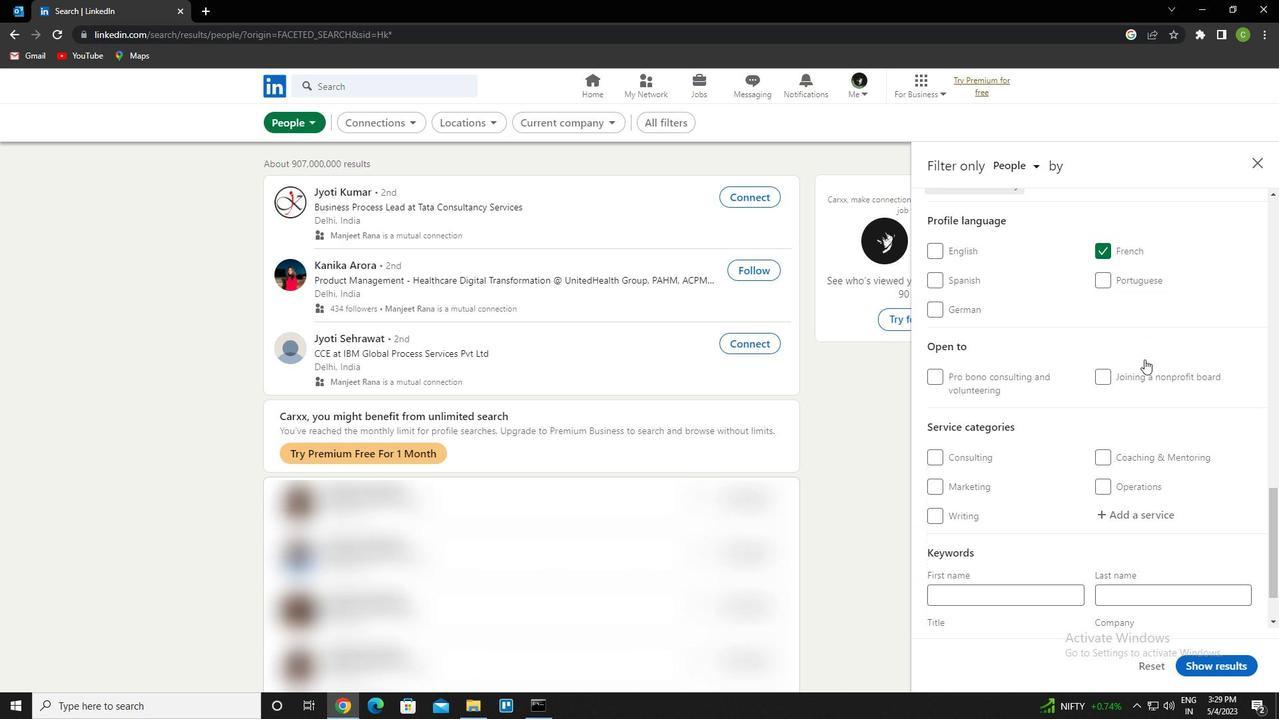
Action: Mouse scrolled (1145, 359) with delta (0, 0)
Screenshot: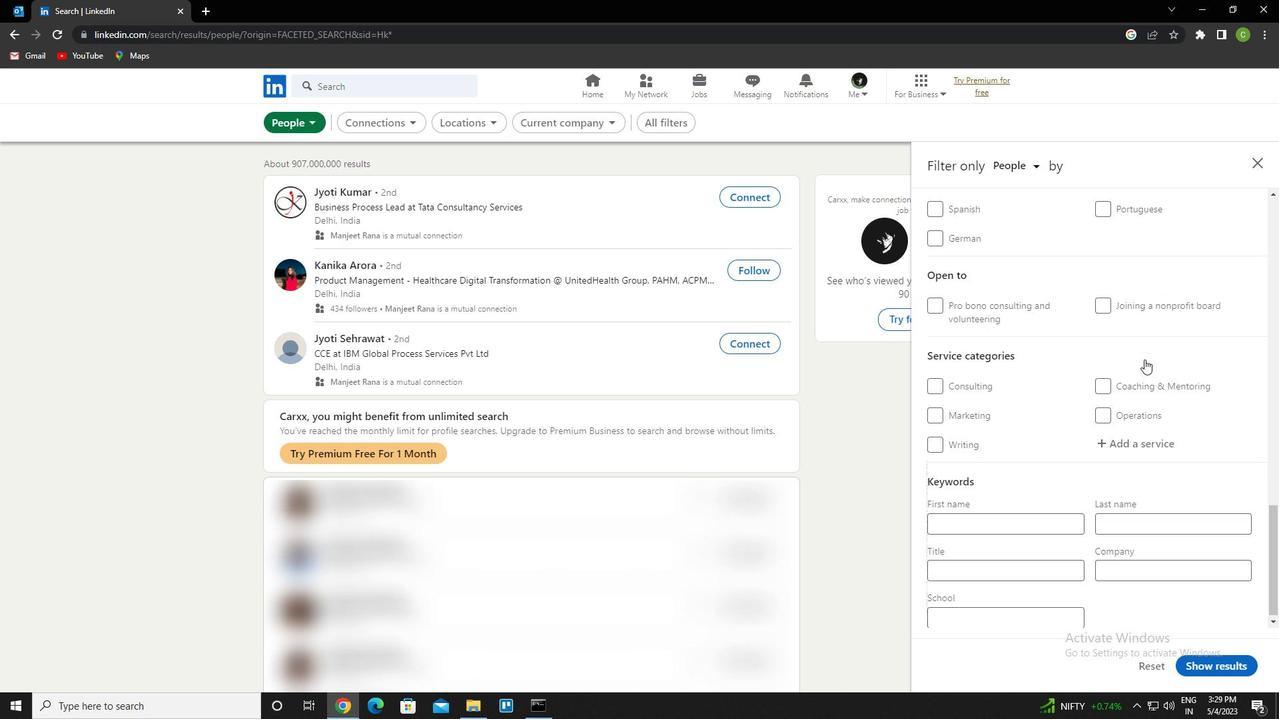 
Action: Mouse moved to (1126, 433)
Screenshot: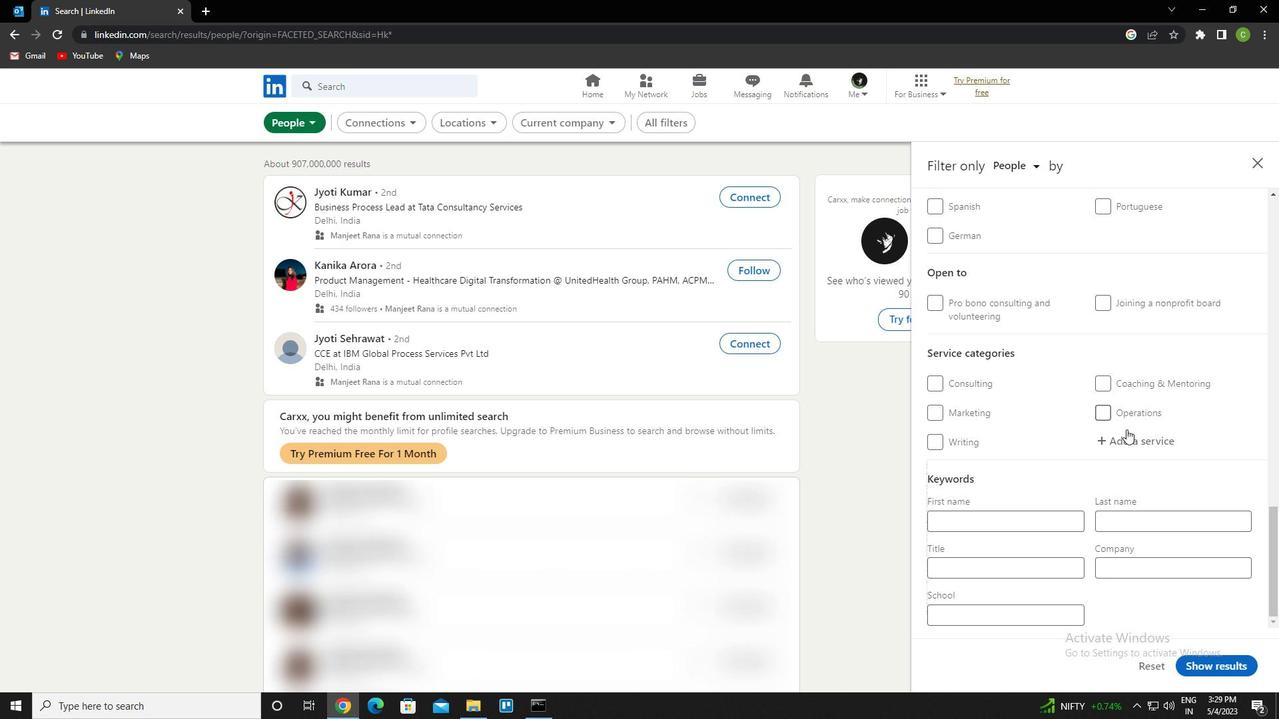 
Action: Mouse pressed left at (1126, 433)
Screenshot: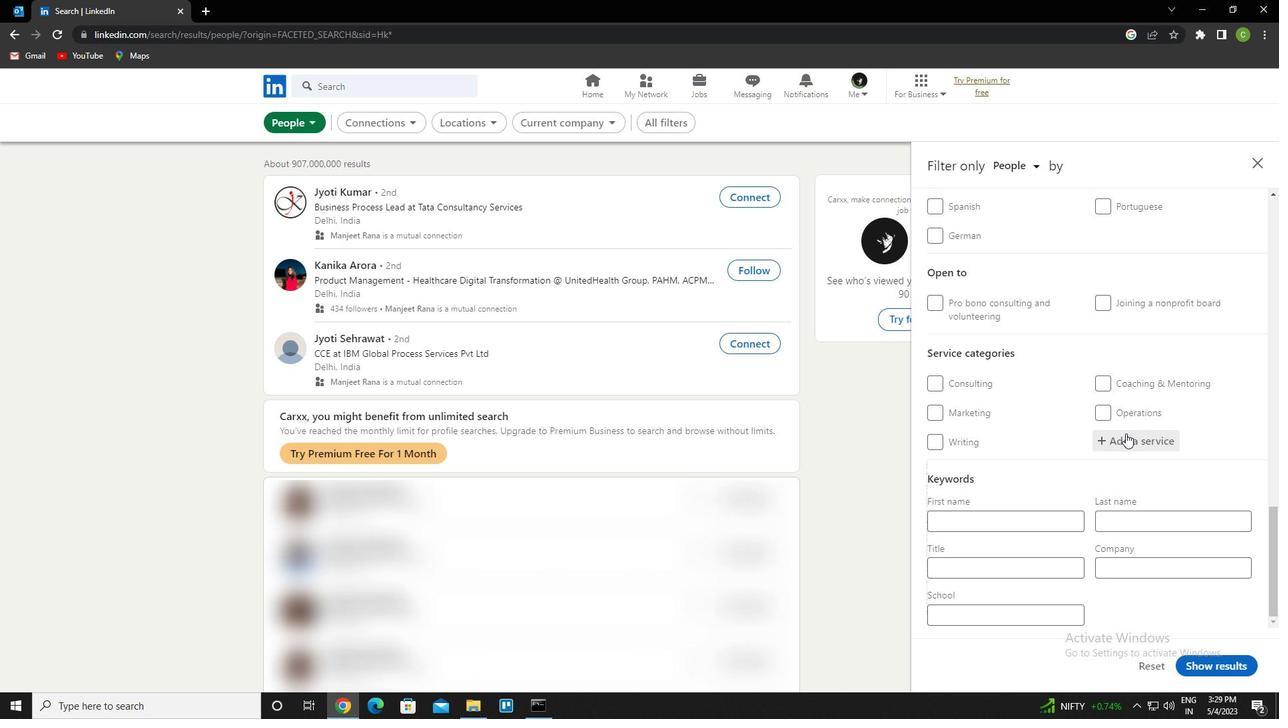 
Action: Key pressed <Key.caps_lock>n<Key.caps_lock>egotiation<Key.down><Key.enter>
Screenshot: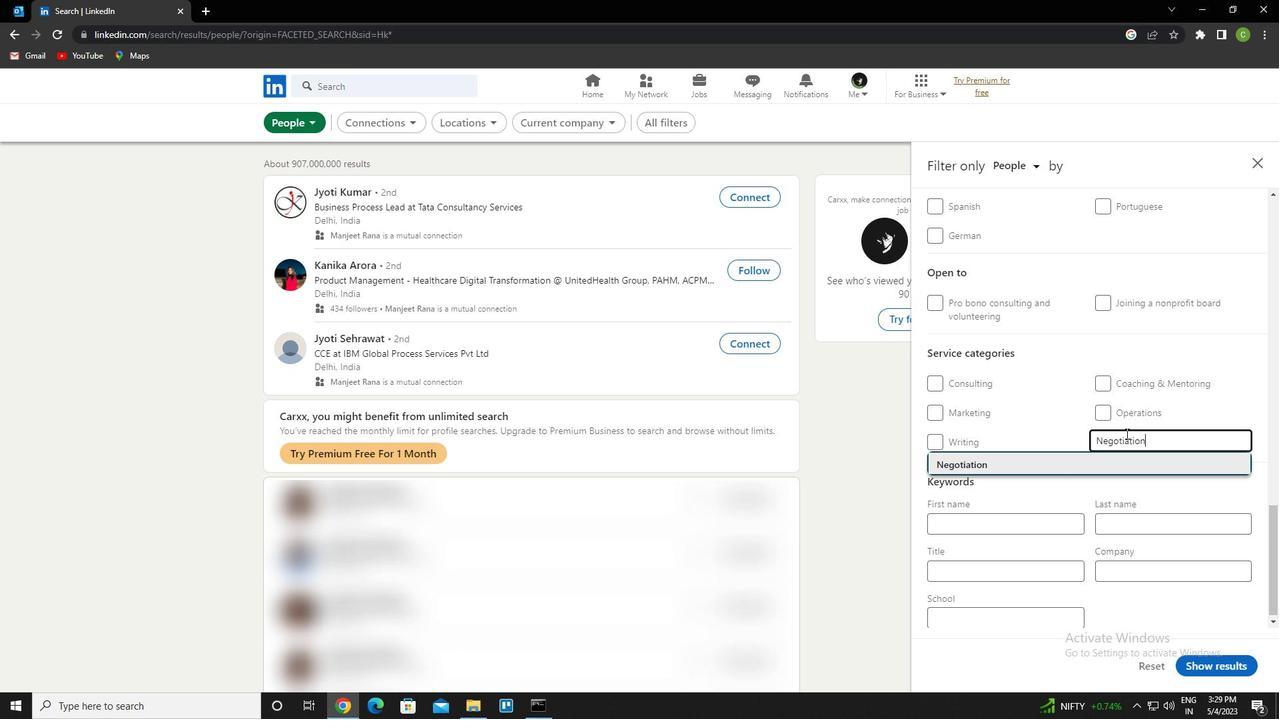 
Action: Mouse scrolled (1126, 433) with delta (0, 0)
Screenshot: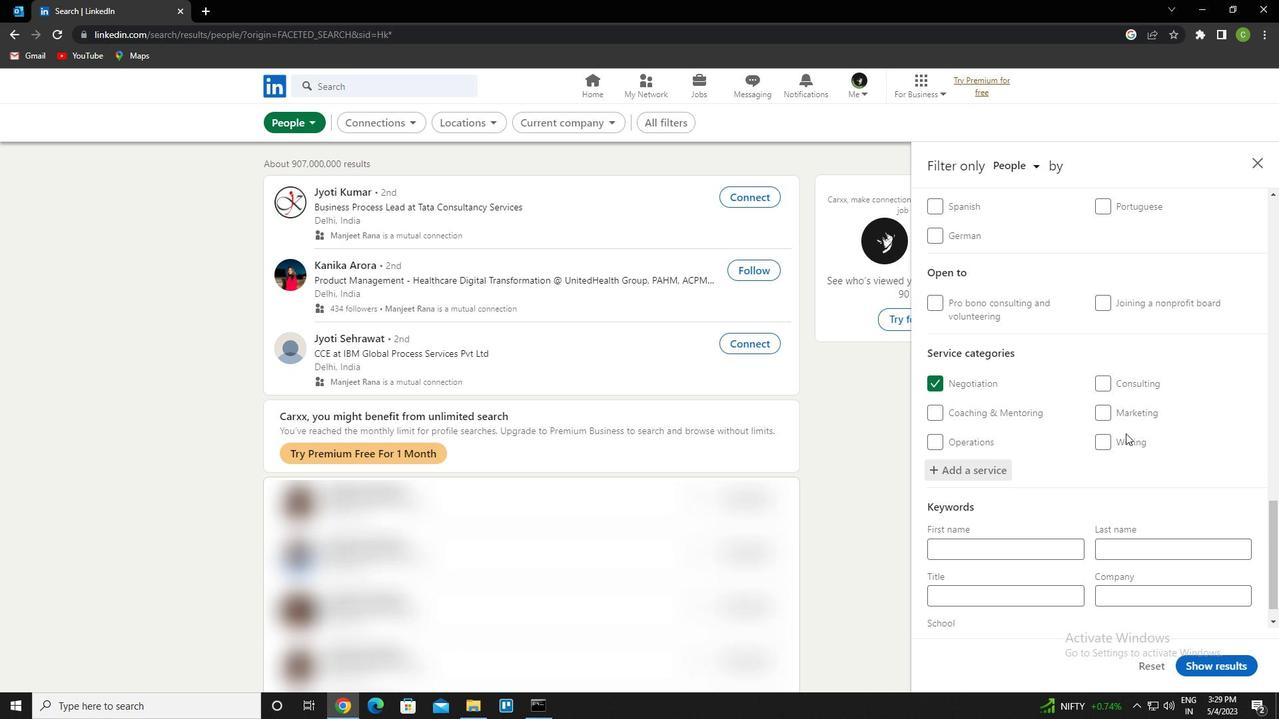 
Action: Mouse scrolled (1126, 433) with delta (0, 0)
Screenshot: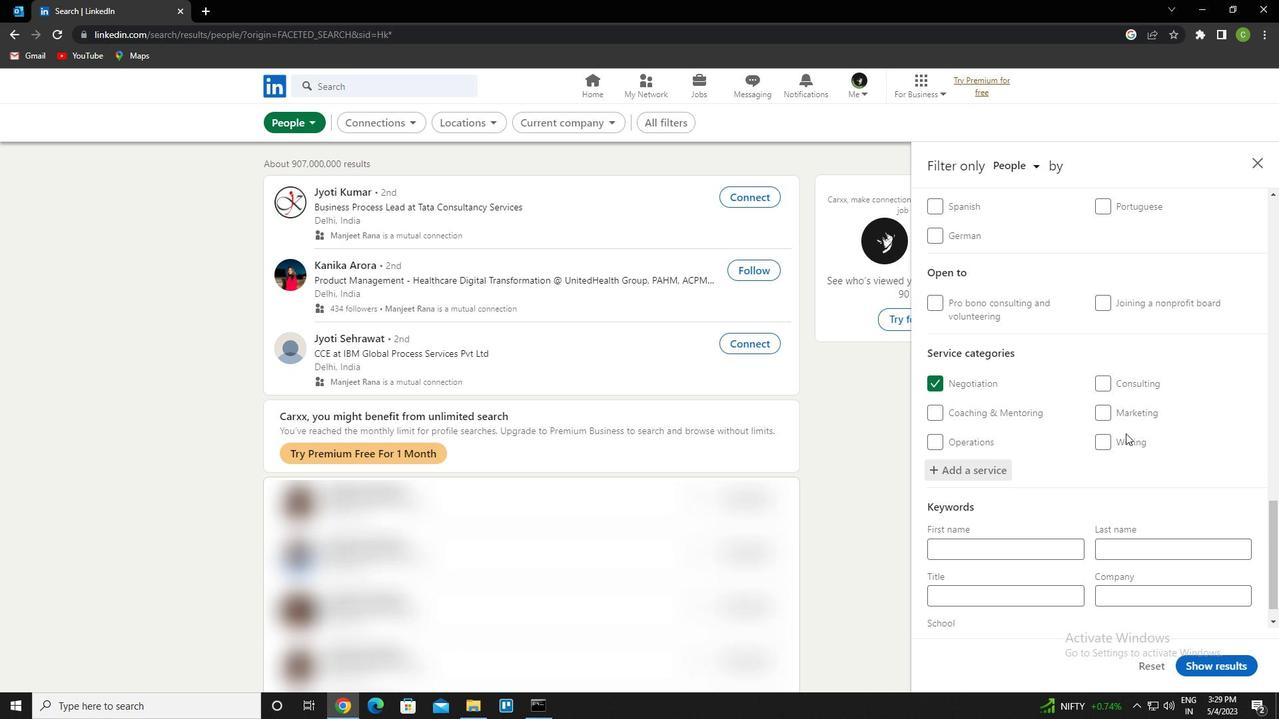 
Action: Mouse scrolled (1126, 433) with delta (0, 0)
Screenshot: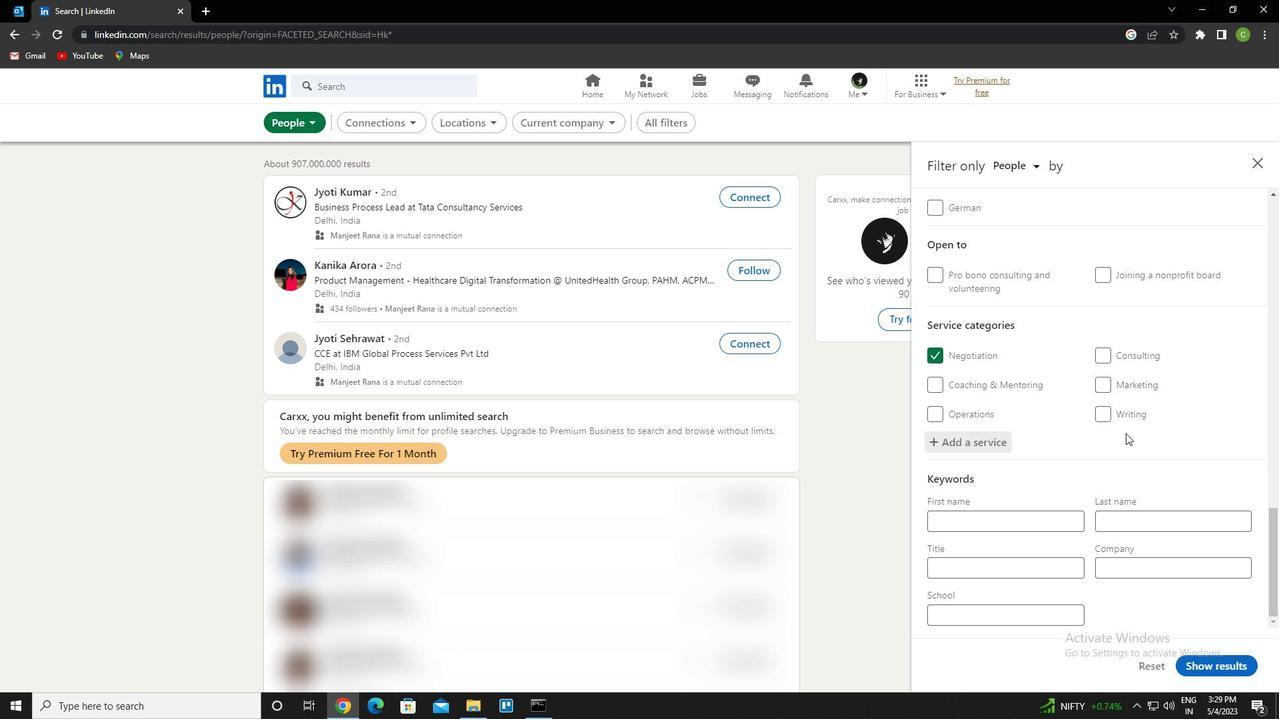 
Action: Mouse scrolled (1126, 433) with delta (0, 0)
Screenshot: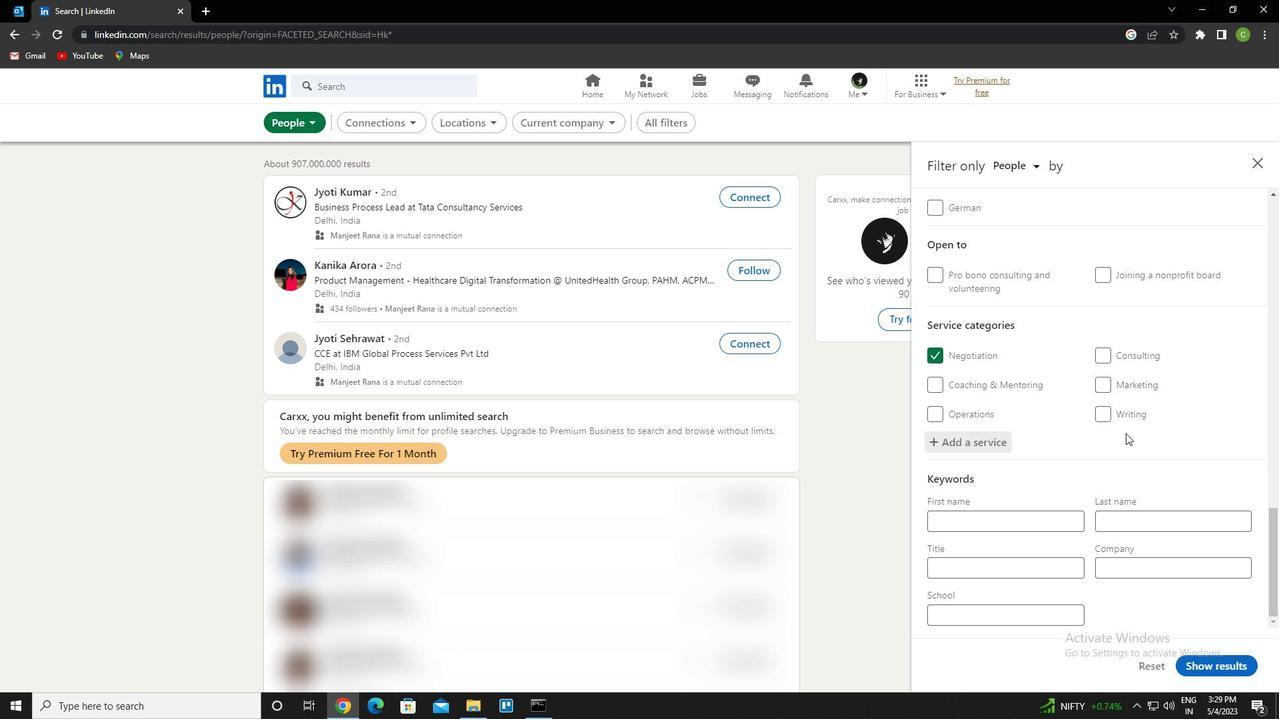 
Action: Mouse moved to (1006, 565)
Screenshot: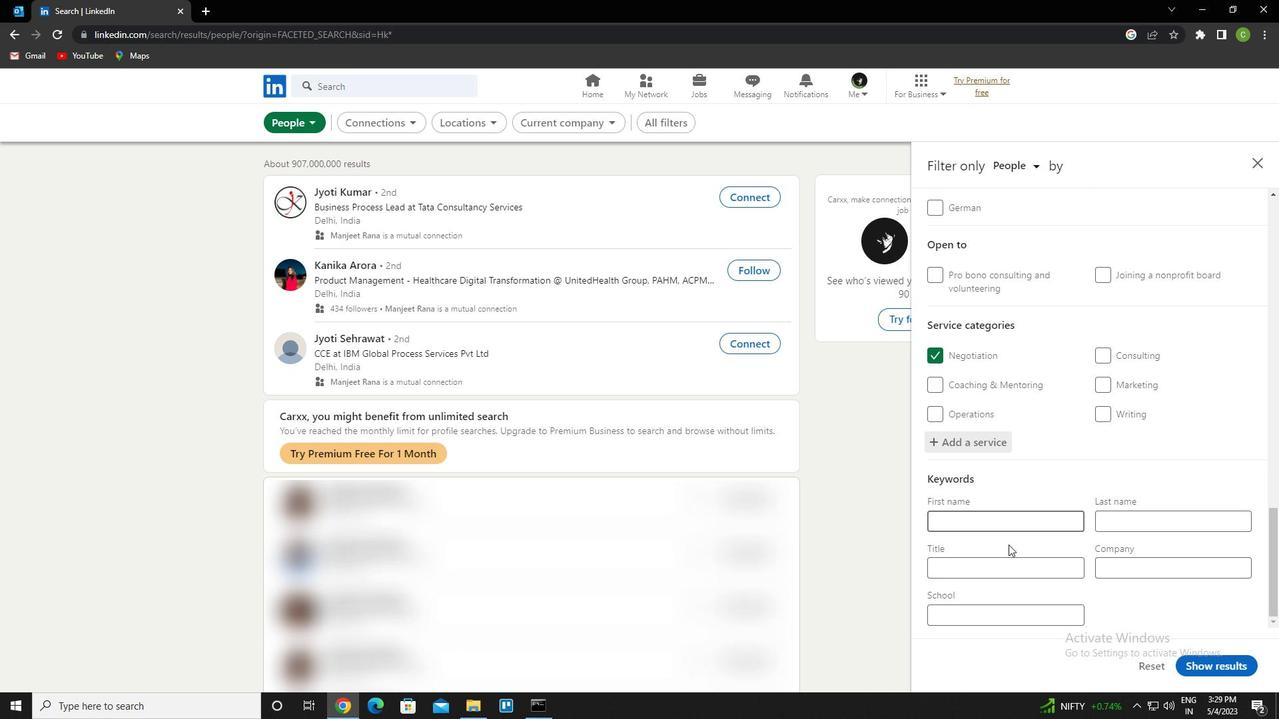 
Action: Mouse pressed left at (1006, 565)
Screenshot: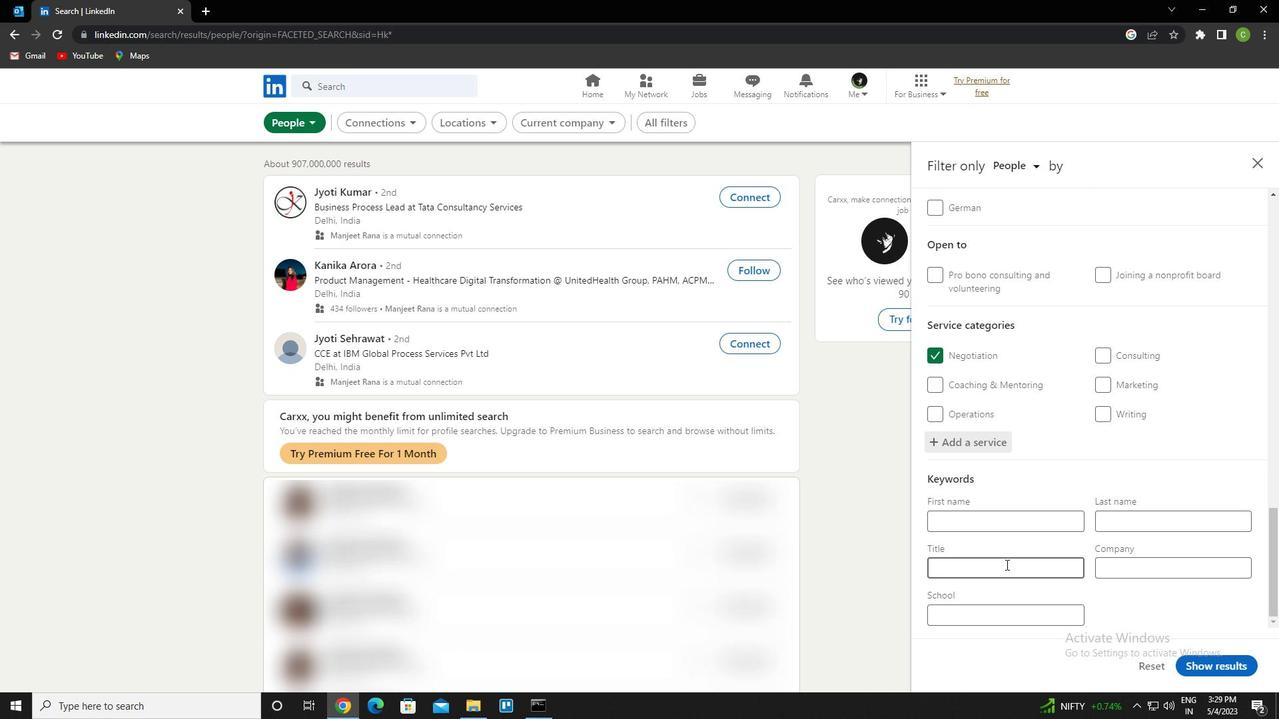 
Action: Mouse moved to (1005, 565)
Screenshot: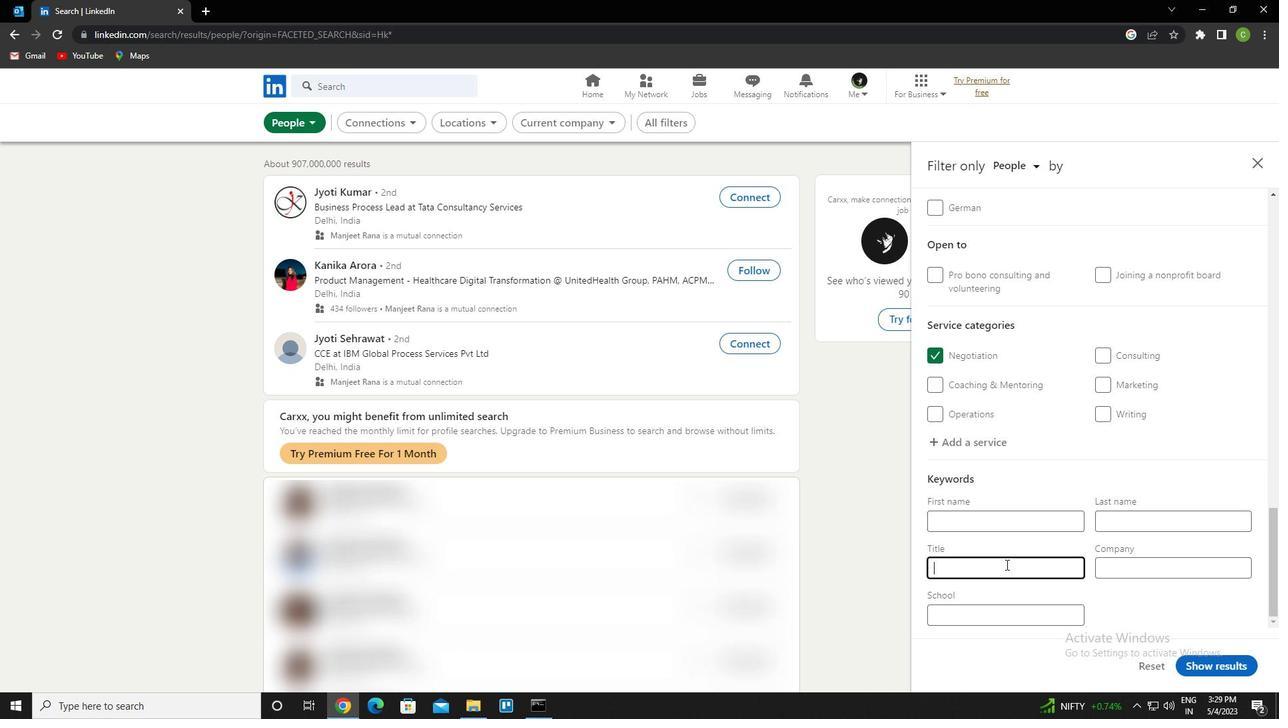 
Action: Key pressed <Key.caps_lock>a<Key.caps_lock>ctor
Screenshot: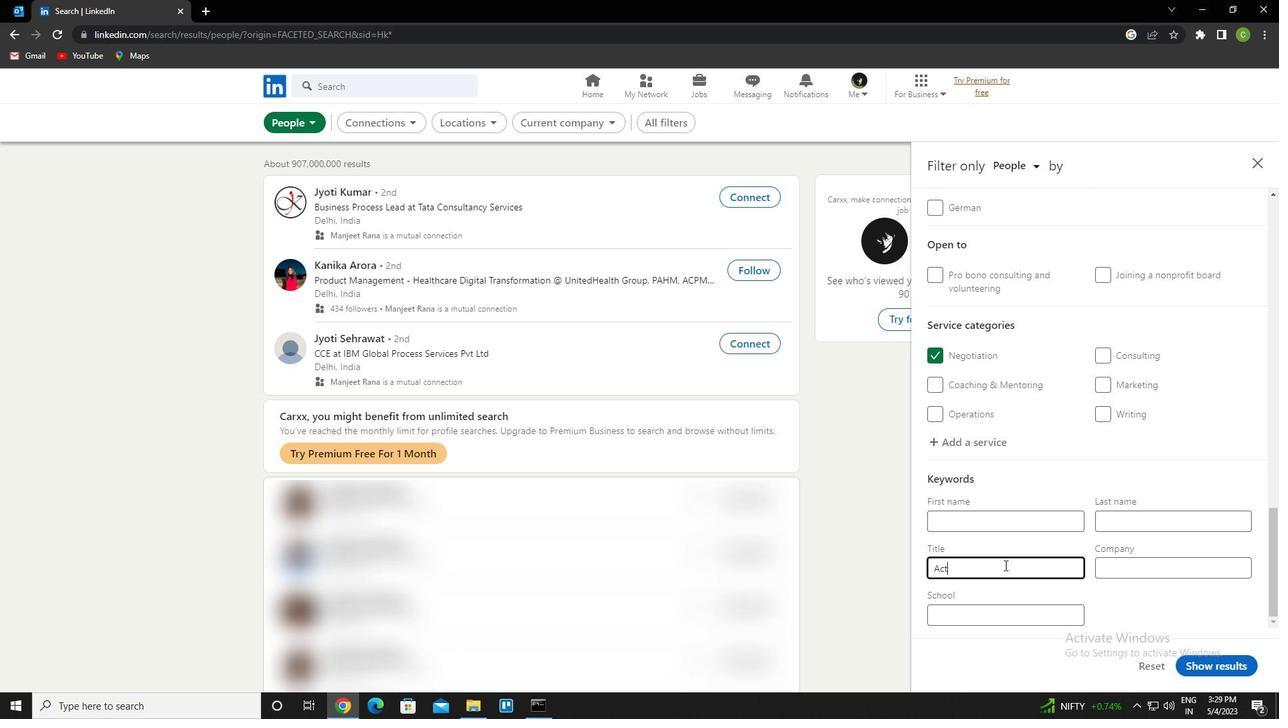 
Action: Mouse moved to (1189, 661)
Screenshot: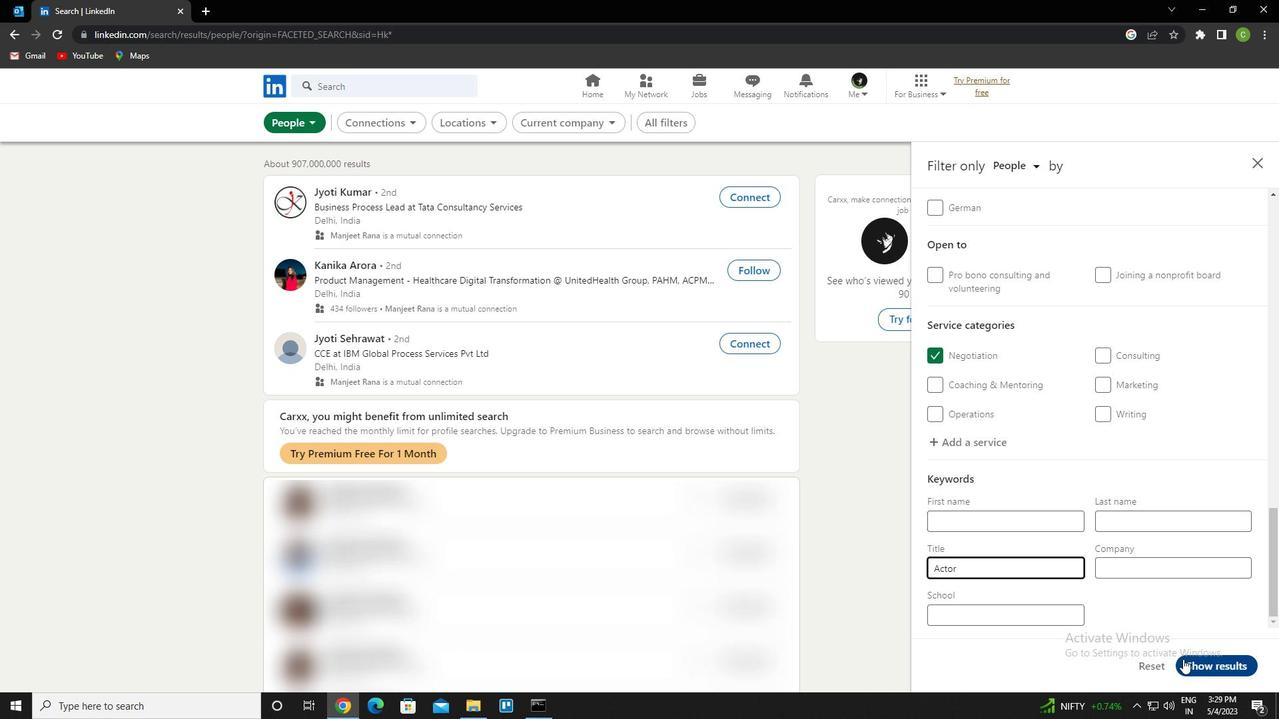 
Action: Mouse pressed left at (1189, 661)
Screenshot: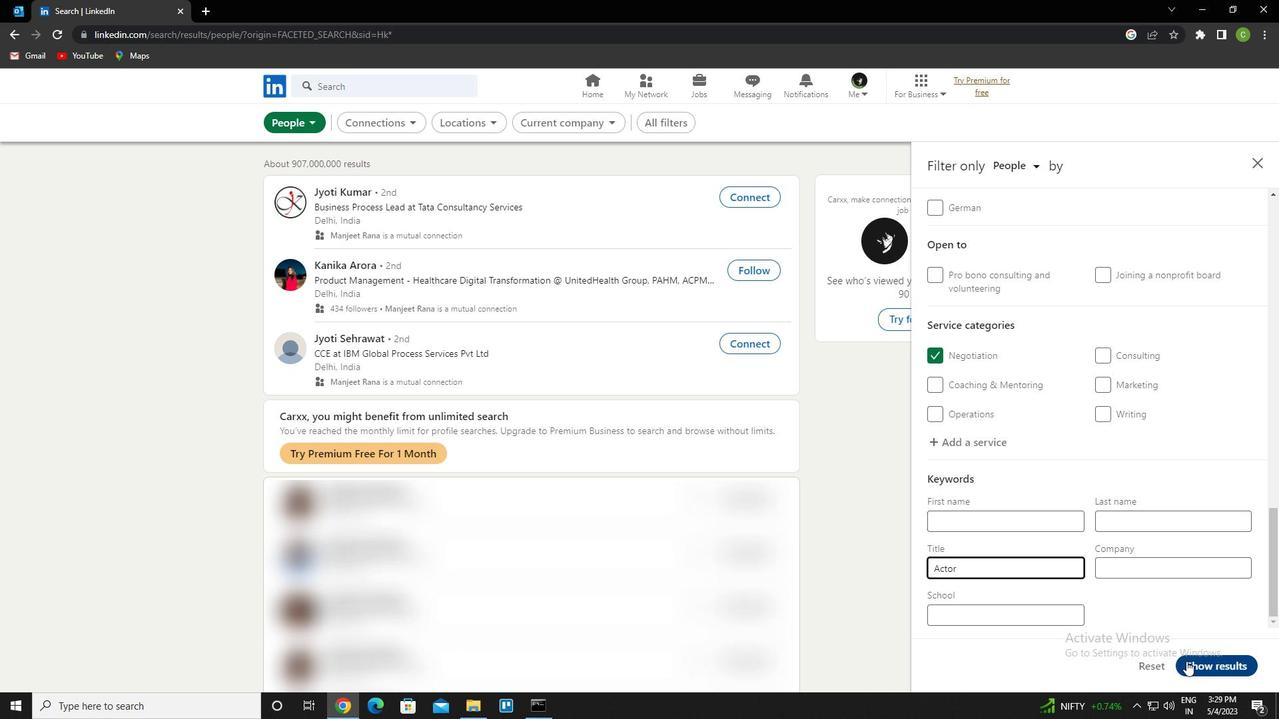 
Action: Mouse moved to (905, 611)
Screenshot: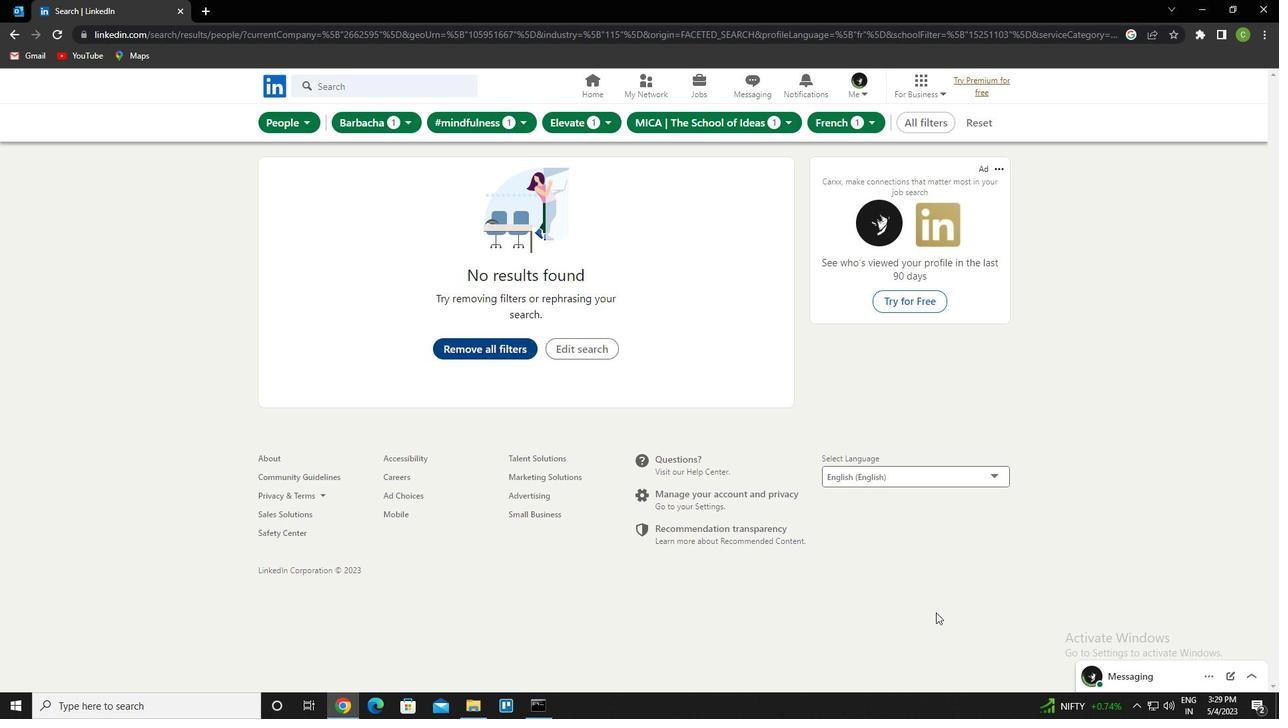 
